 Task: Look for space in Laguna, Brazil from 9th June, 2023 to 11th June, 2023 for 2 adults in price range Rs.6000 to Rs.10000. Place can be entire place with 2 bedrooms having 2 beds and 1 bathroom. Property type can be house, flat, guest house. Amenities needed are: wifi. Booking option can be shelf check-in. Required host language is Spanish.
Action: Mouse moved to (561, 148)
Screenshot: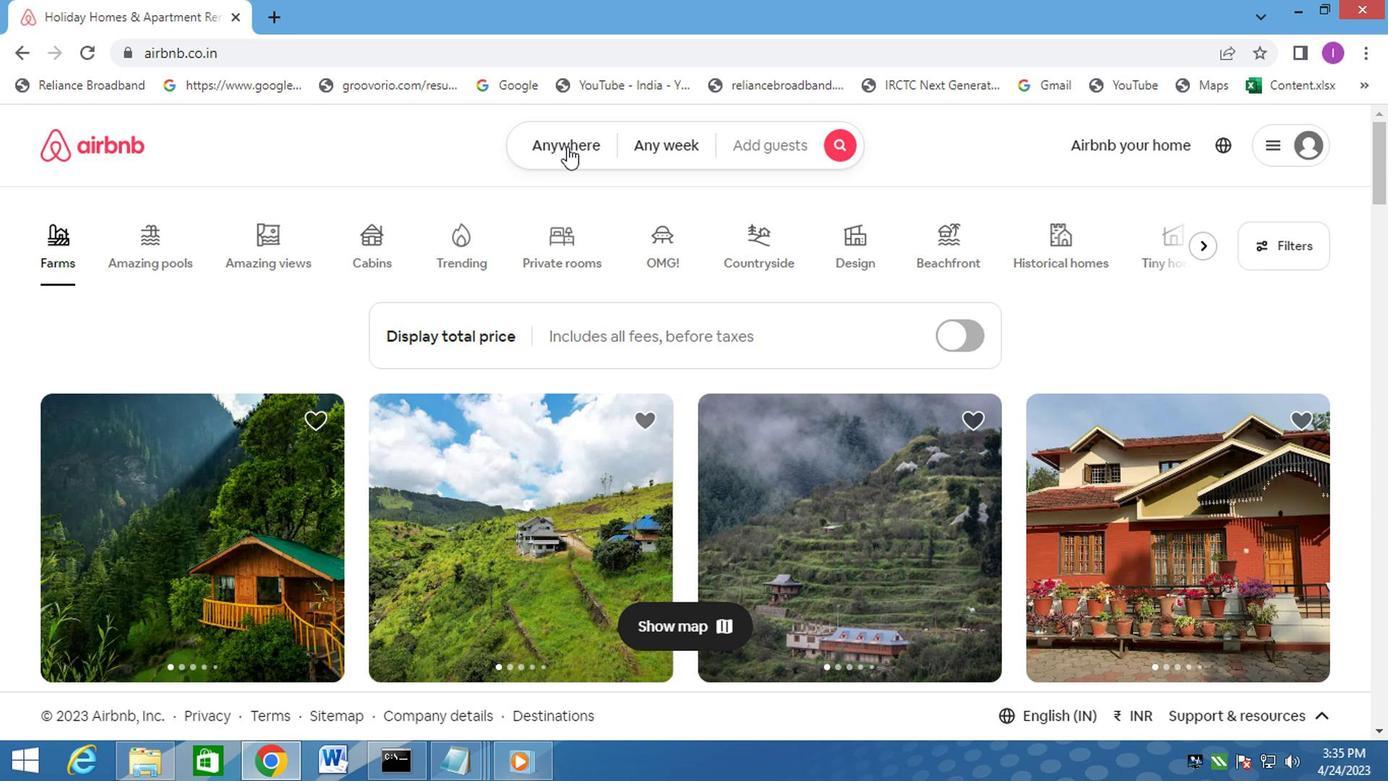 
Action: Mouse pressed left at (561, 148)
Screenshot: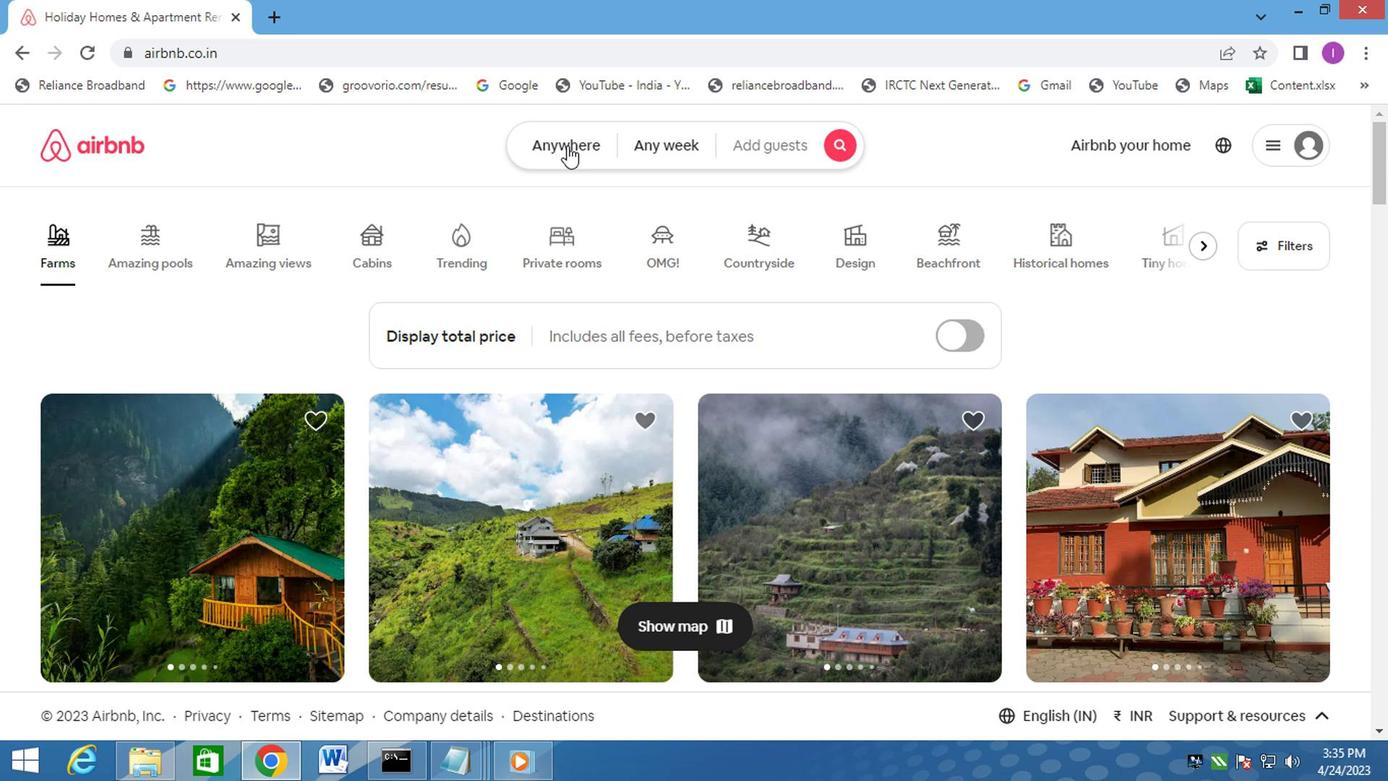 
Action: Mouse moved to (412, 230)
Screenshot: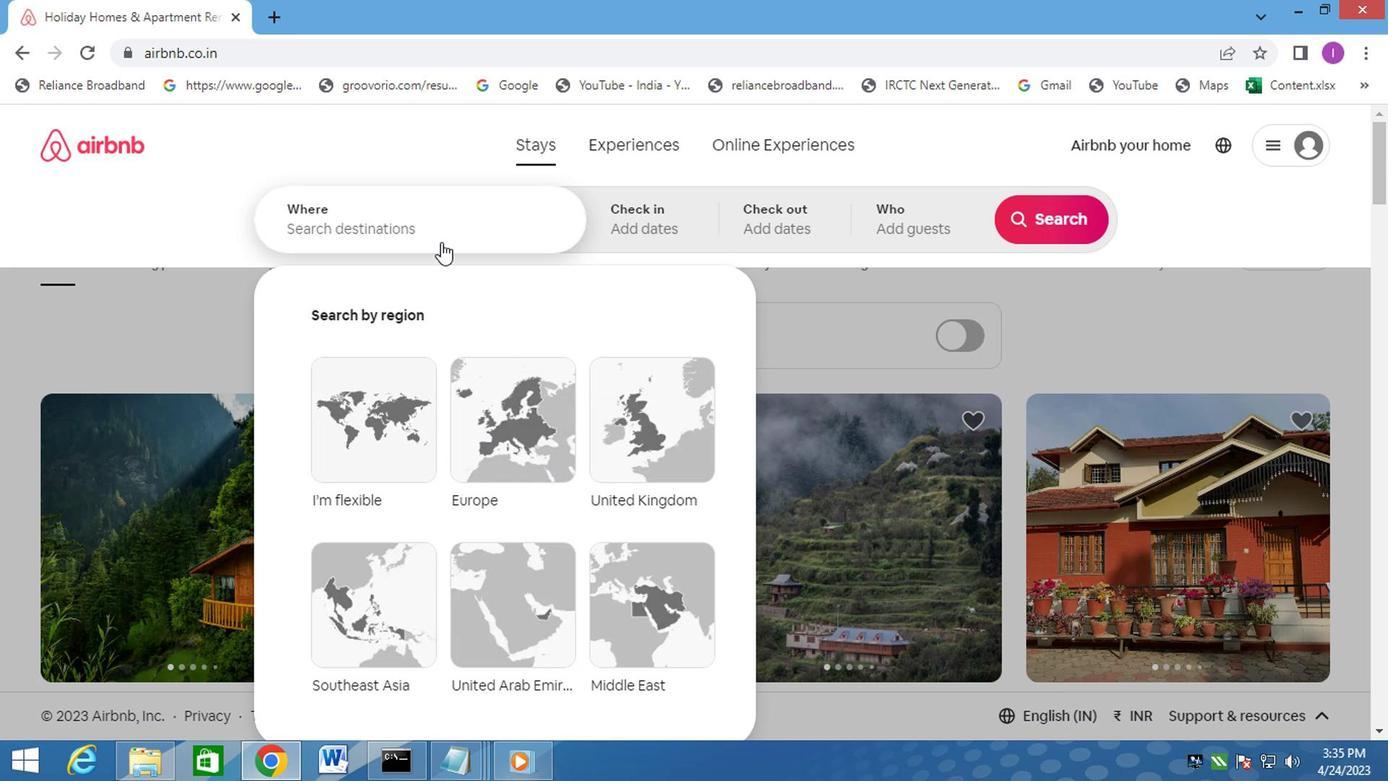 
Action: Mouse pressed left at (412, 230)
Screenshot: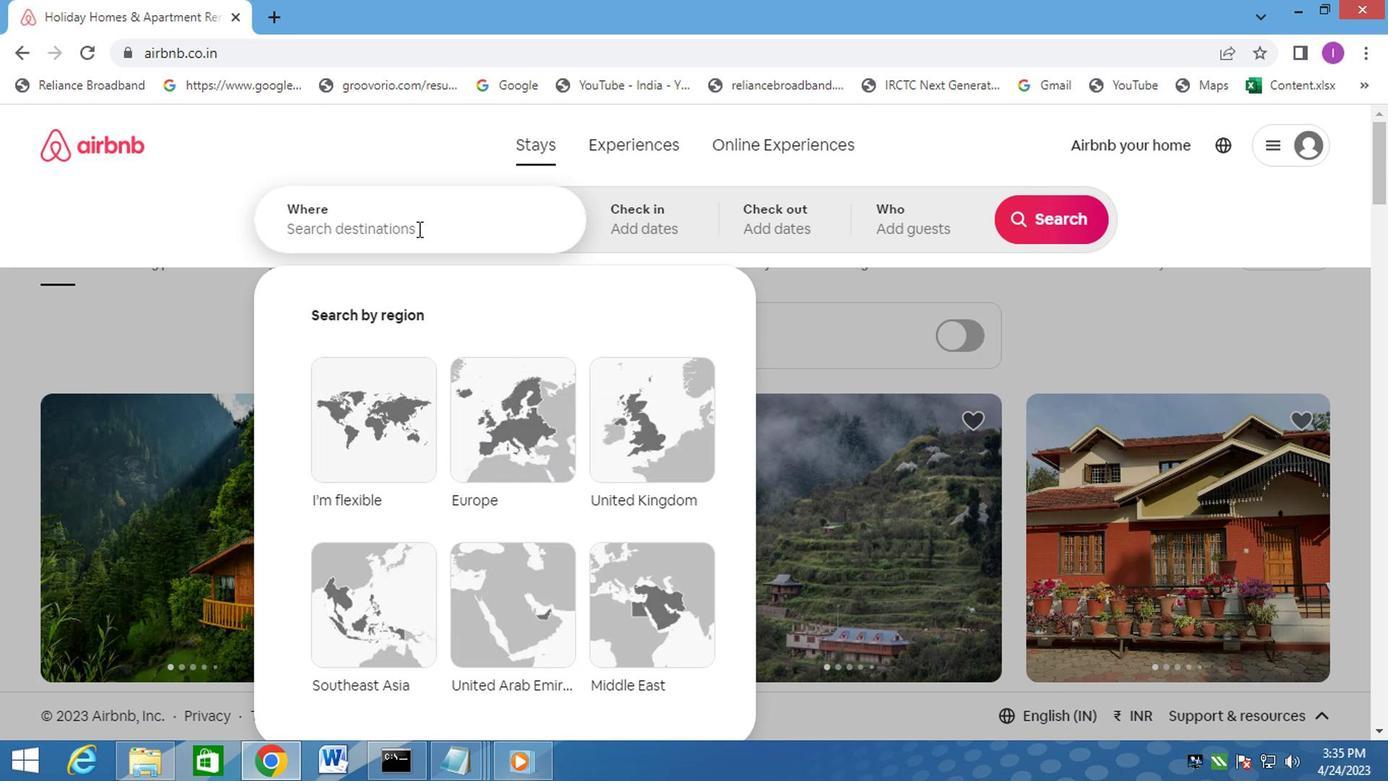 
Action: Mouse moved to (405, 239)
Screenshot: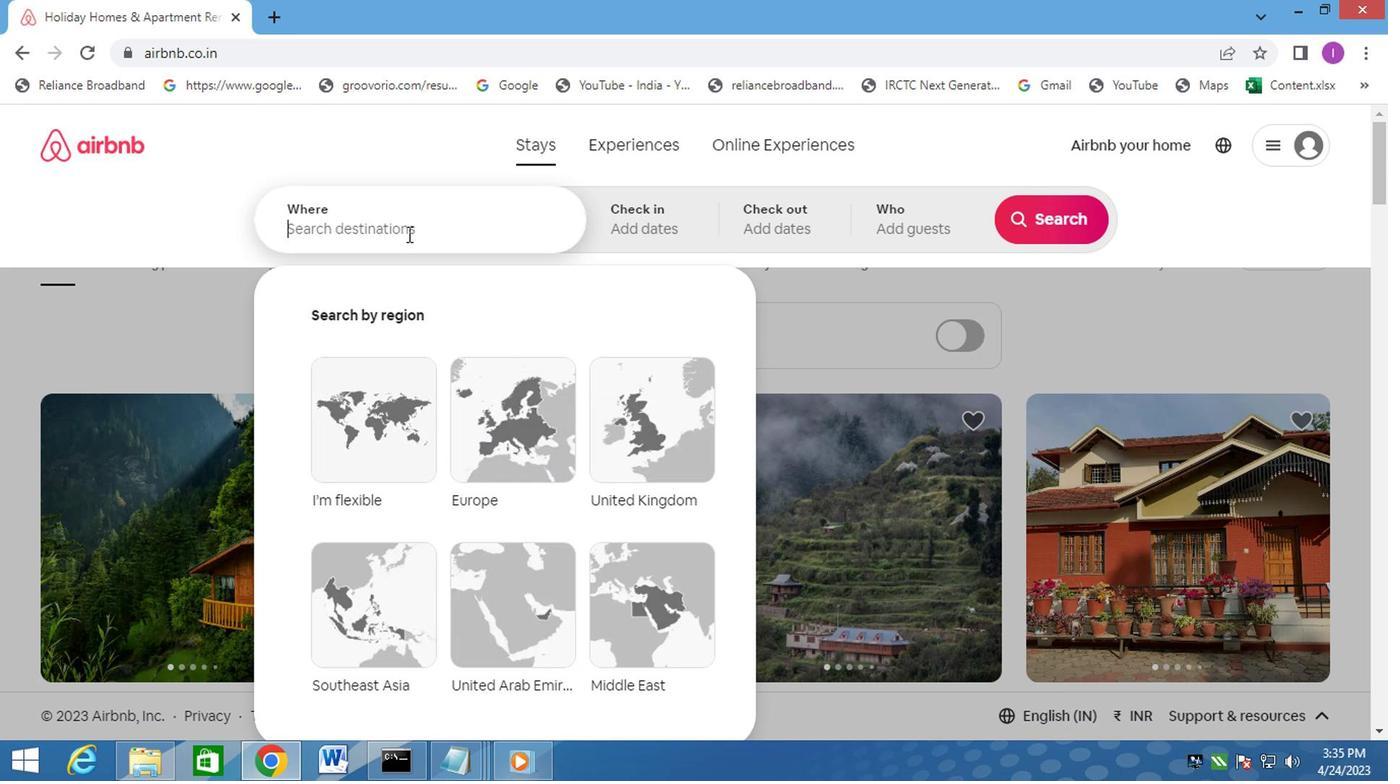 
Action: Key pressed <Key.shift>LAGUNA,<Key.shift>BRAZIL
Screenshot: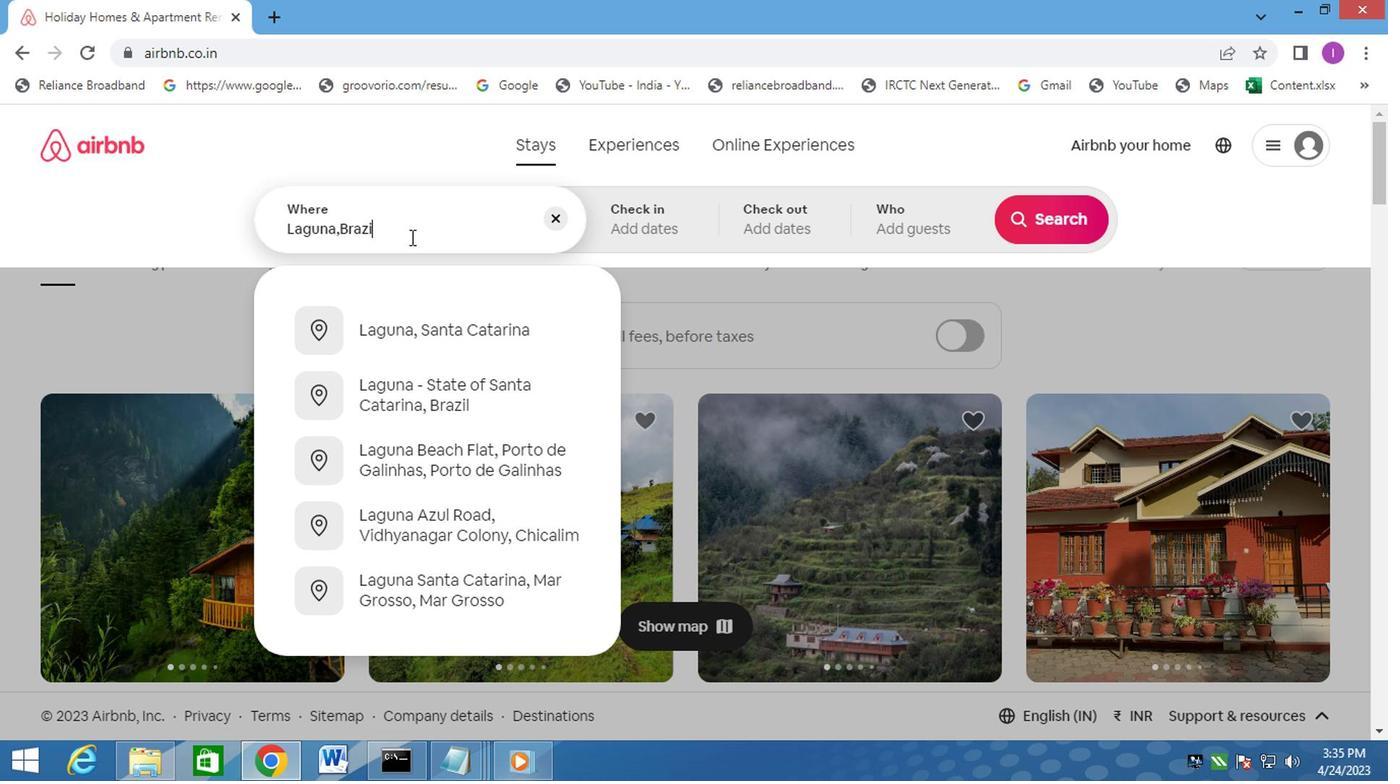 
Action: Mouse moved to (662, 219)
Screenshot: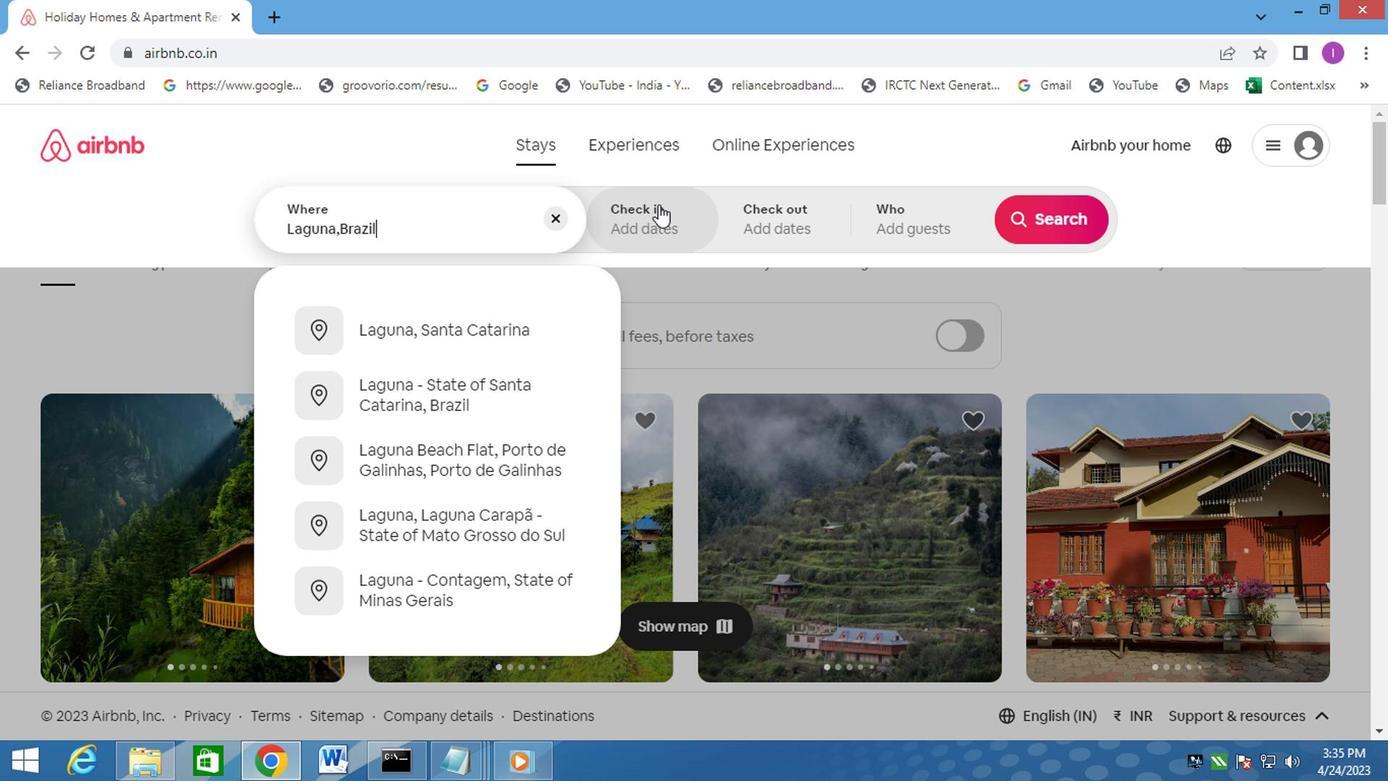 
Action: Mouse pressed left at (662, 219)
Screenshot: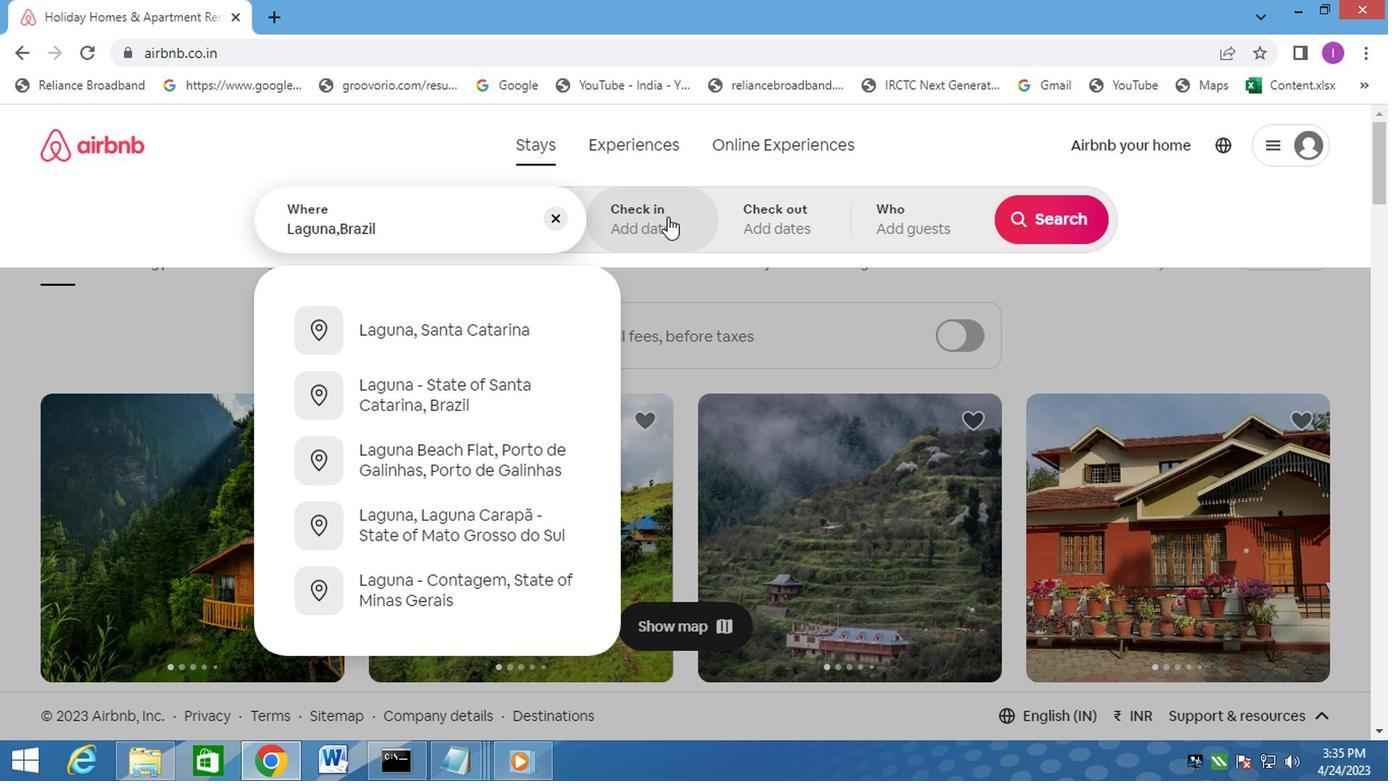 
Action: Mouse moved to (1034, 384)
Screenshot: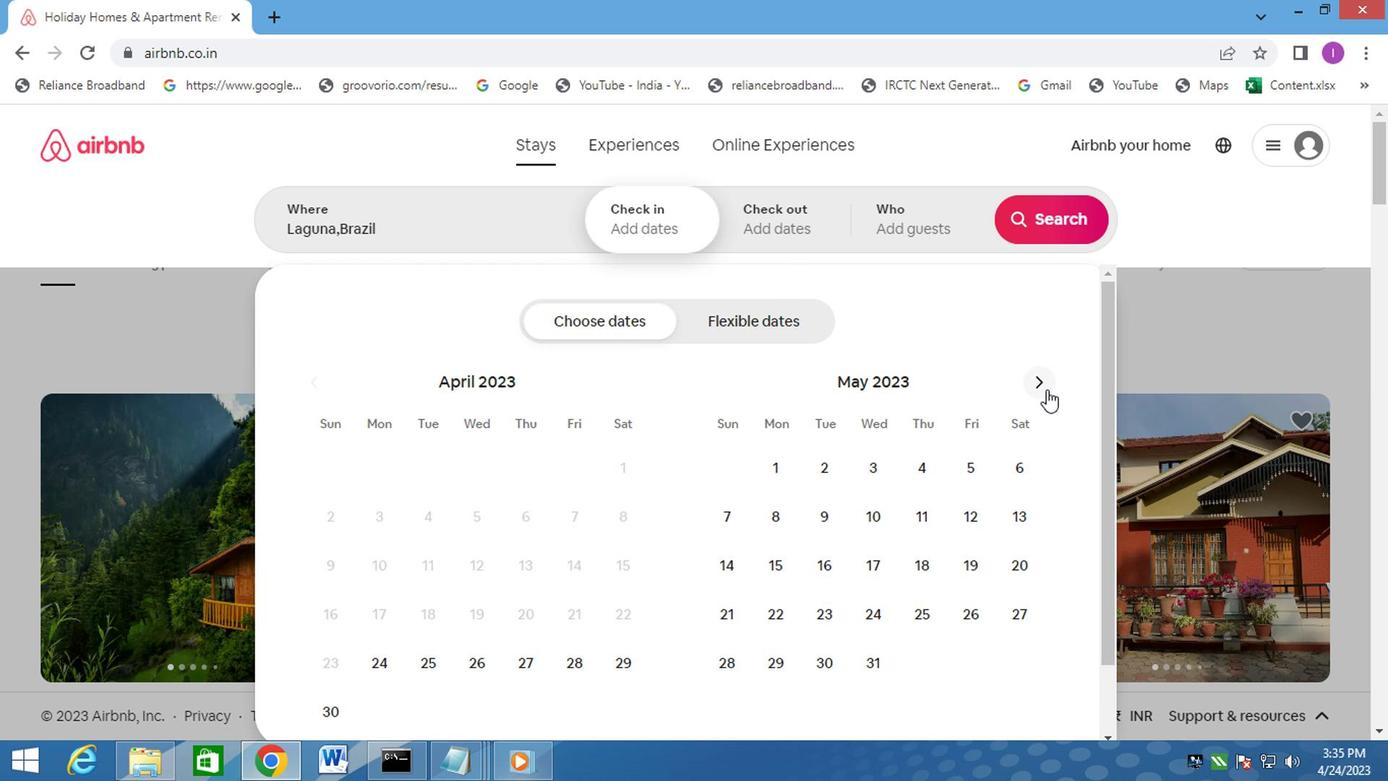 
Action: Mouse pressed left at (1034, 384)
Screenshot: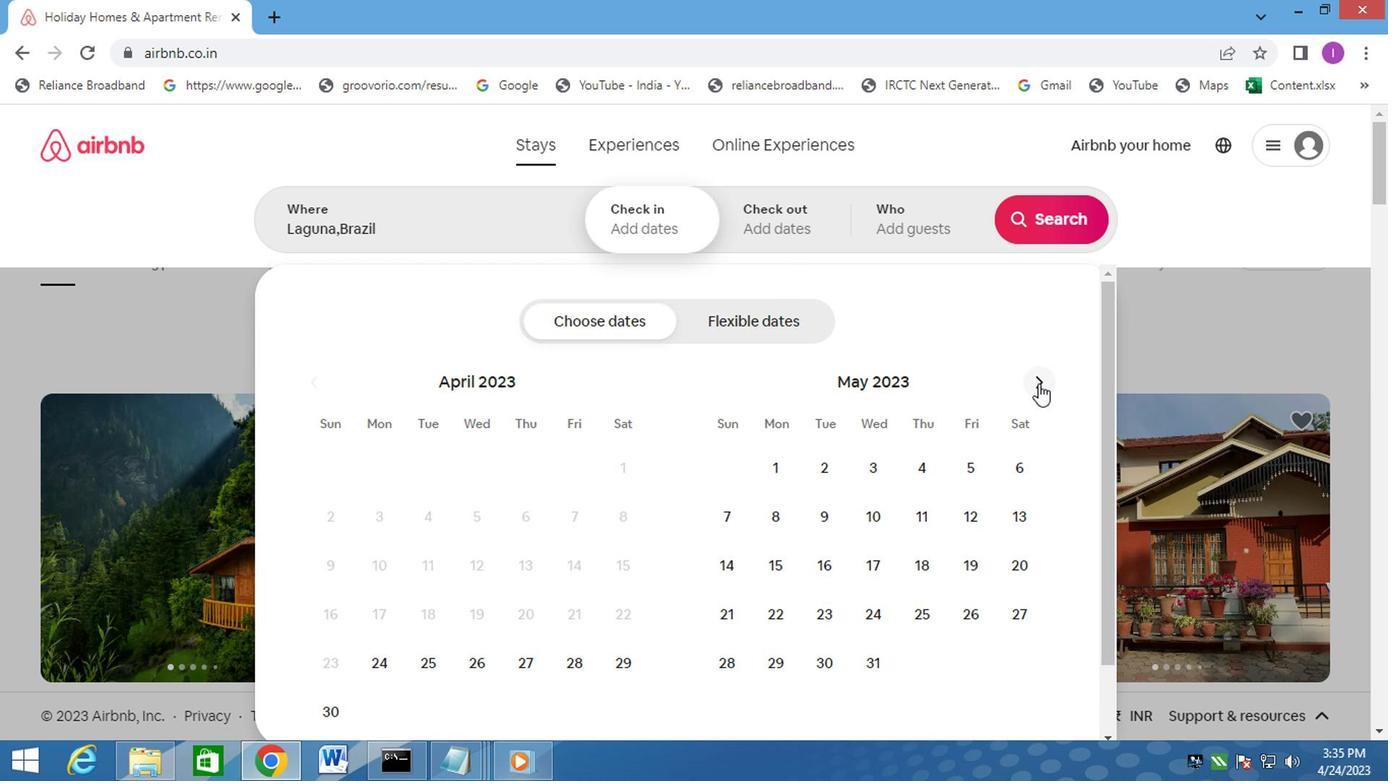 
Action: Mouse moved to (969, 523)
Screenshot: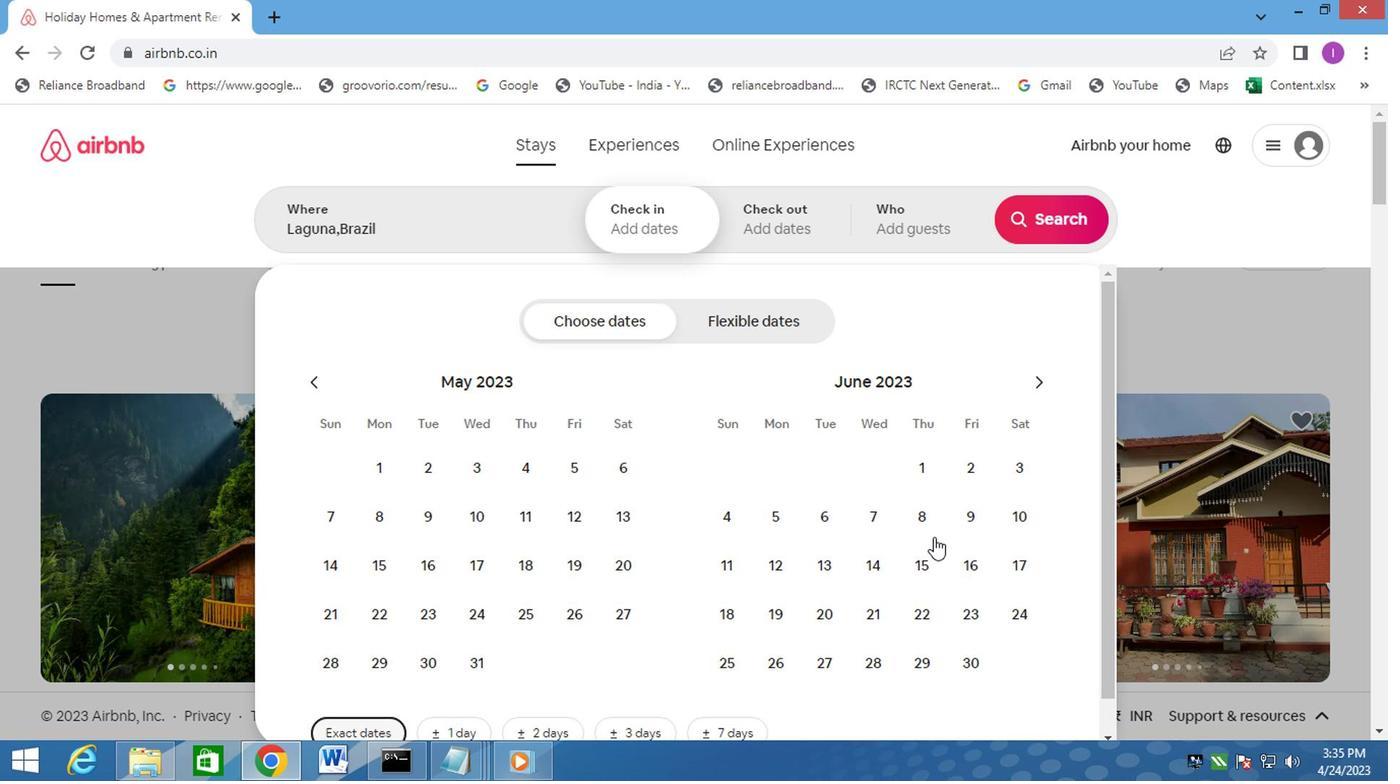 
Action: Mouse pressed left at (969, 523)
Screenshot: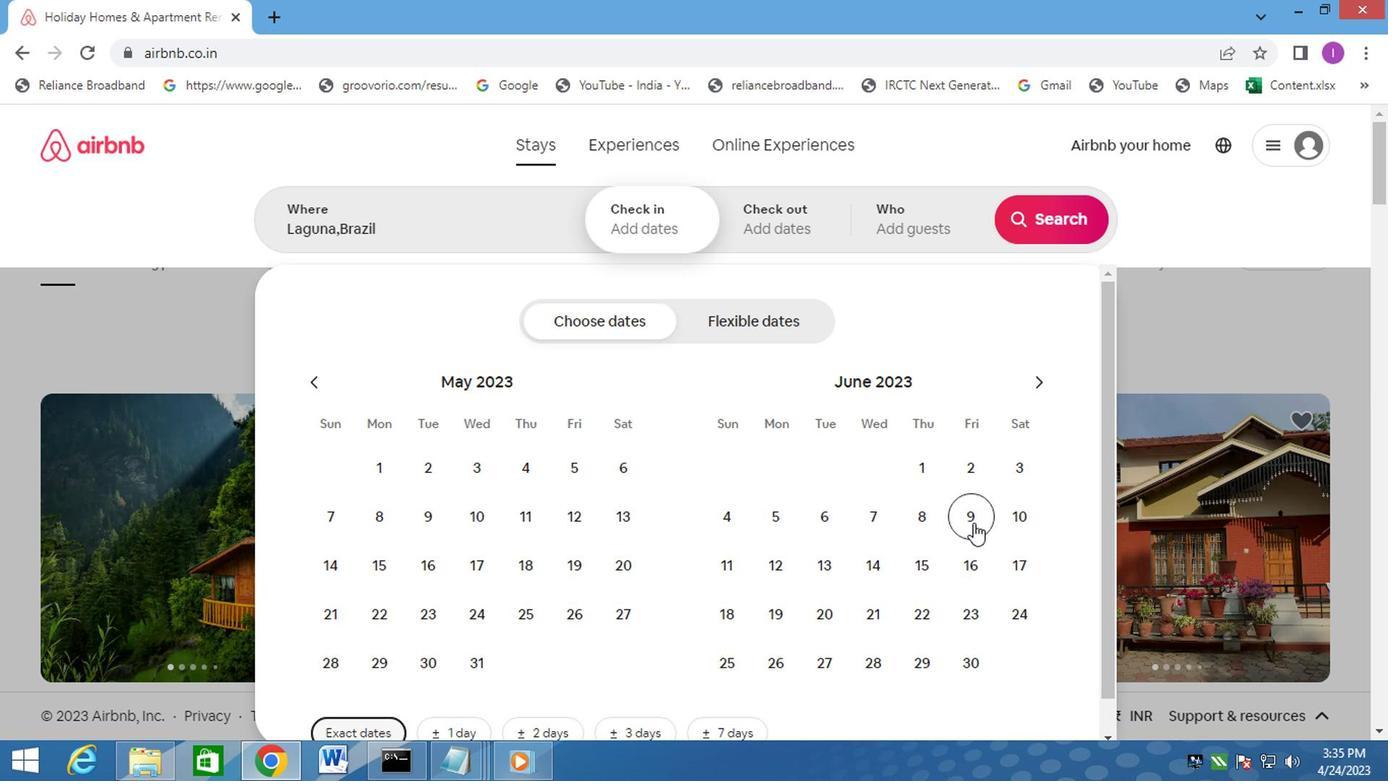 
Action: Mouse moved to (709, 560)
Screenshot: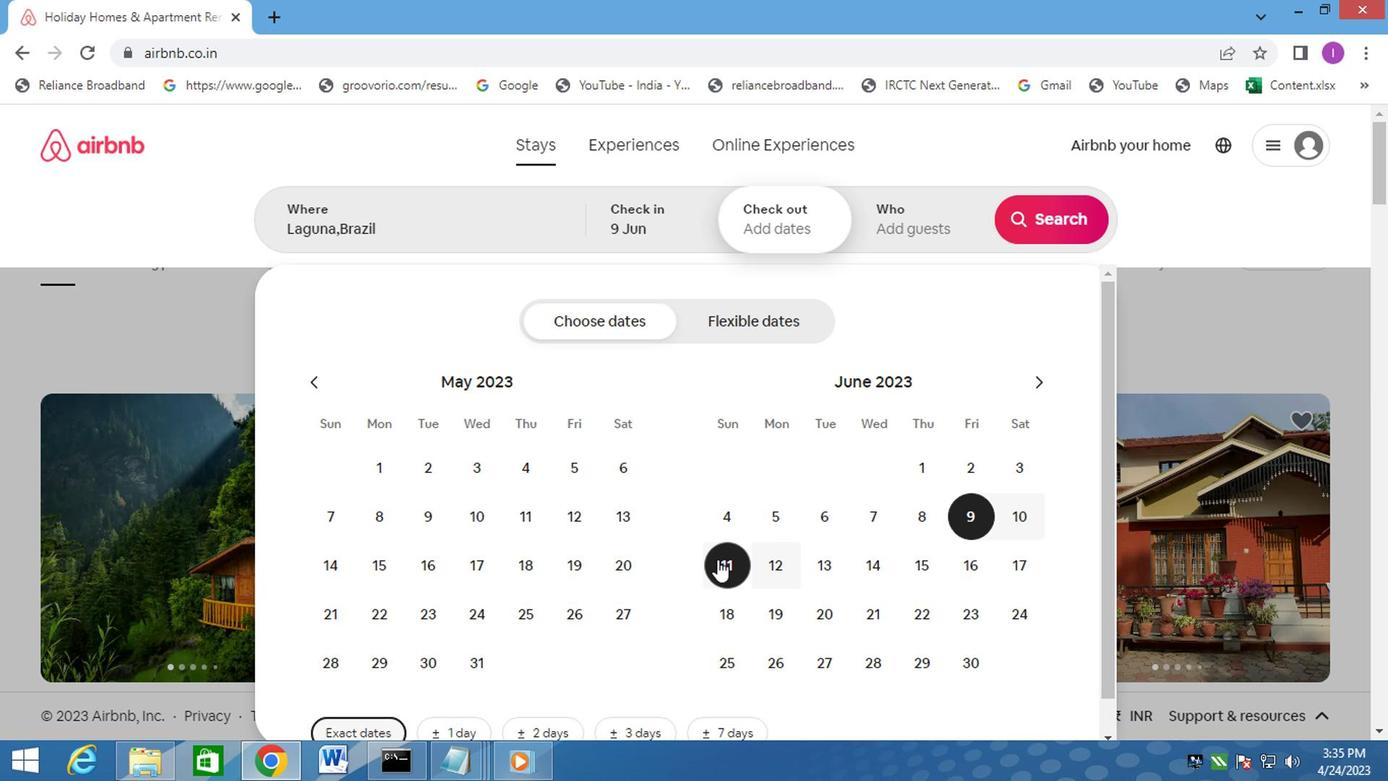 
Action: Mouse pressed left at (709, 560)
Screenshot: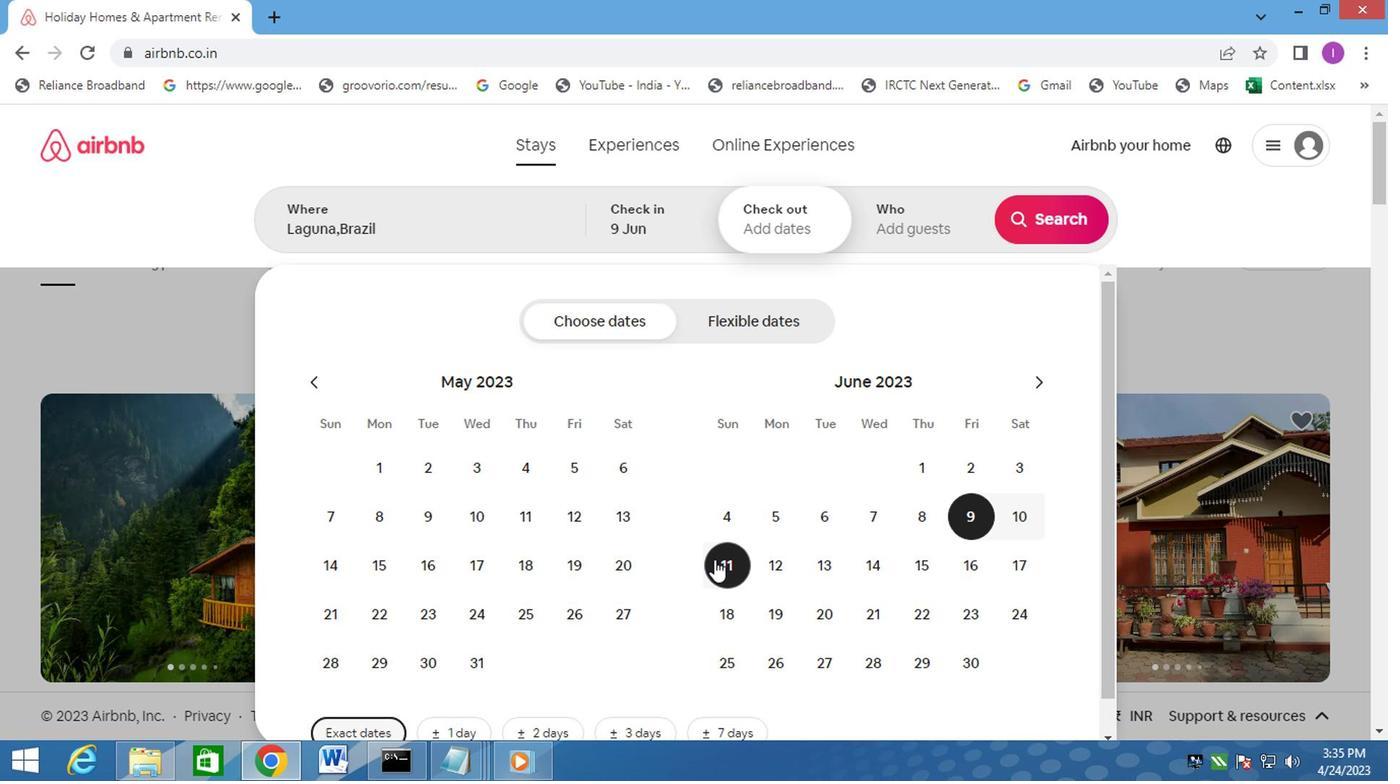 
Action: Mouse moved to (934, 234)
Screenshot: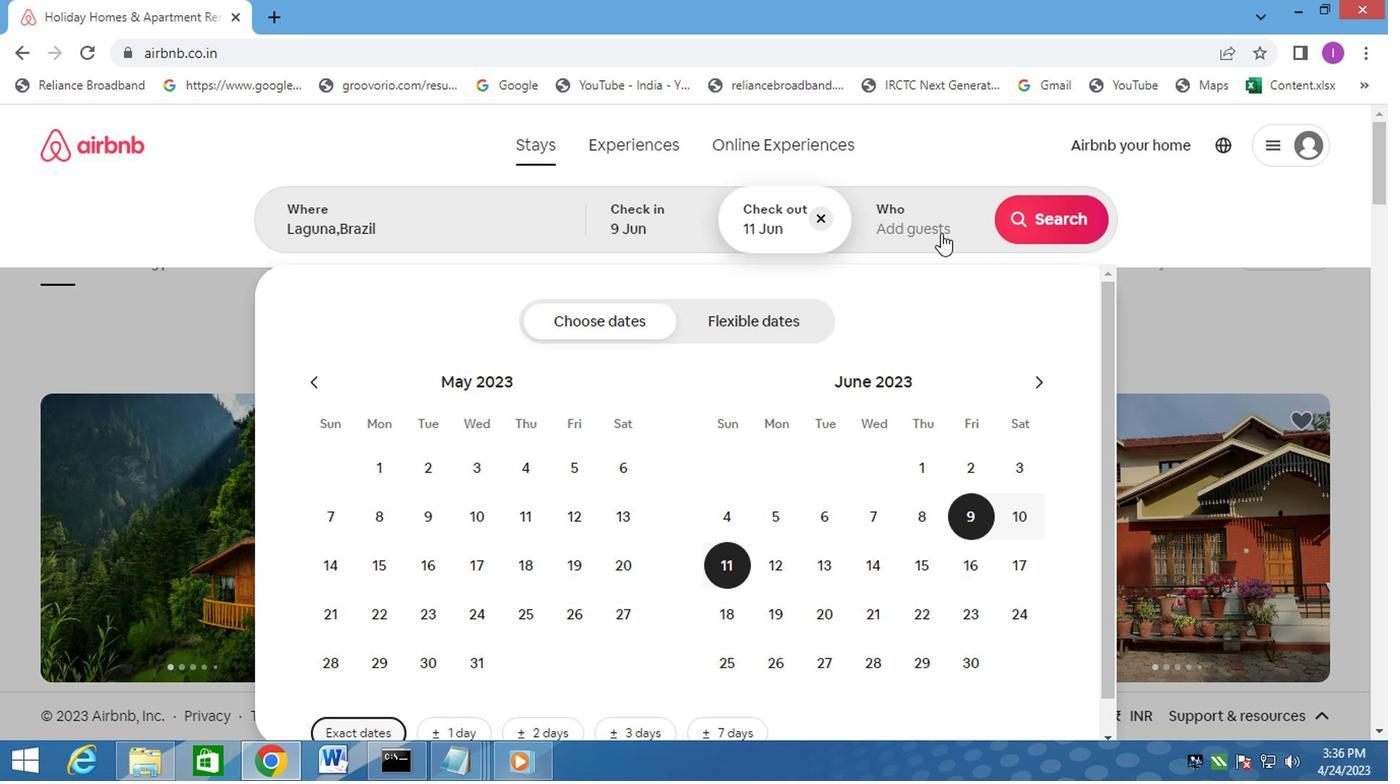 
Action: Mouse pressed left at (934, 234)
Screenshot: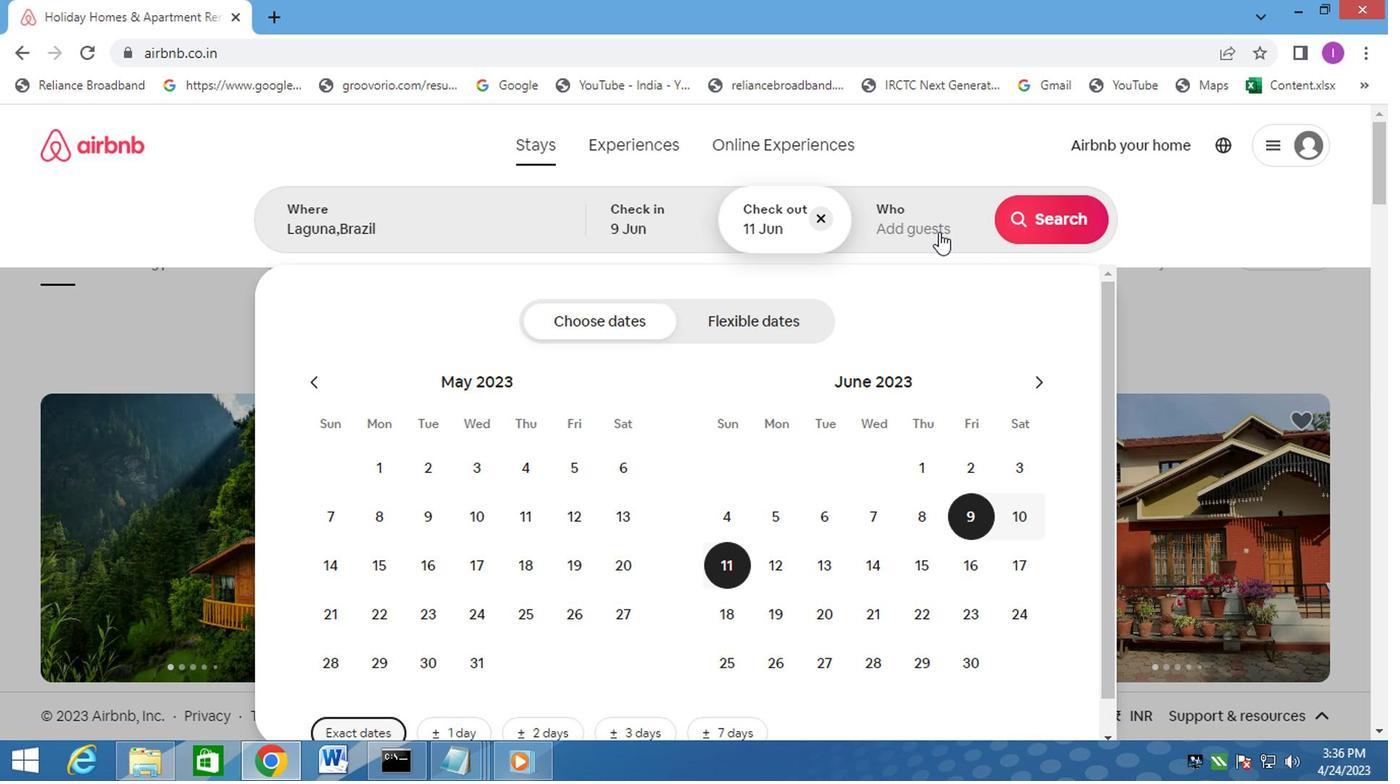
Action: Mouse moved to (1056, 327)
Screenshot: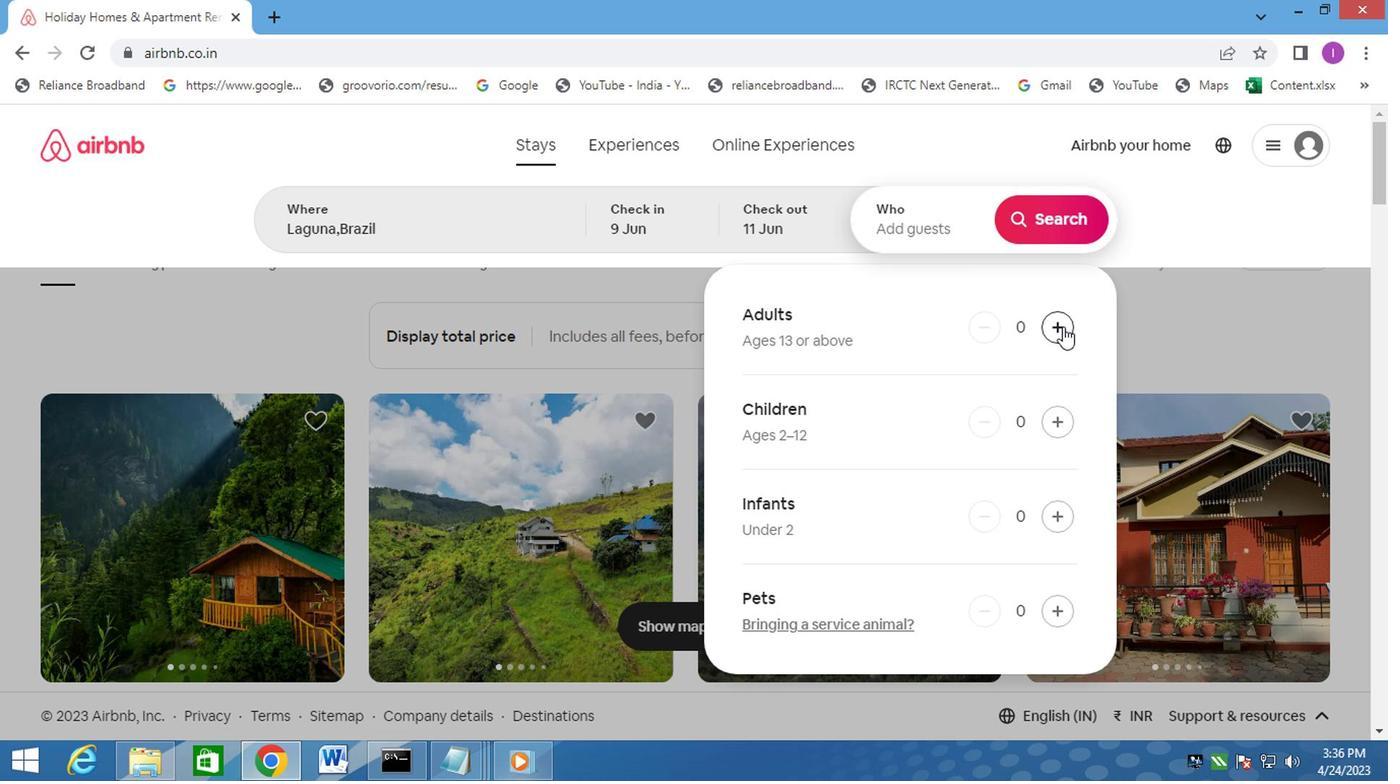 
Action: Mouse pressed left at (1056, 327)
Screenshot: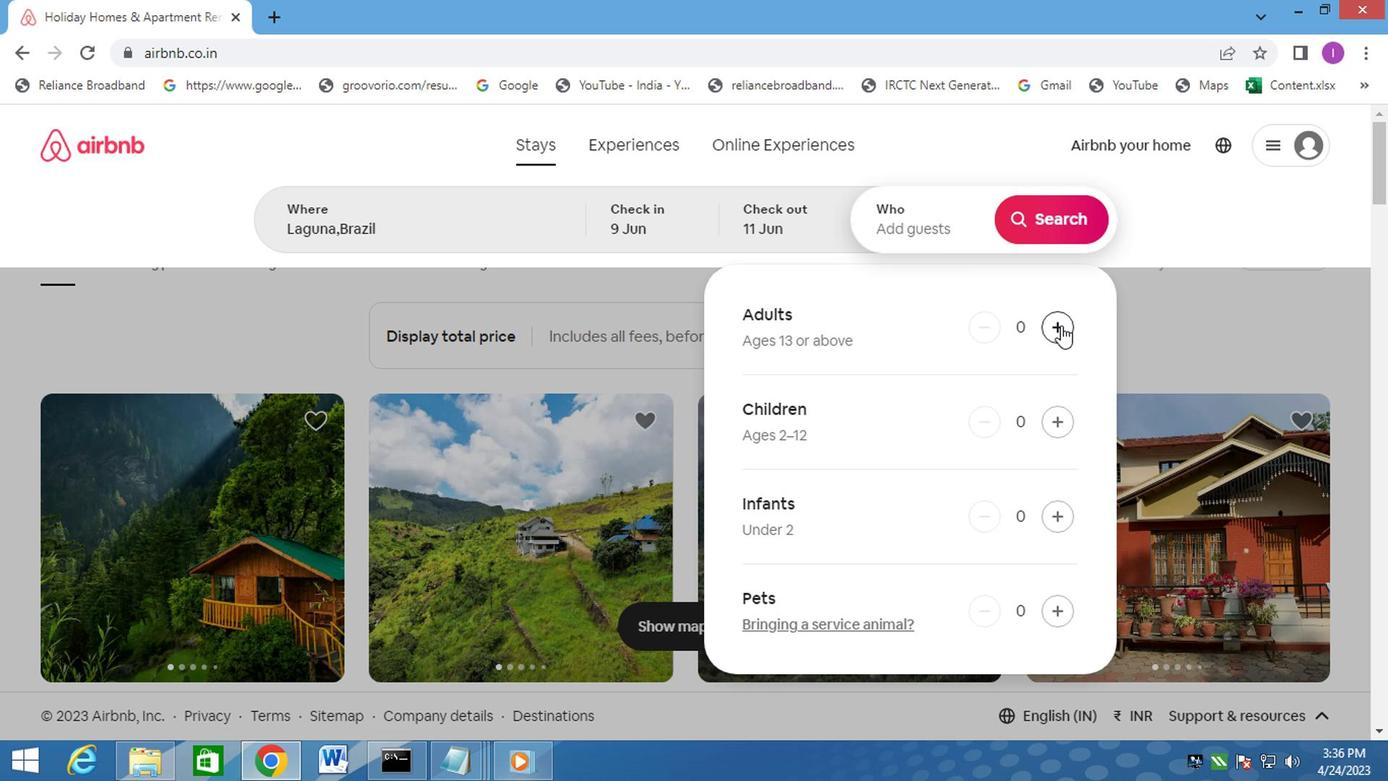 
Action: Mouse pressed left at (1056, 327)
Screenshot: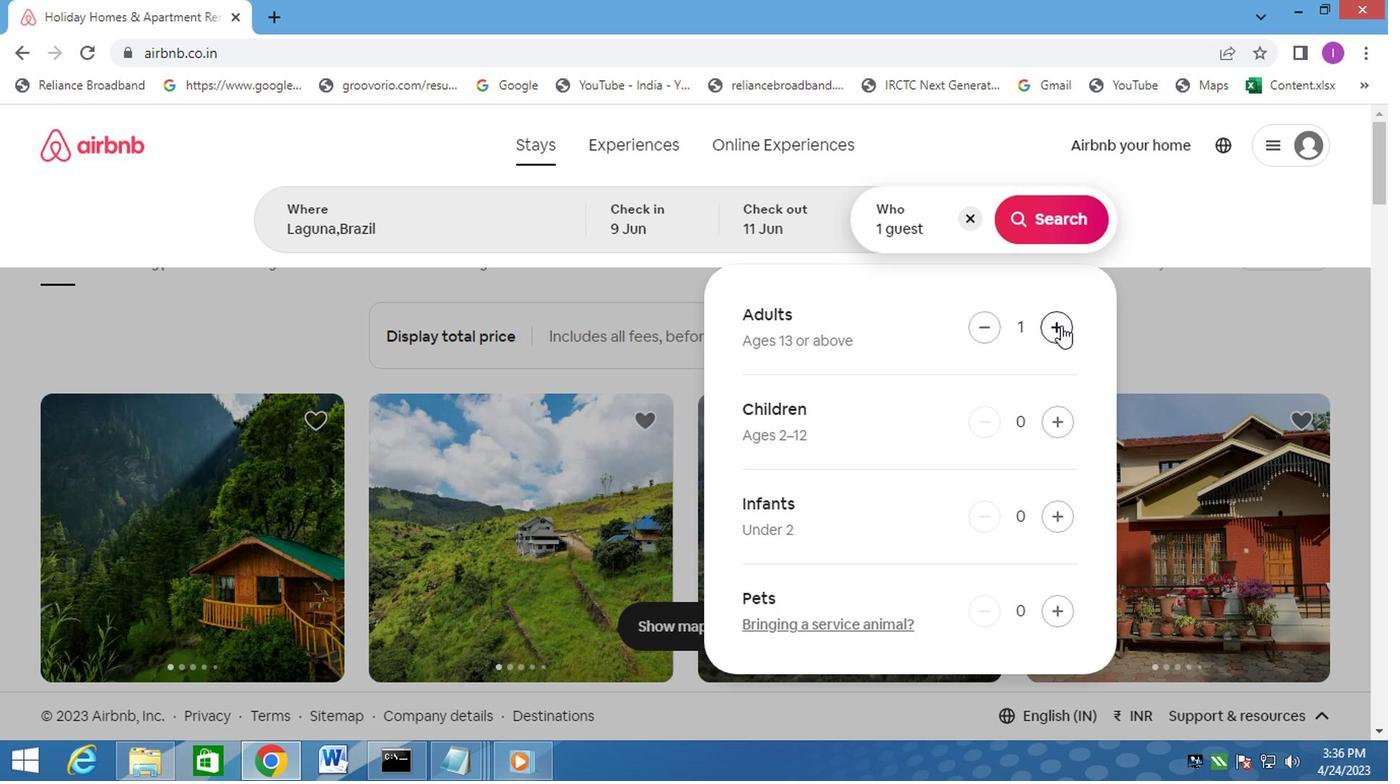 
Action: Mouse moved to (1051, 229)
Screenshot: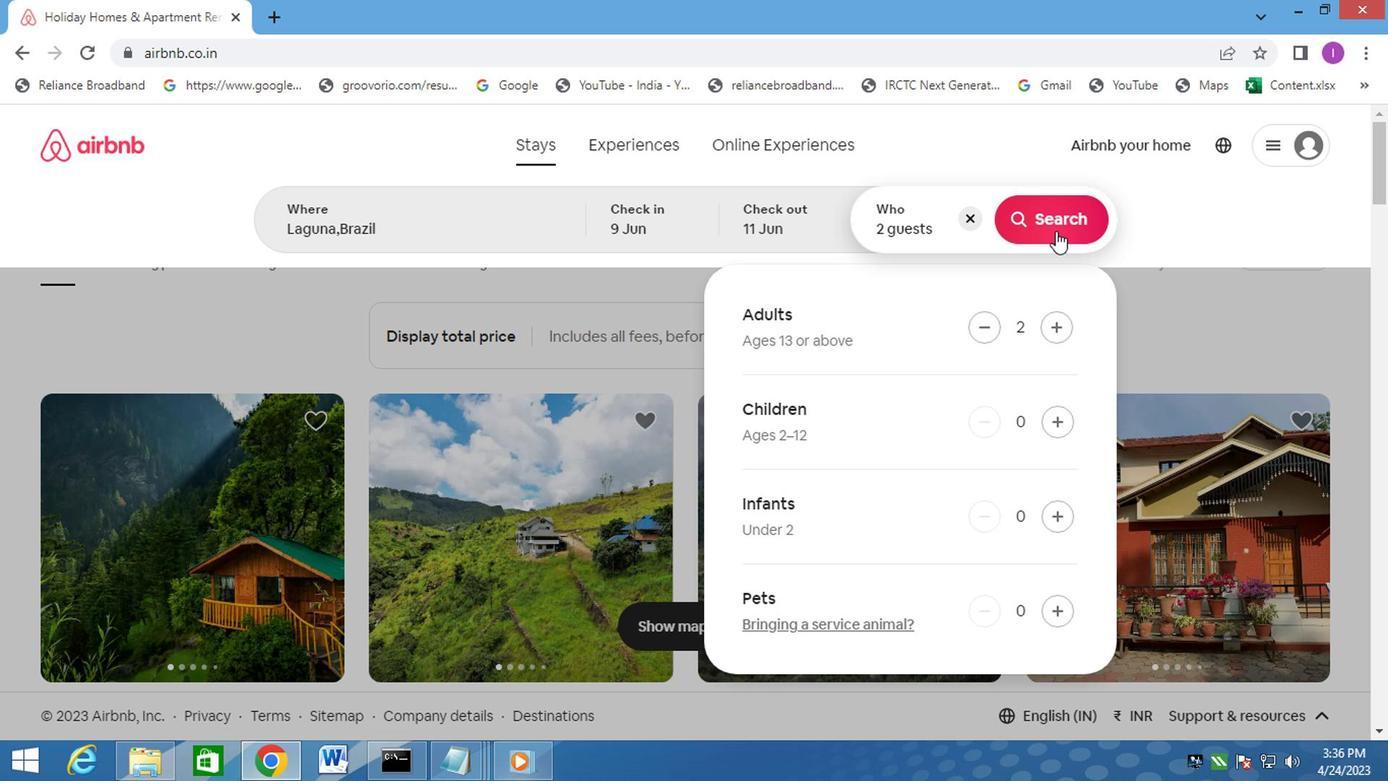 
Action: Mouse pressed left at (1051, 229)
Screenshot: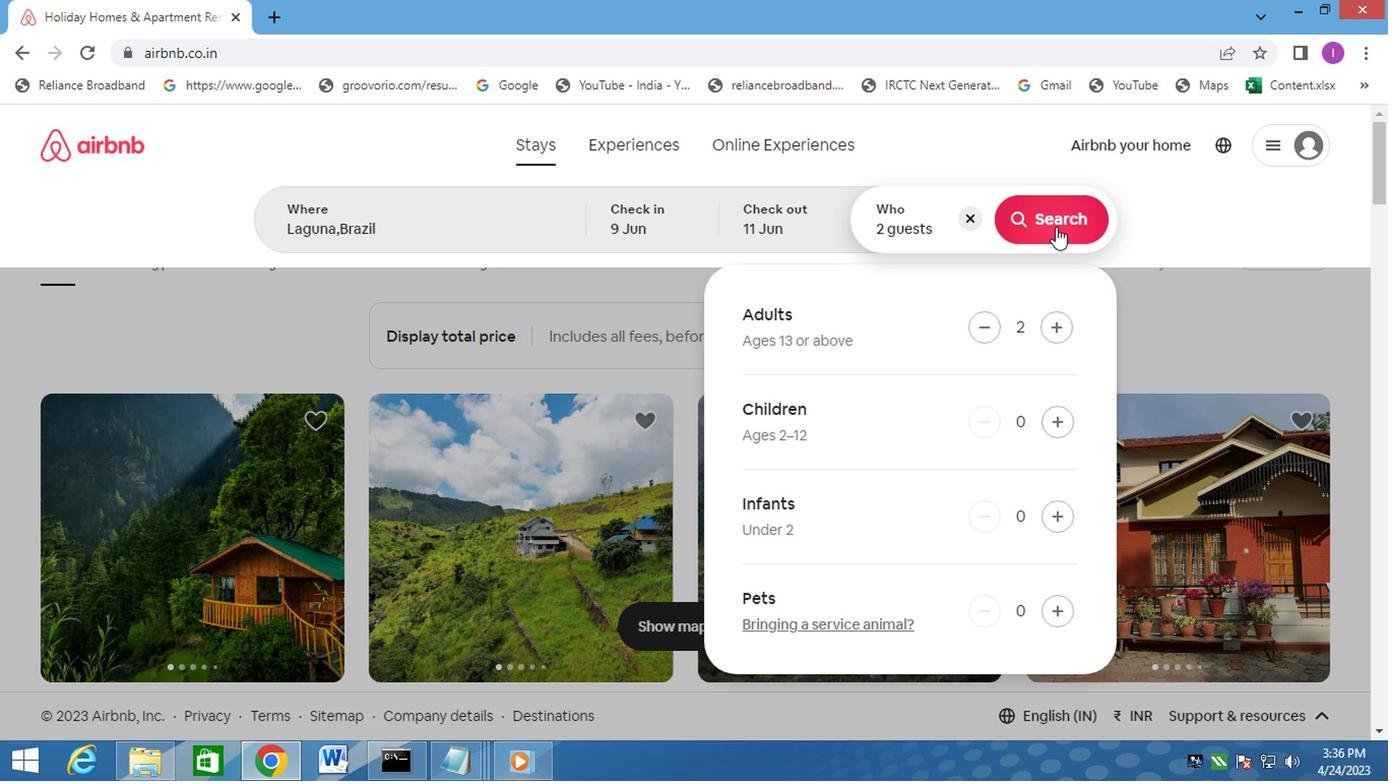 
Action: Mouse moved to (1310, 230)
Screenshot: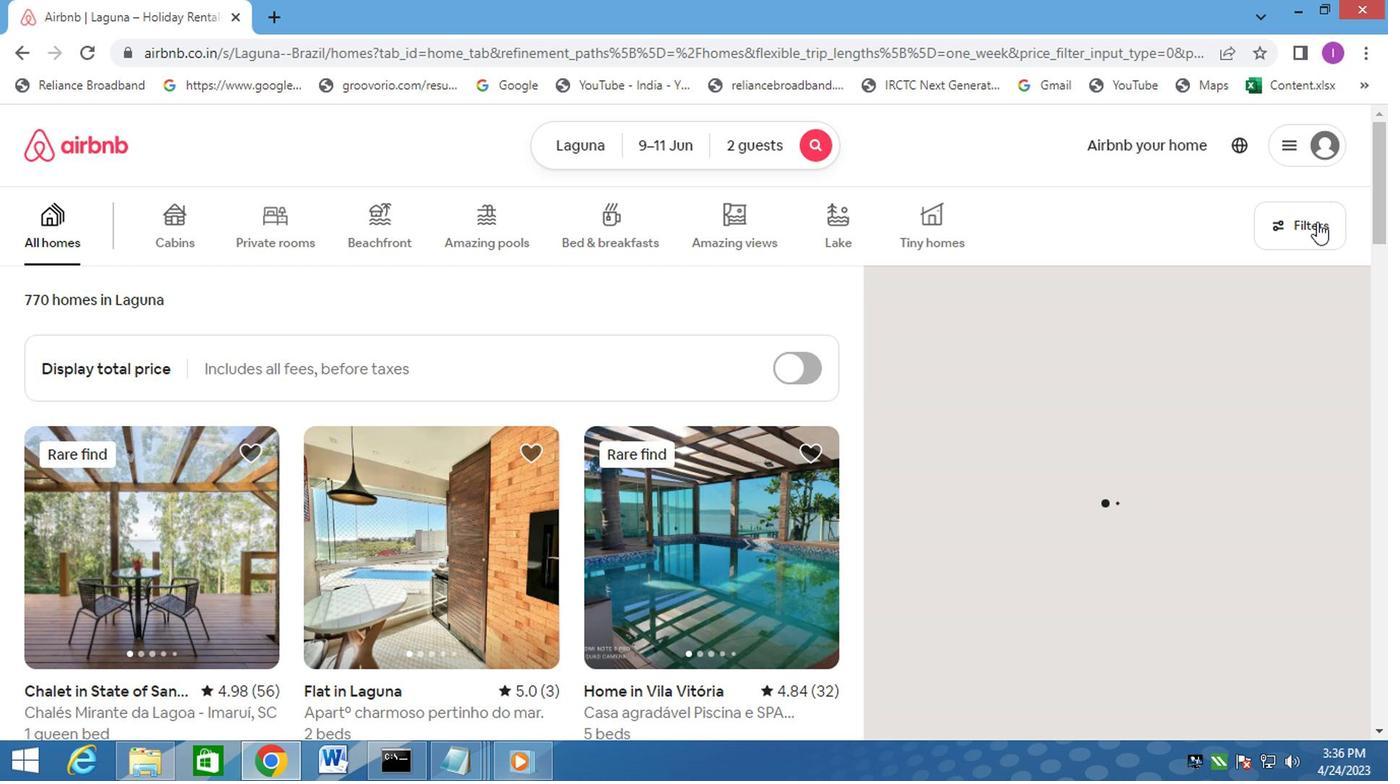 
Action: Mouse pressed left at (1310, 230)
Screenshot: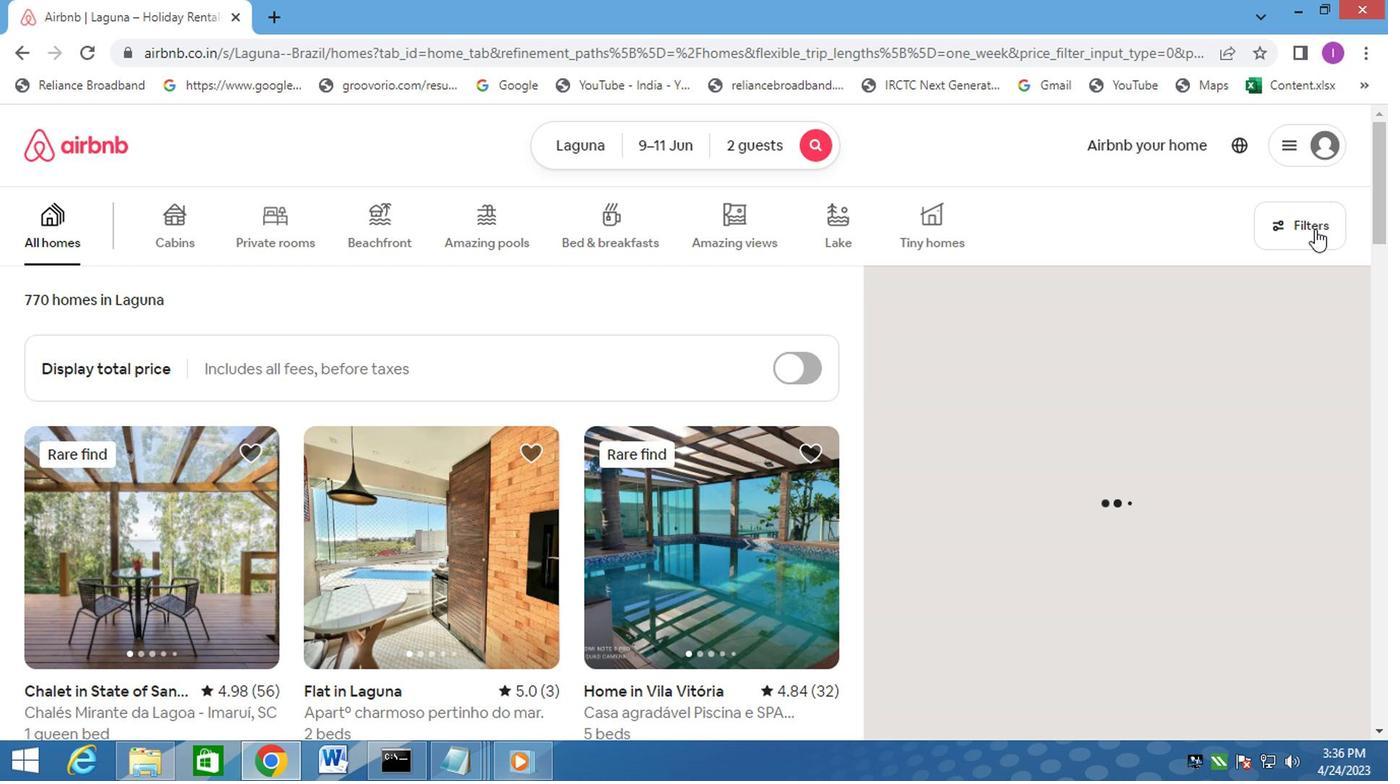 
Action: Mouse moved to (435, 484)
Screenshot: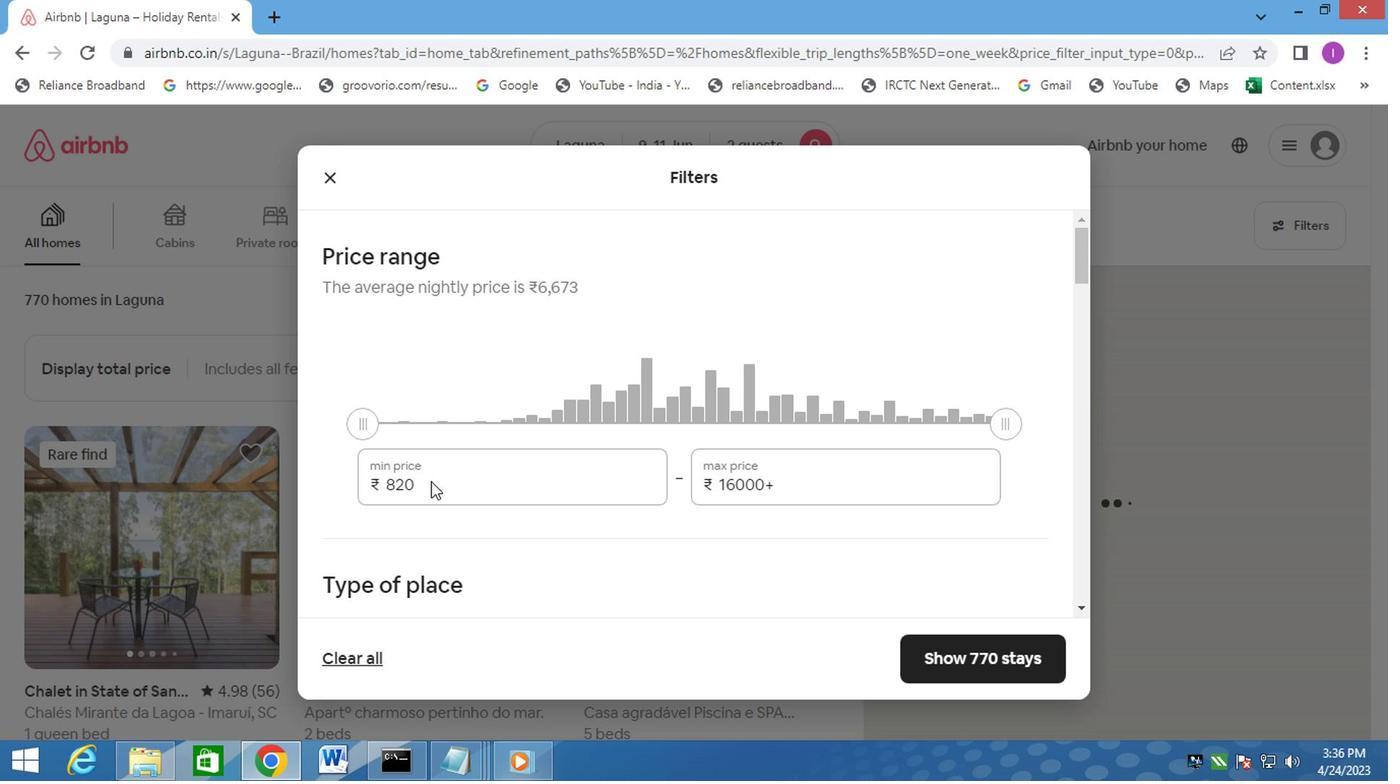 
Action: Mouse pressed left at (435, 484)
Screenshot: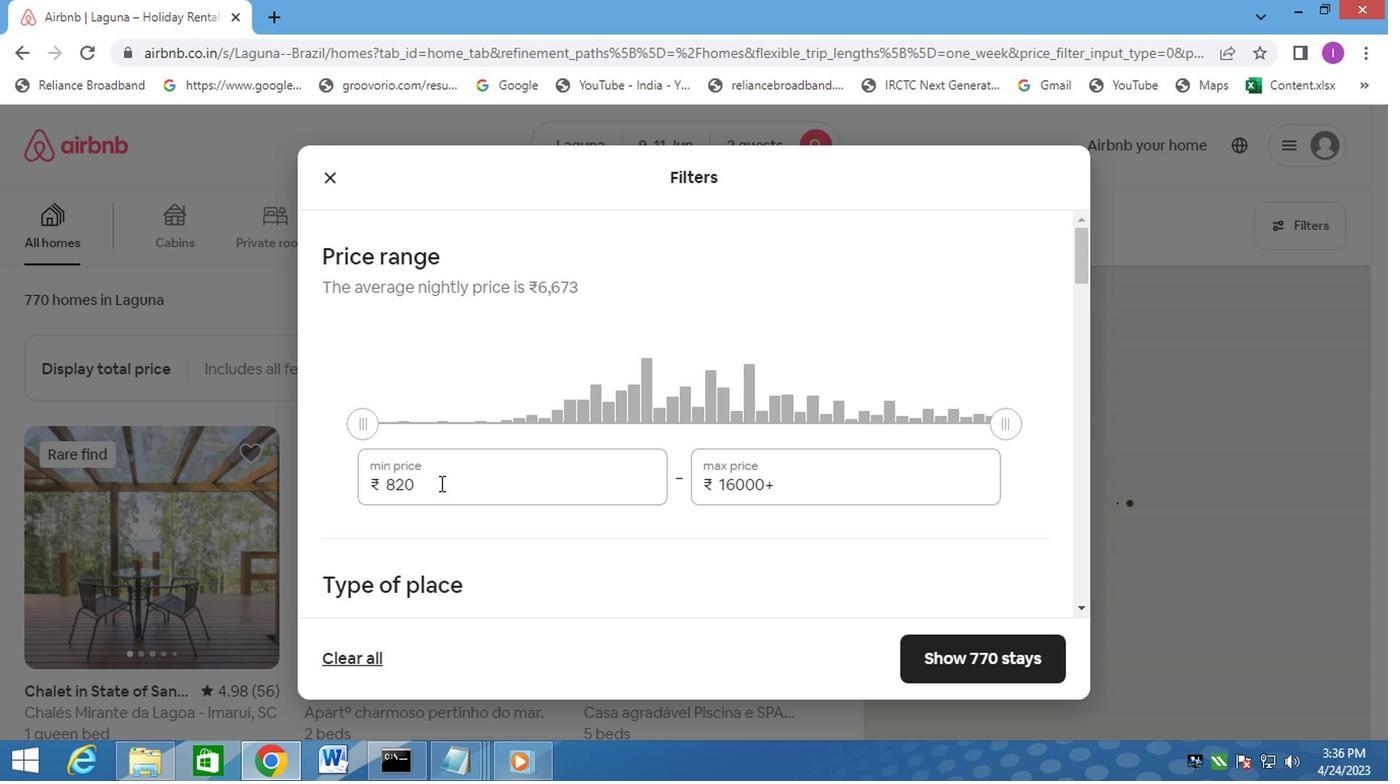 
Action: Mouse moved to (393, 472)
Screenshot: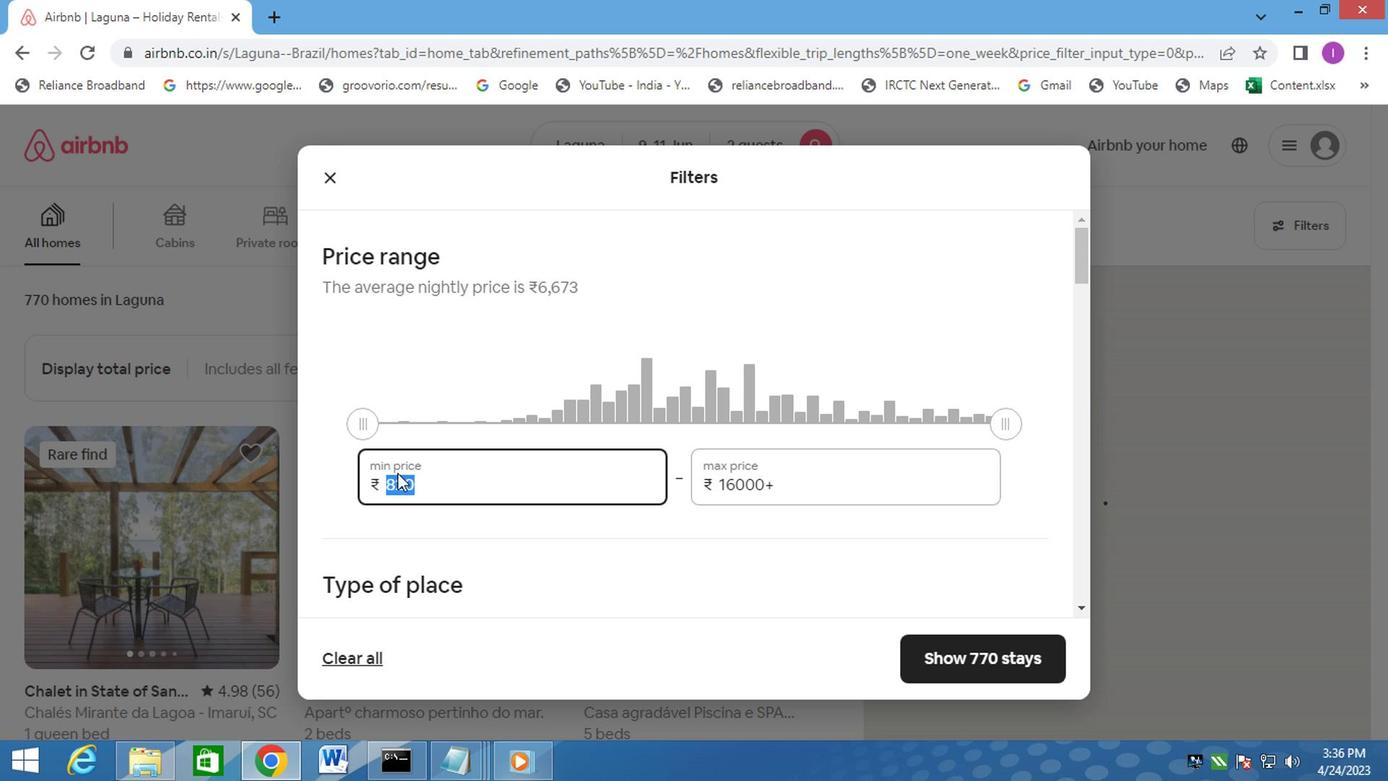 
Action: Key pressed 6000
Screenshot: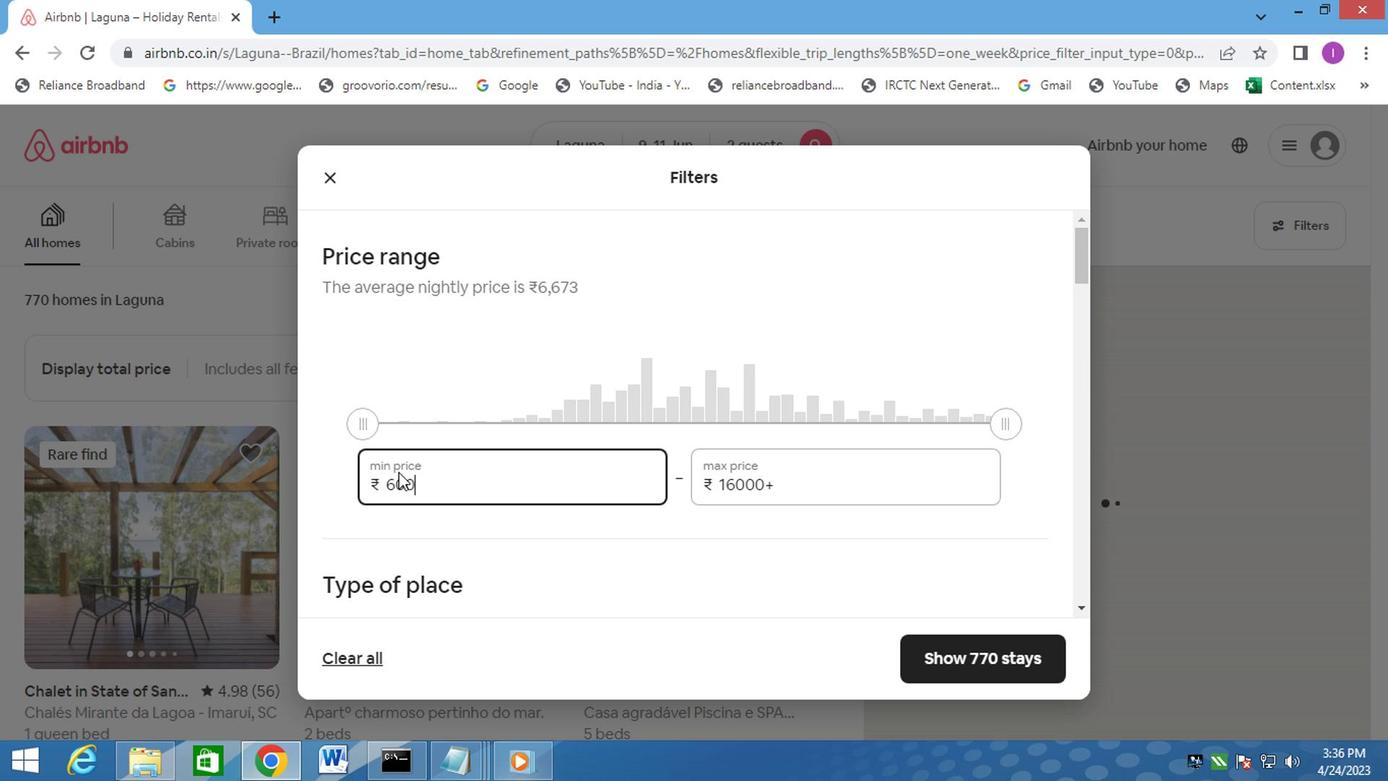 
Action: Mouse moved to (788, 489)
Screenshot: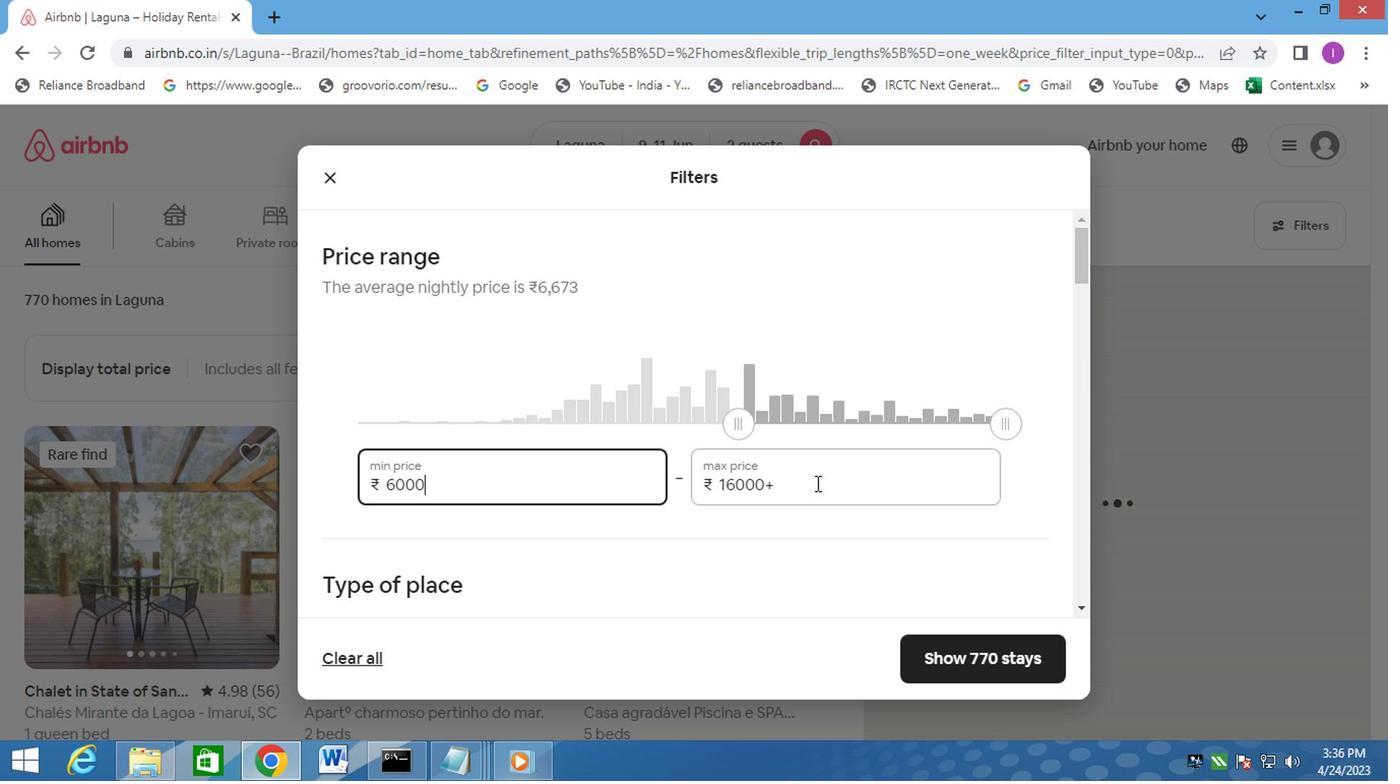 
Action: Mouse pressed left at (788, 489)
Screenshot: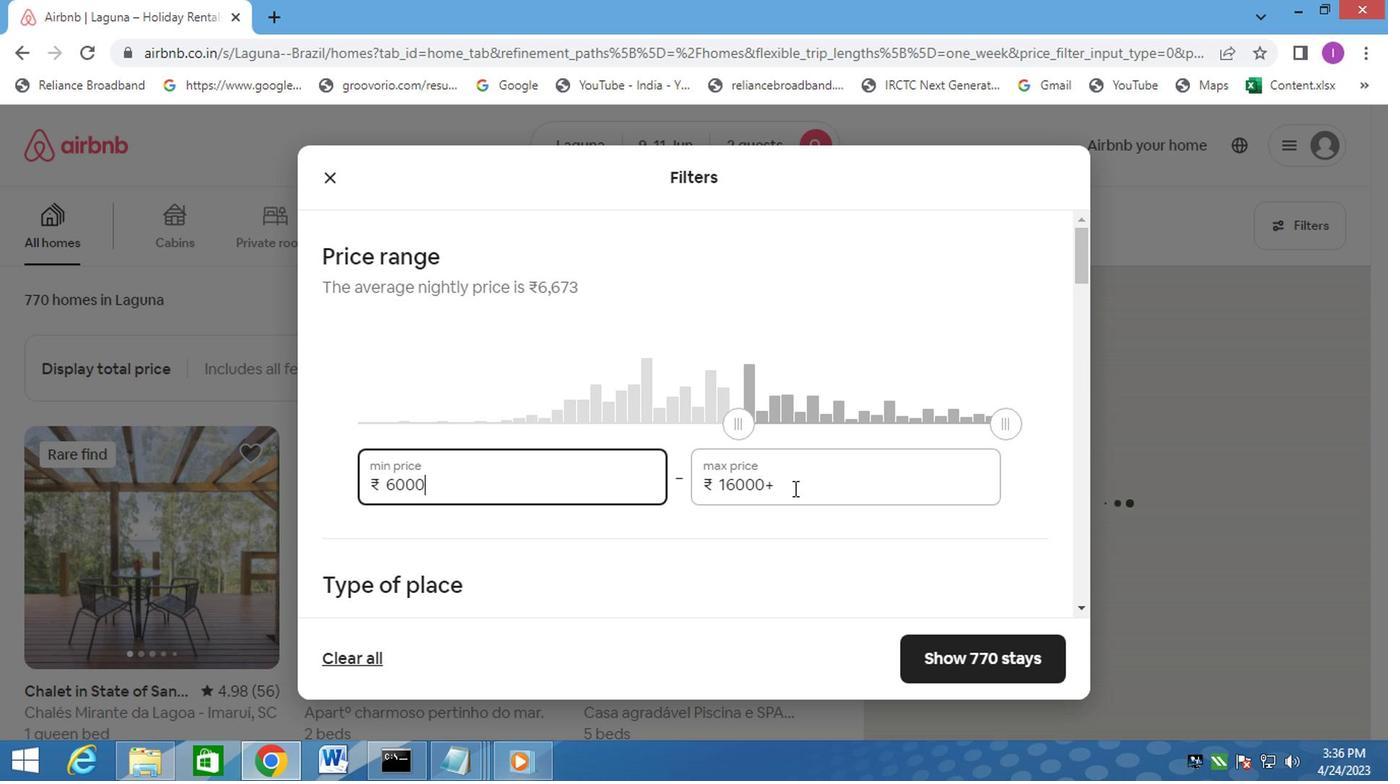 
Action: Mouse moved to (706, 489)
Screenshot: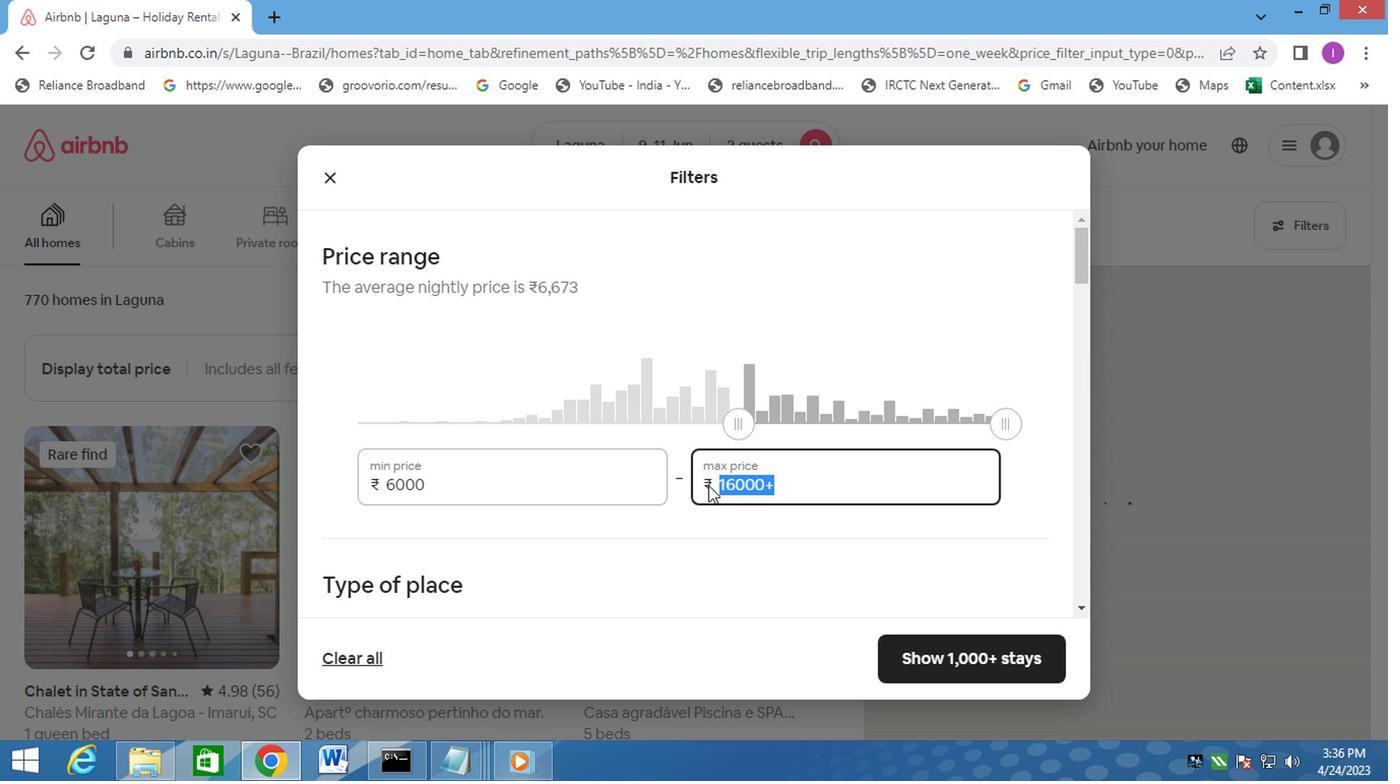 
Action: Key pressed 10000
Screenshot: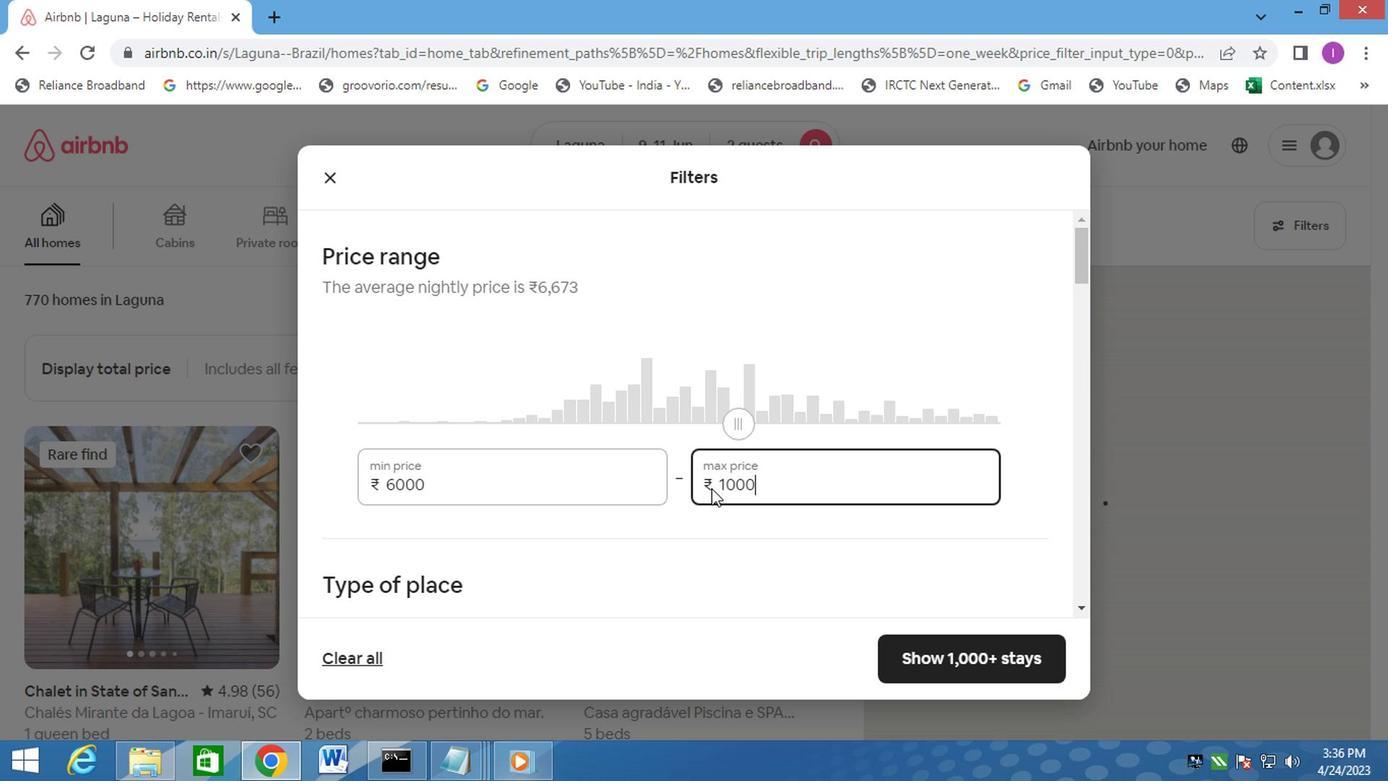 
Action: Mouse moved to (861, 519)
Screenshot: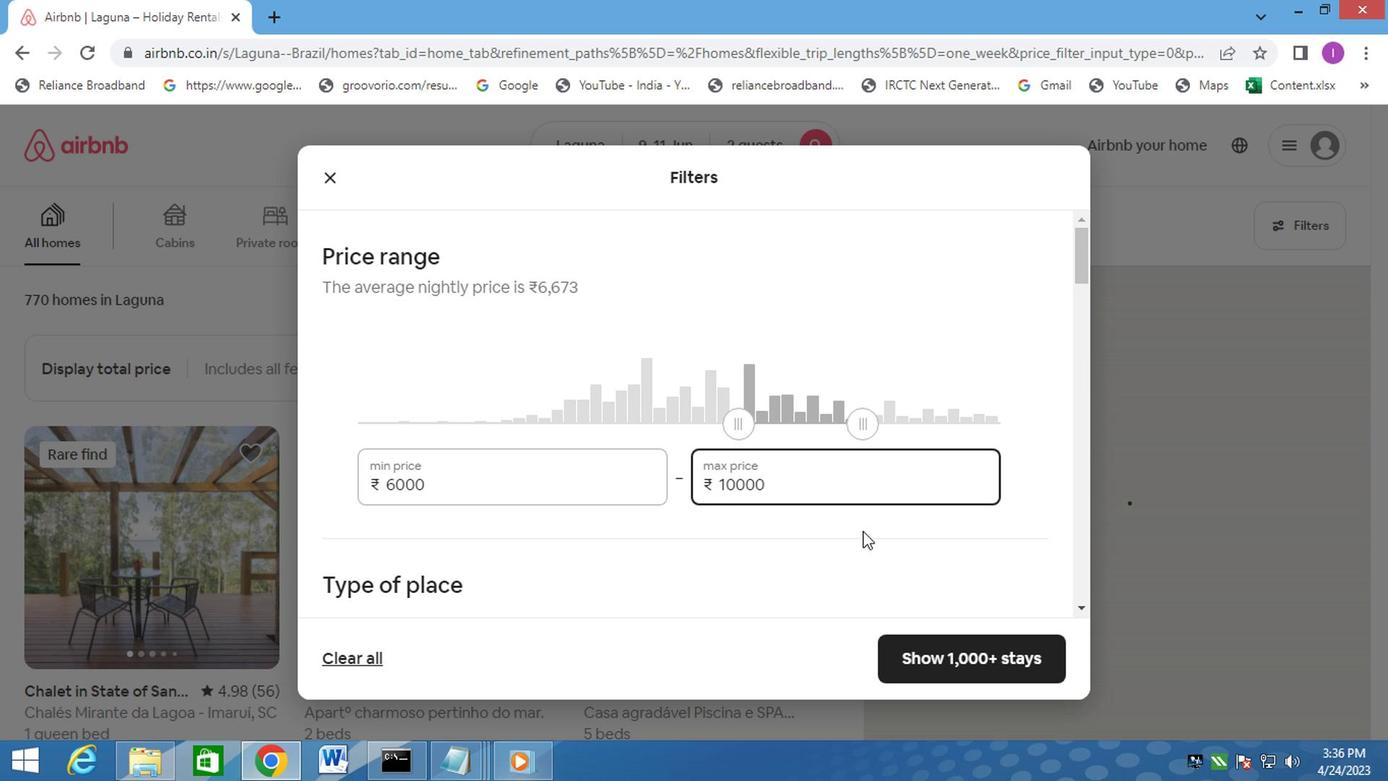 
Action: Mouse scrolled (861, 520) with delta (0, 0)
Screenshot: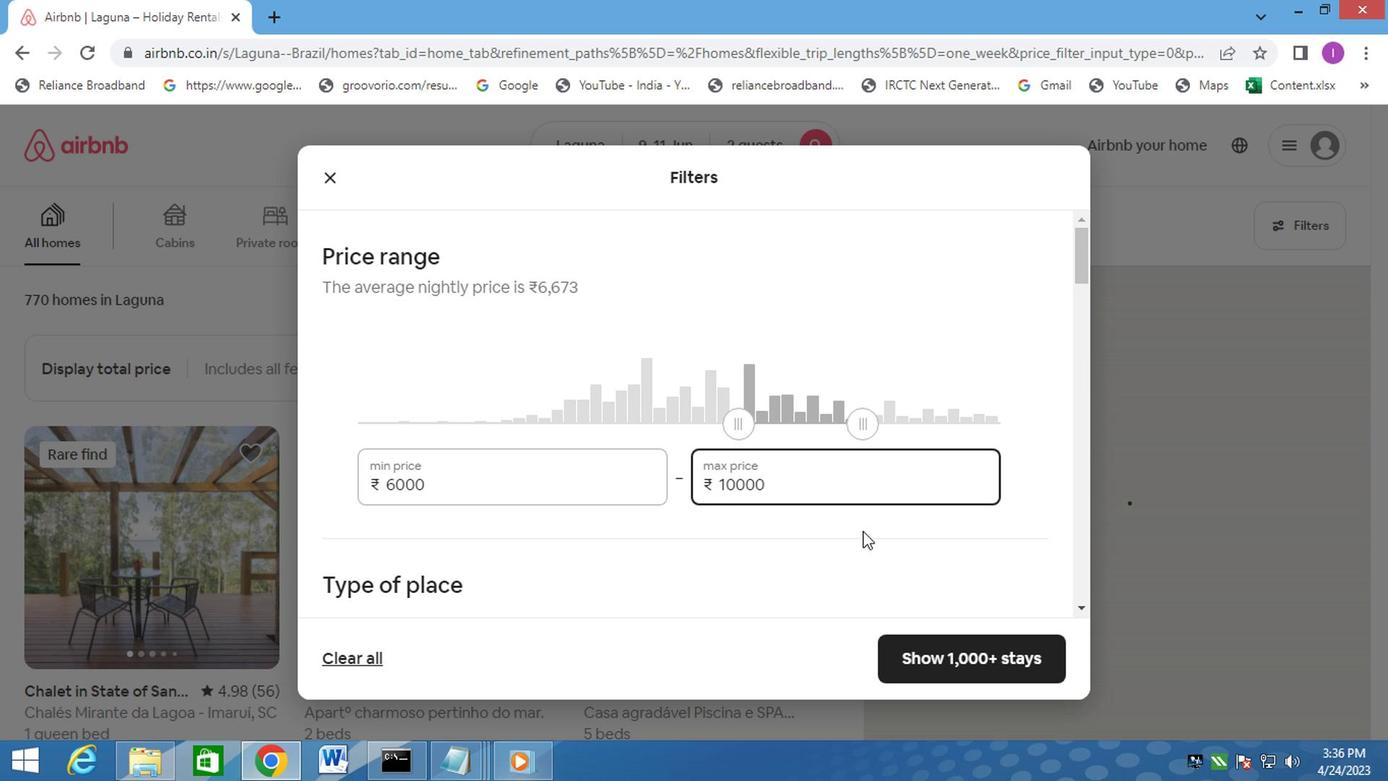 
Action: Mouse scrolled (861, 518) with delta (0, -1)
Screenshot: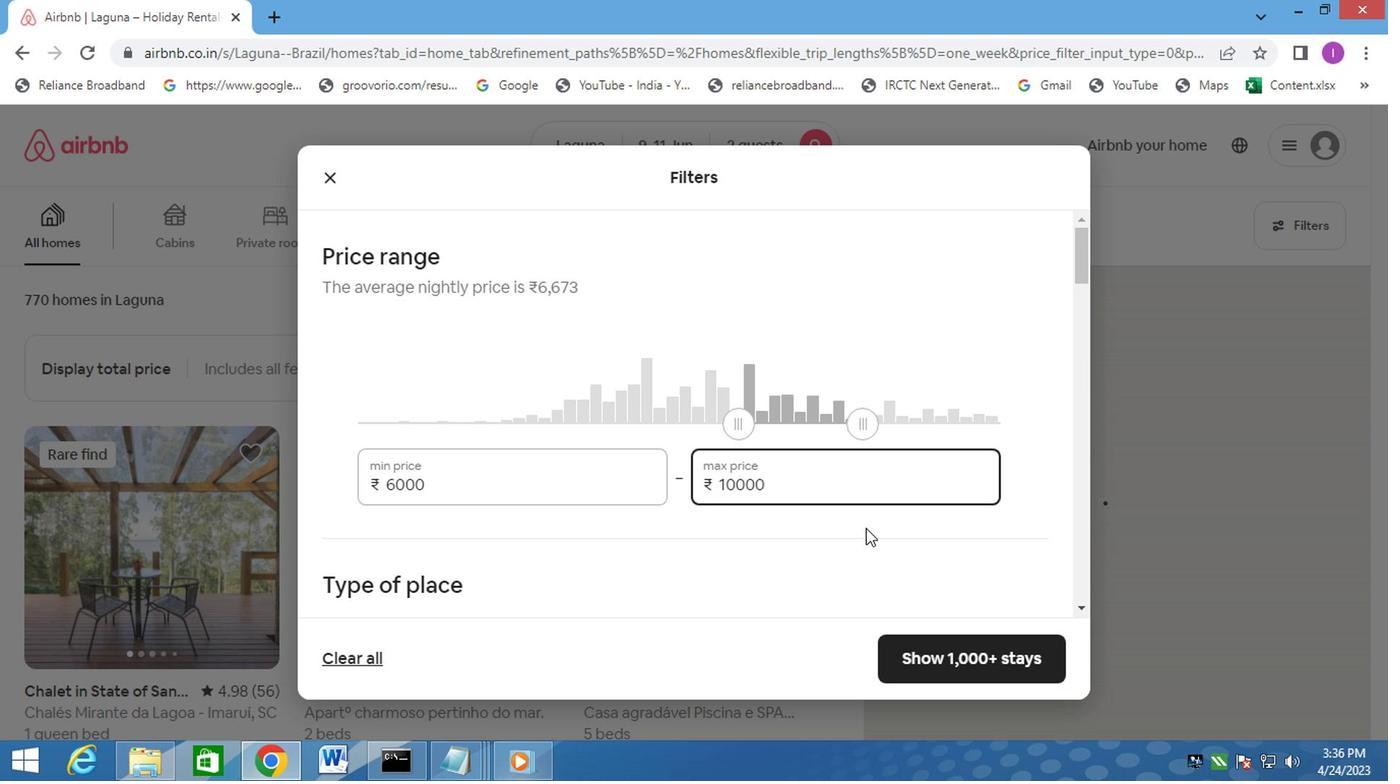 
Action: Mouse moved to (327, 444)
Screenshot: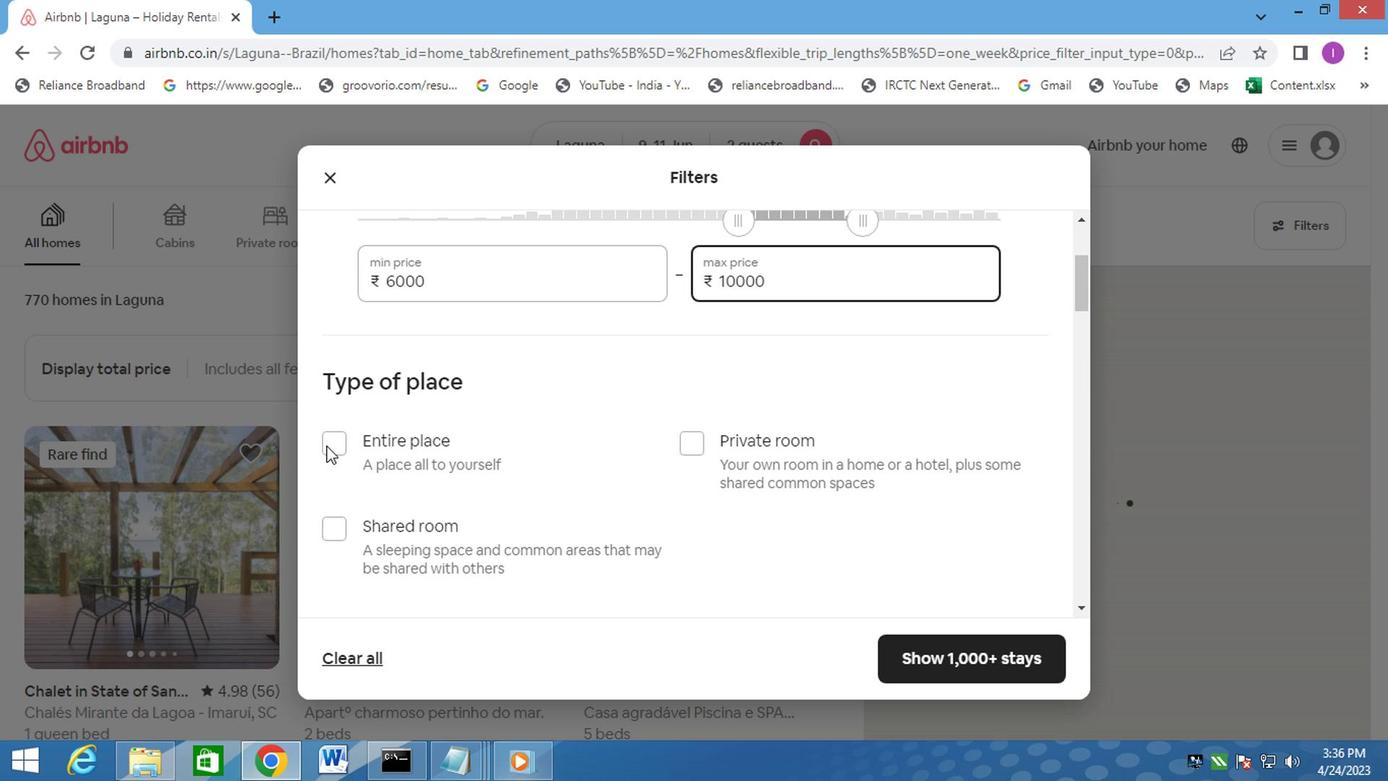 
Action: Mouse pressed left at (327, 444)
Screenshot: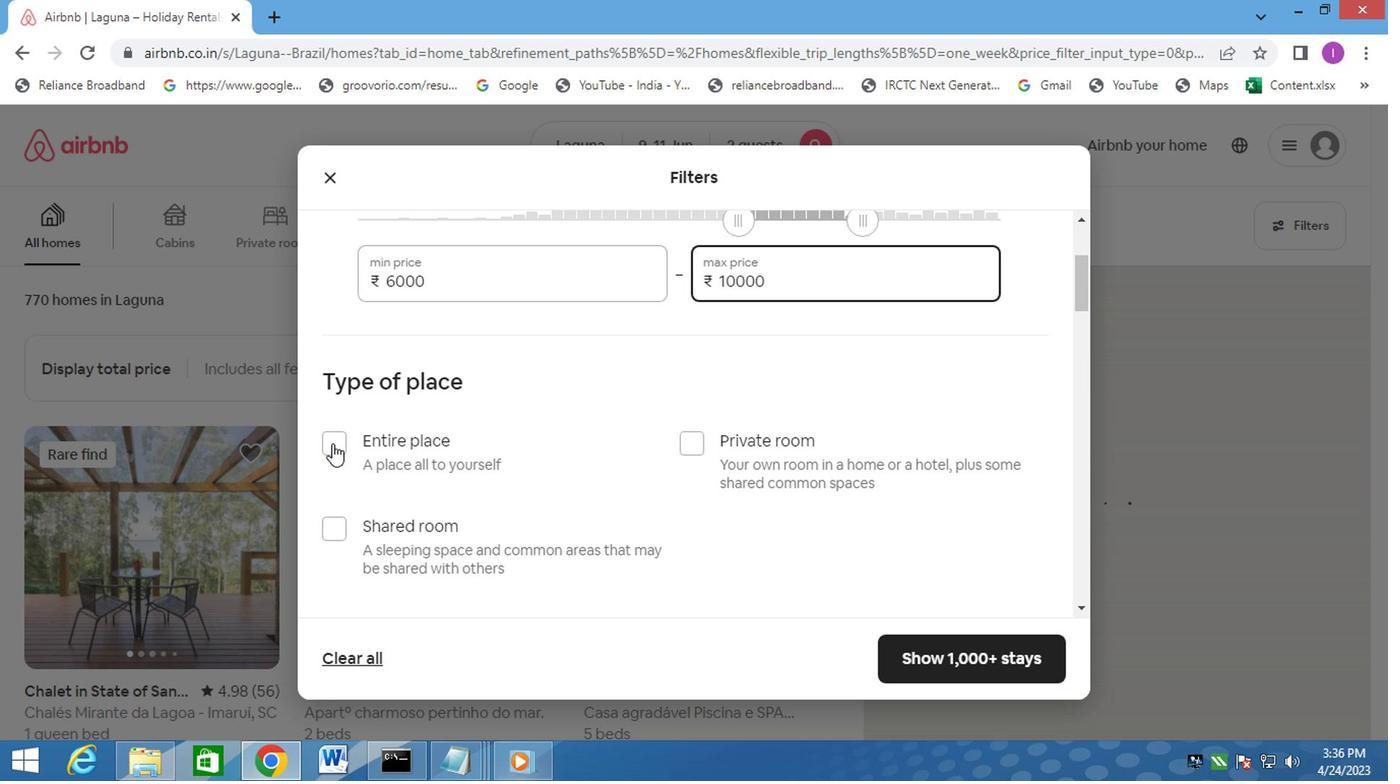 
Action: Mouse moved to (613, 497)
Screenshot: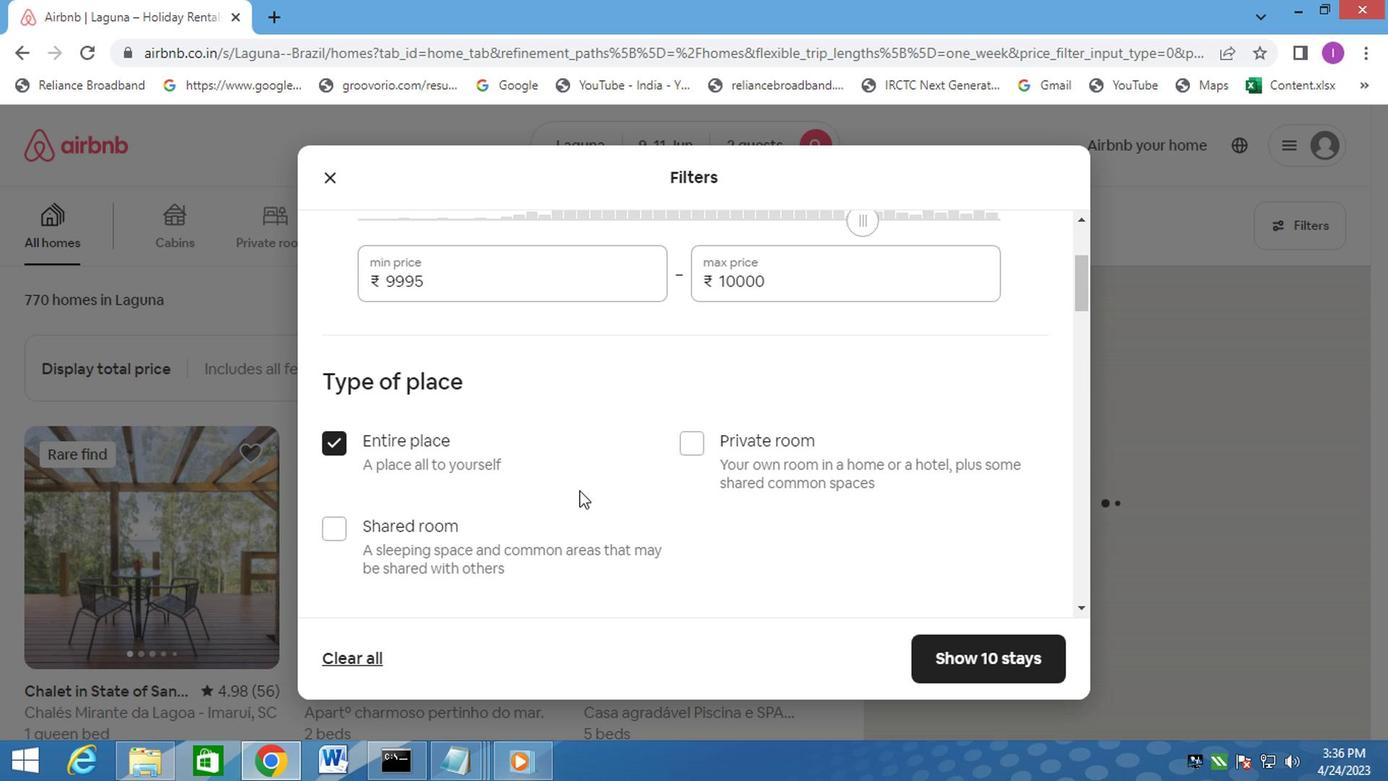 
Action: Mouse scrolled (613, 495) with delta (0, 0)
Screenshot: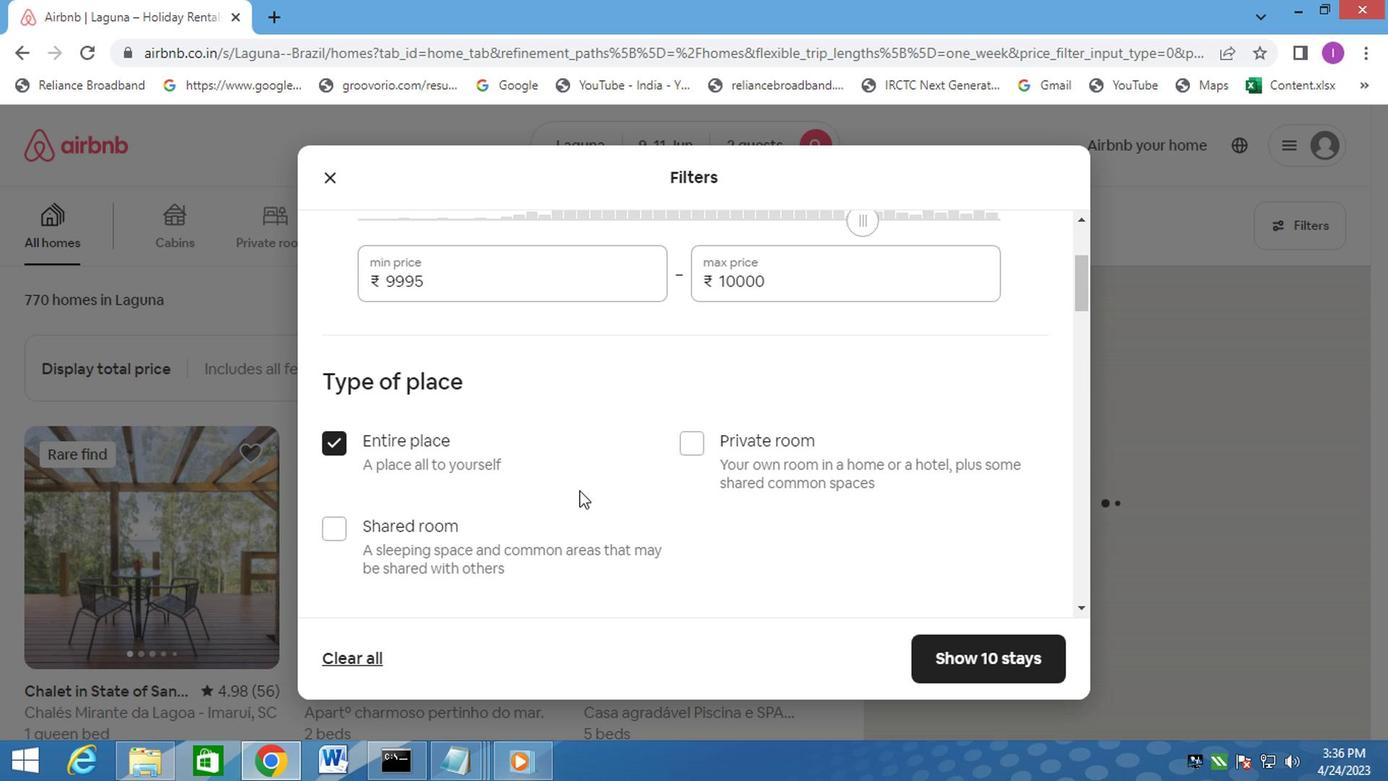 
Action: Mouse moved to (613, 498)
Screenshot: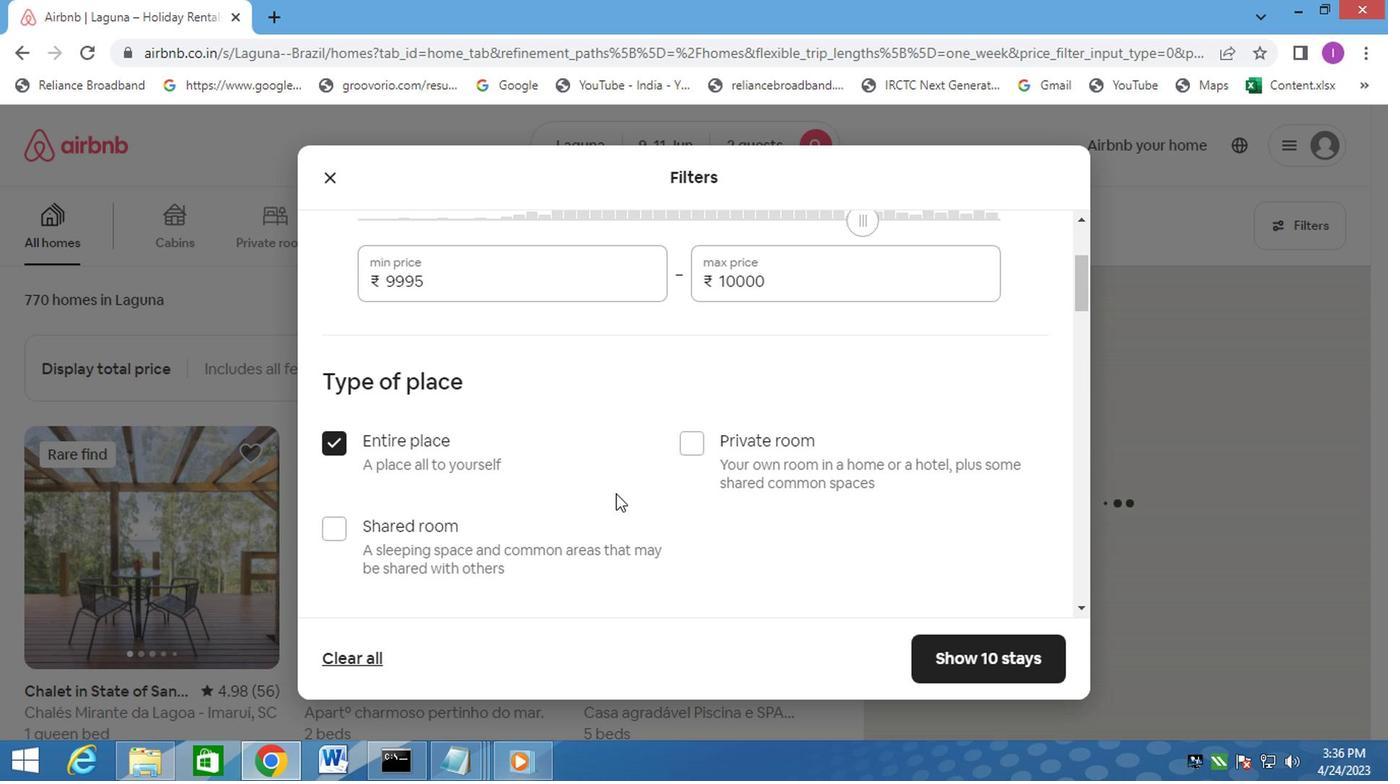 
Action: Mouse scrolled (613, 497) with delta (0, 0)
Screenshot: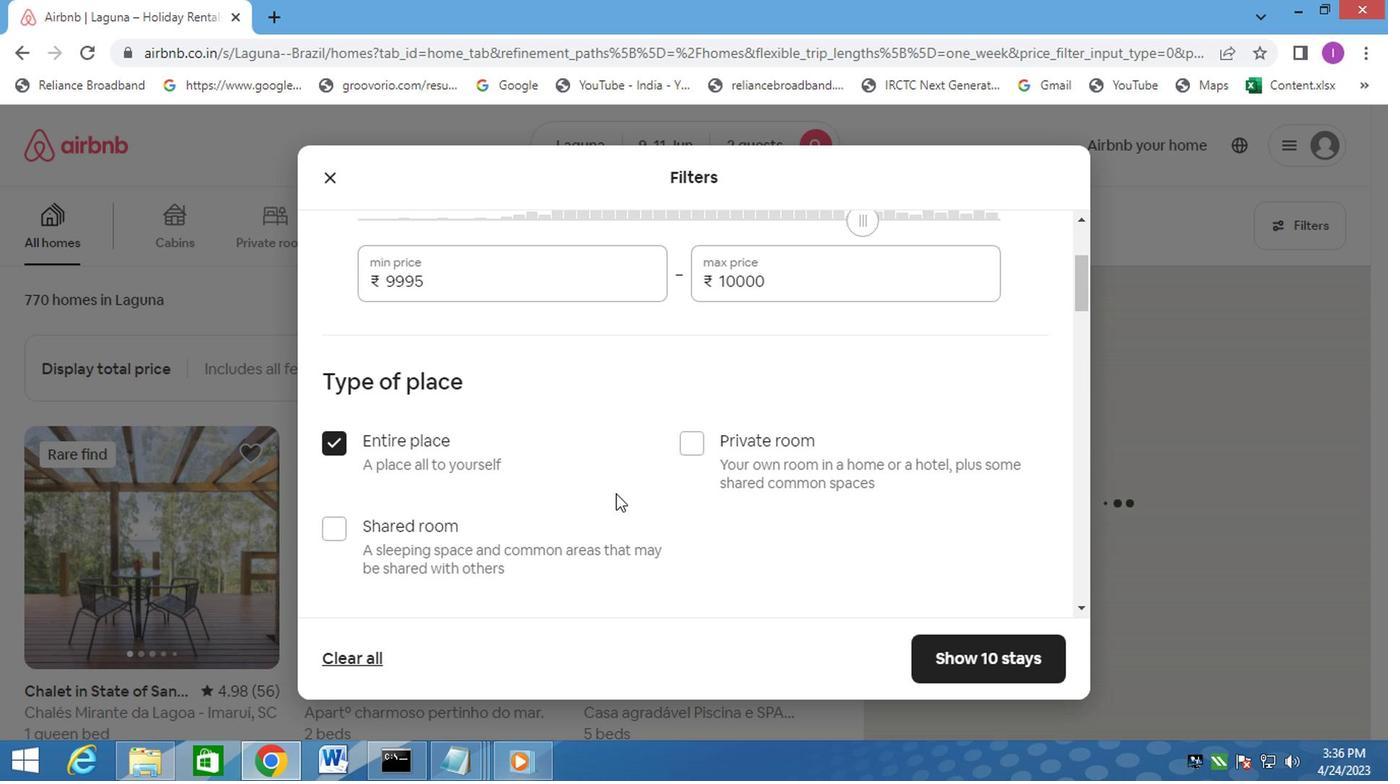 
Action: Mouse scrolled (613, 497) with delta (0, 0)
Screenshot: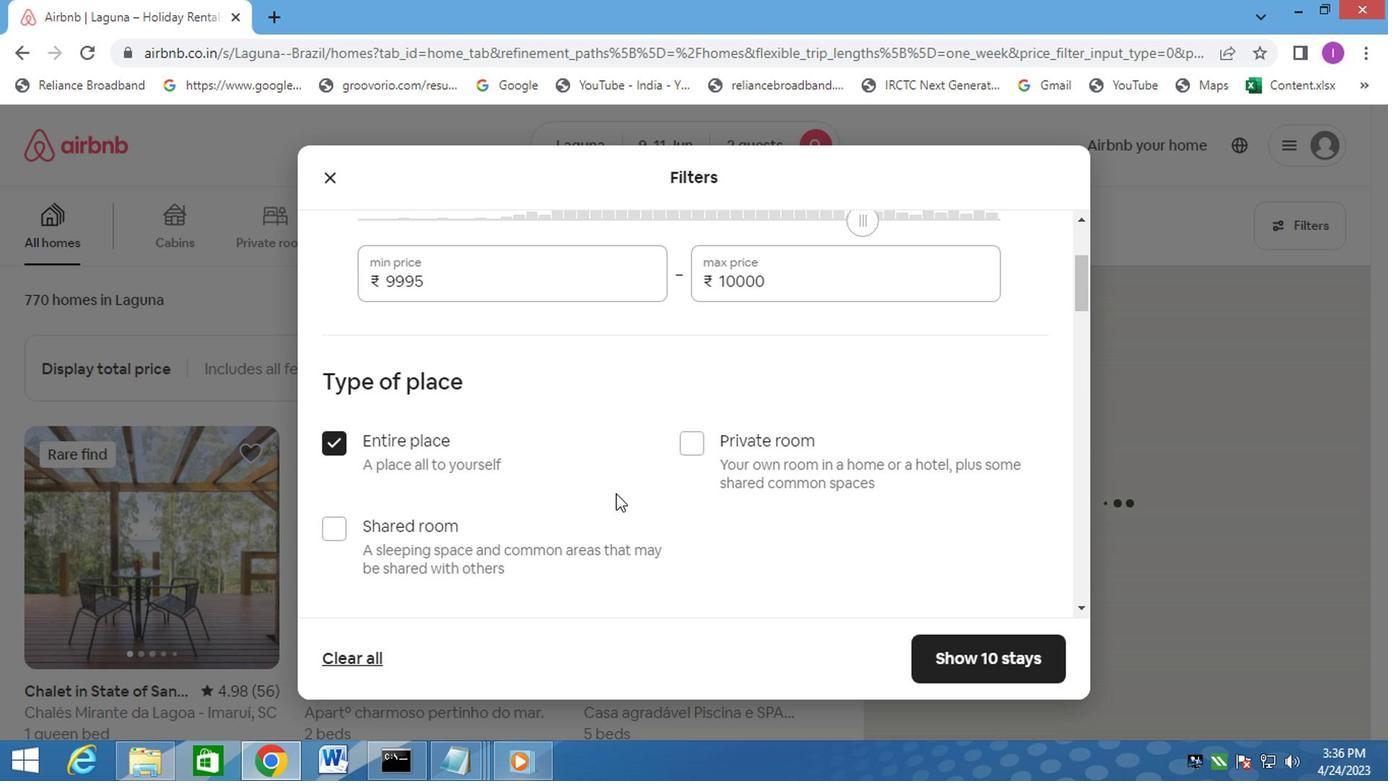 
Action: Mouse moved to (504, 474)
Screenshot: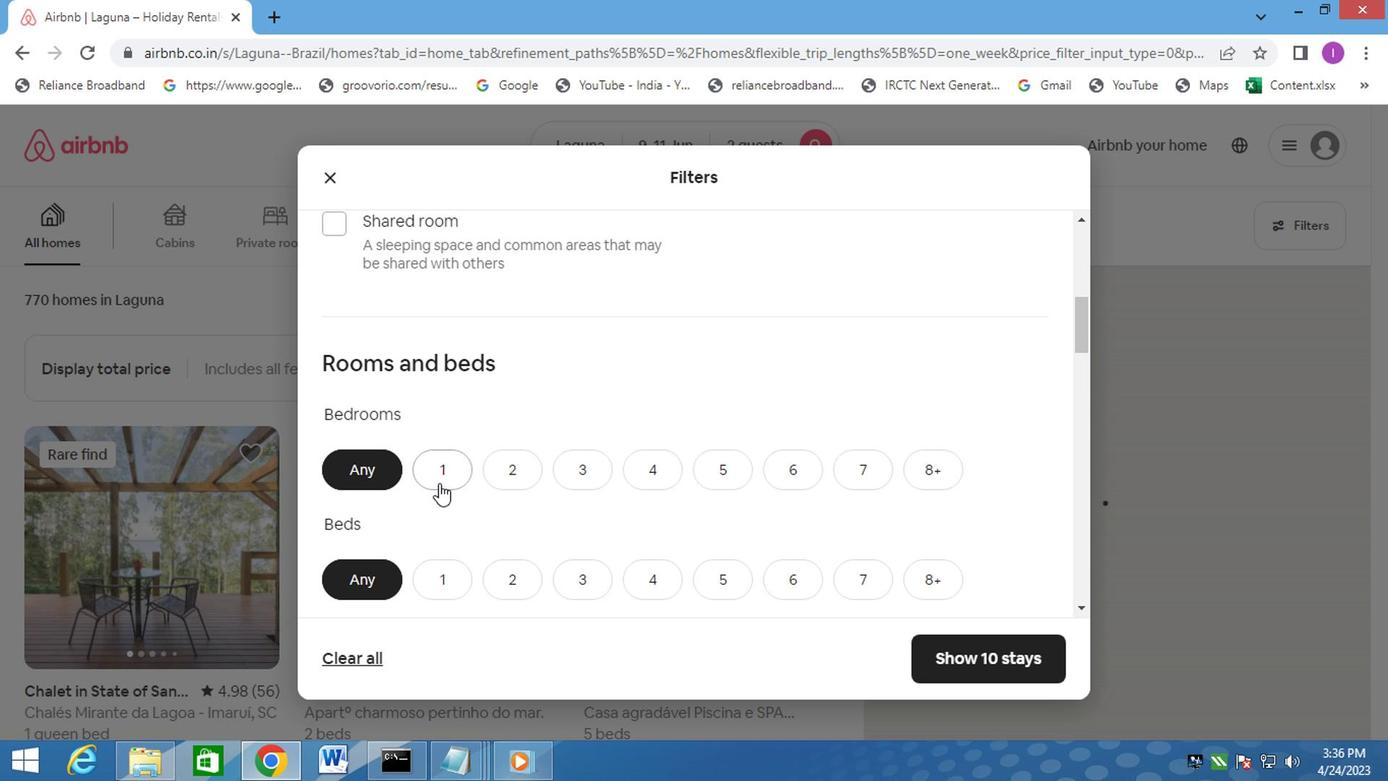 
Action: Mouse pressed left at (504, 474)
Screenshot: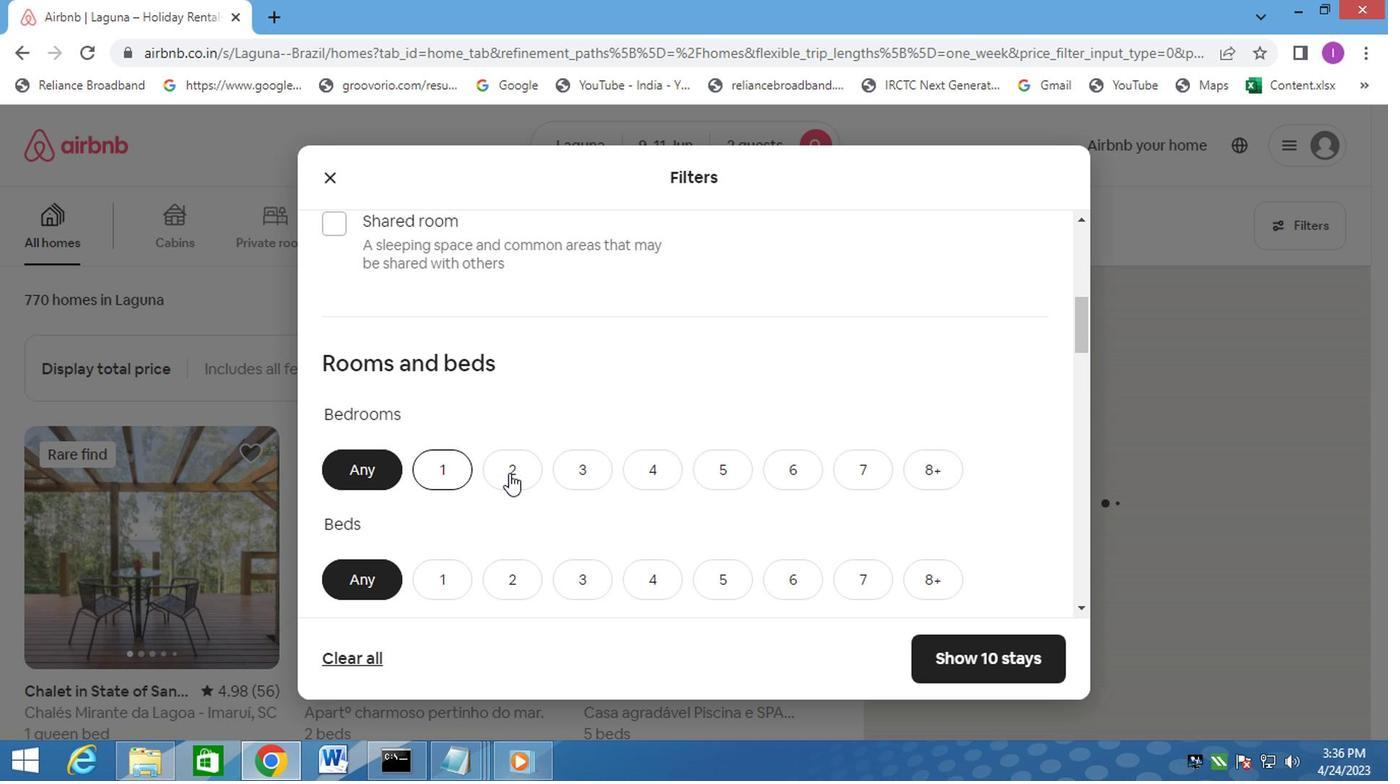 
Action: Mouse moved to (514, 592)
Screenshot: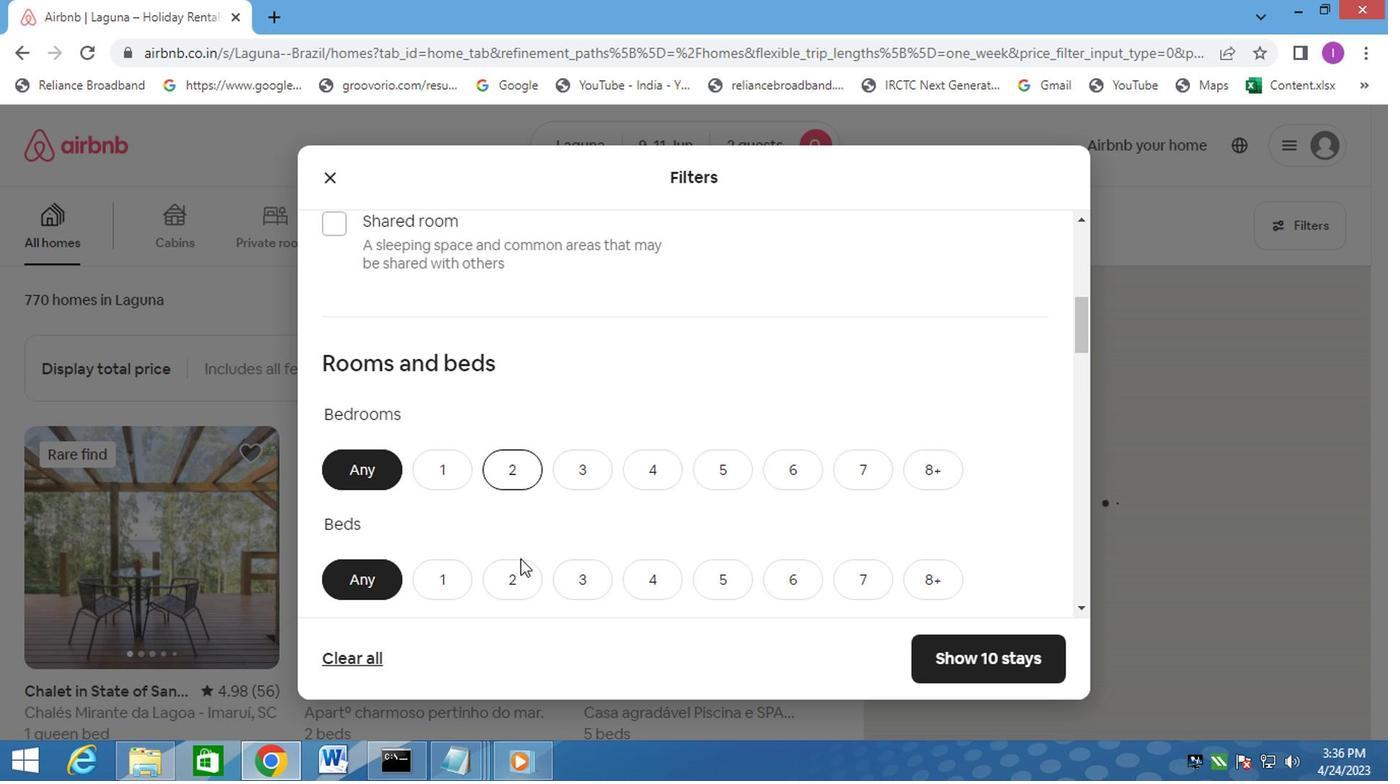 
Action: Mouse pressed left at (514, 592)
Screenshot: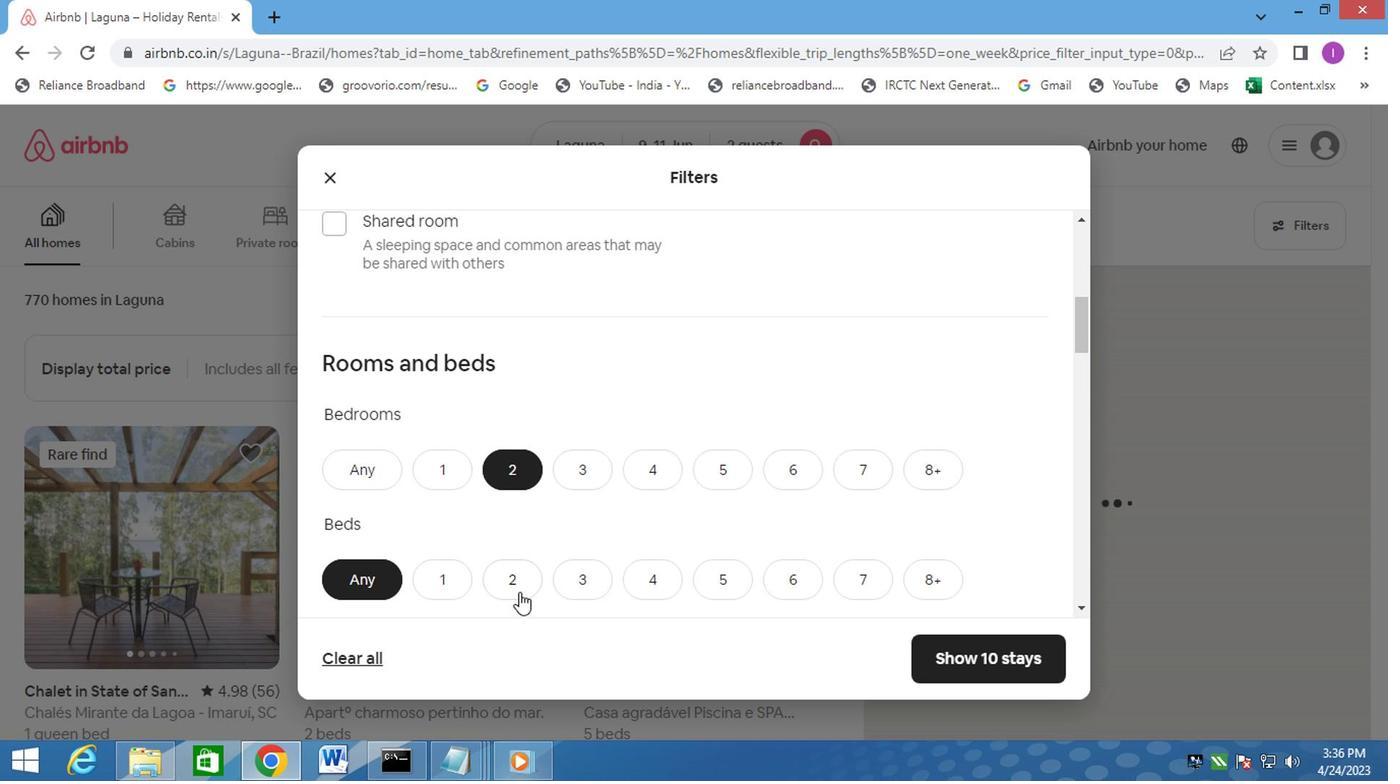 
Action: Mouse moved to (517, 576)
Screenshot: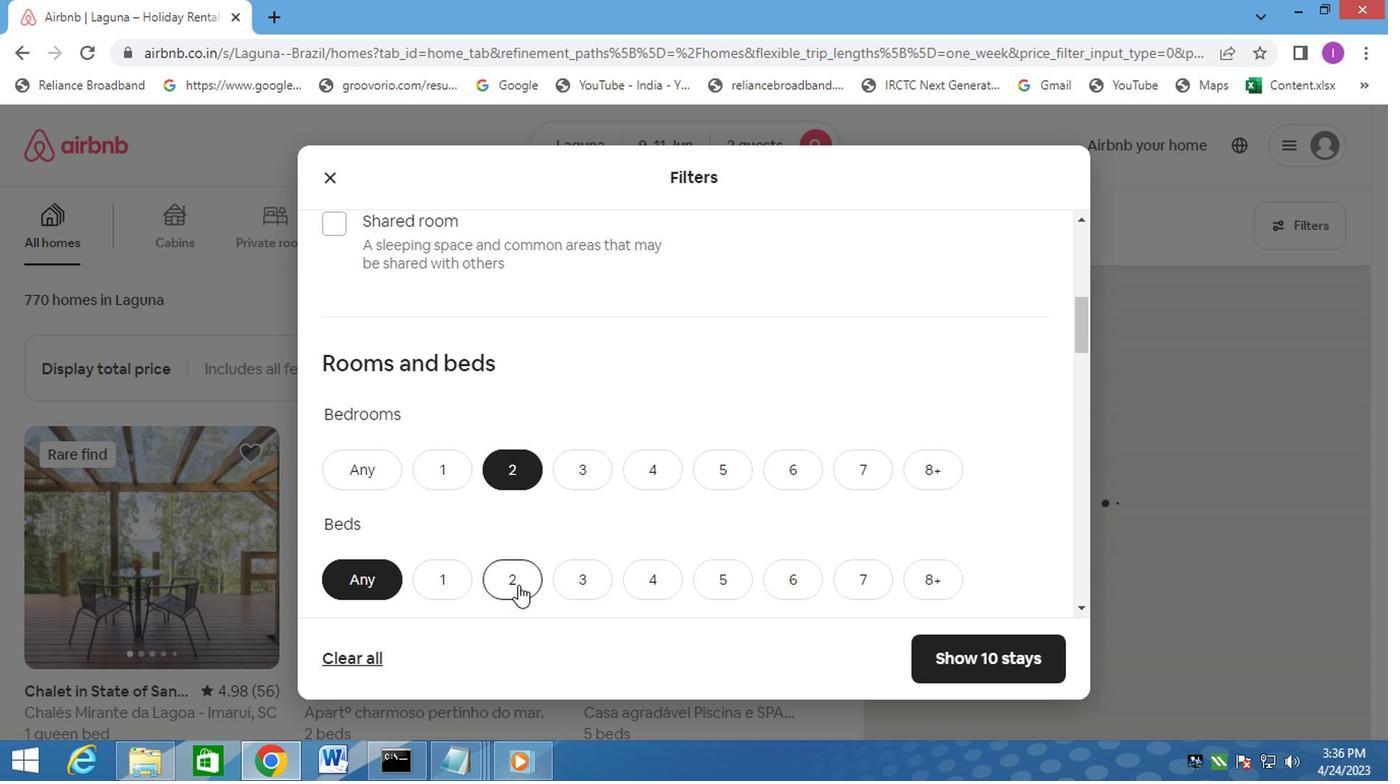 
Action: Mouse scrolled (517, 575) with delta (0, 0)
Screenshot: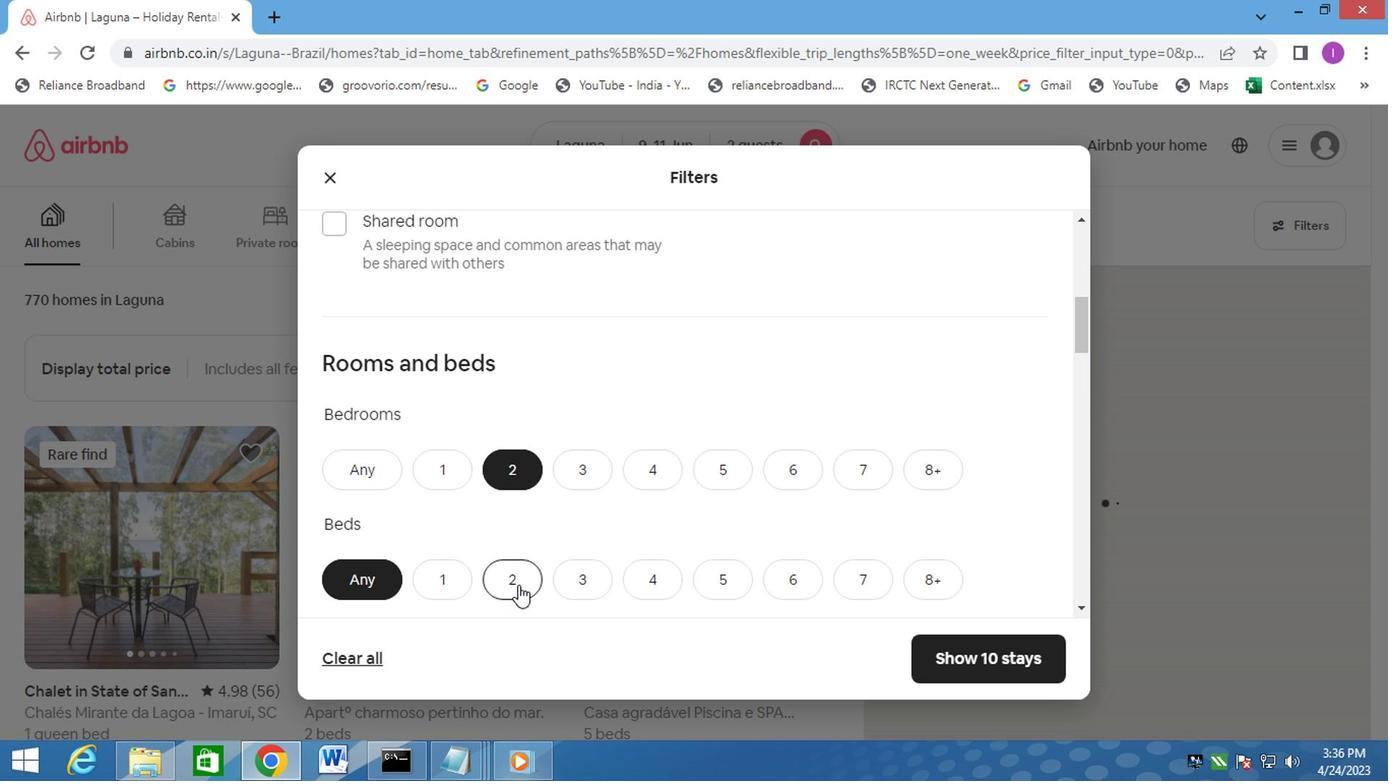
Action: Mouse scrolled (517, 575) with delta (0, 0)
Screenshot: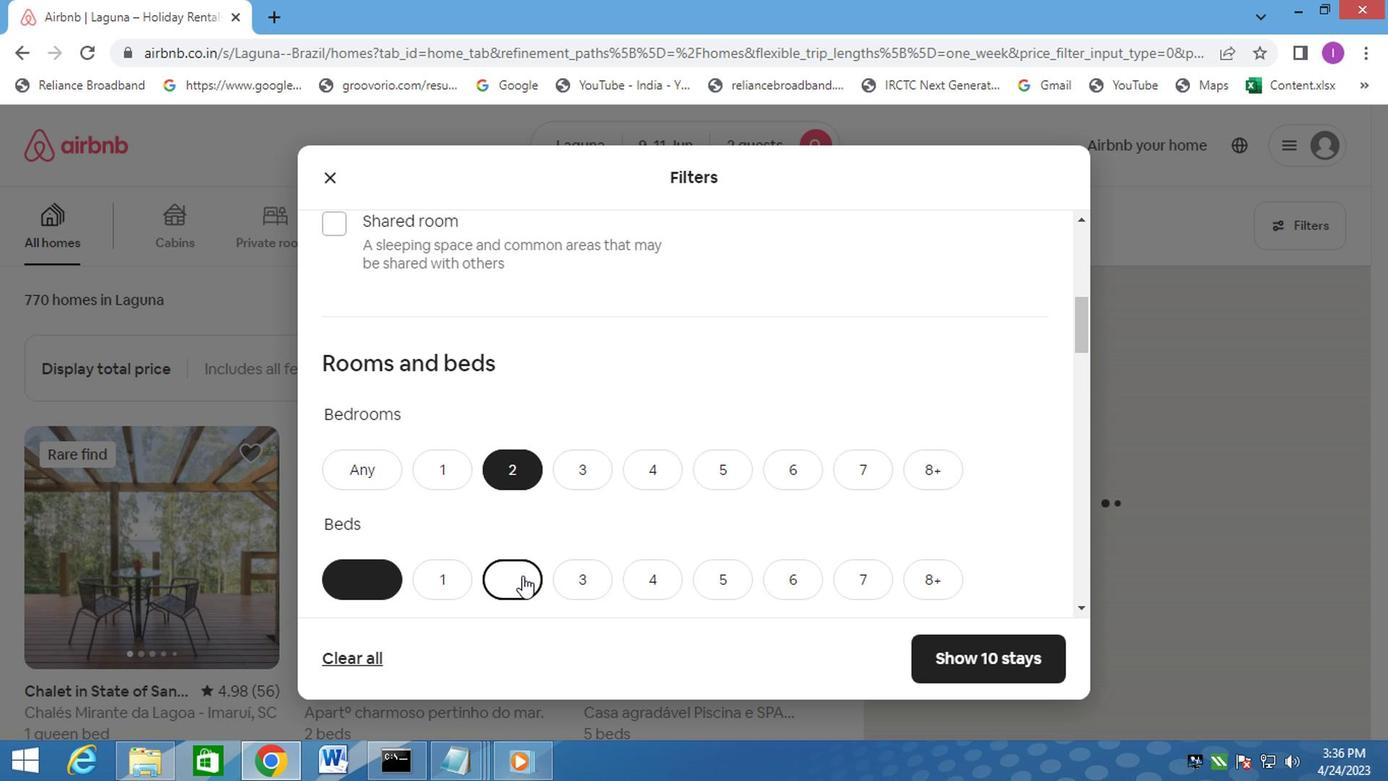 
Action: Mouse moved to (430, 485)
Screenshot: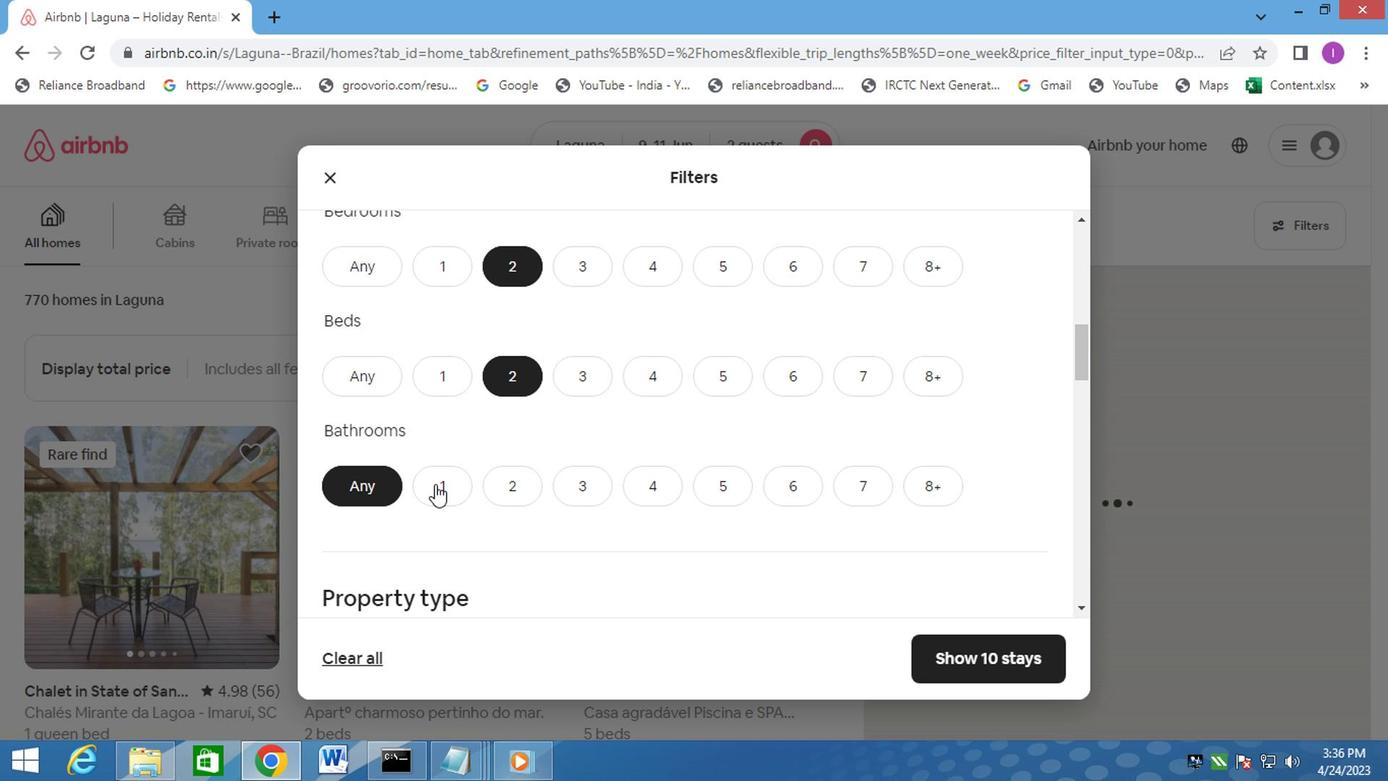 
Action: Mouse pressed left at (430, 485)
Screenshot: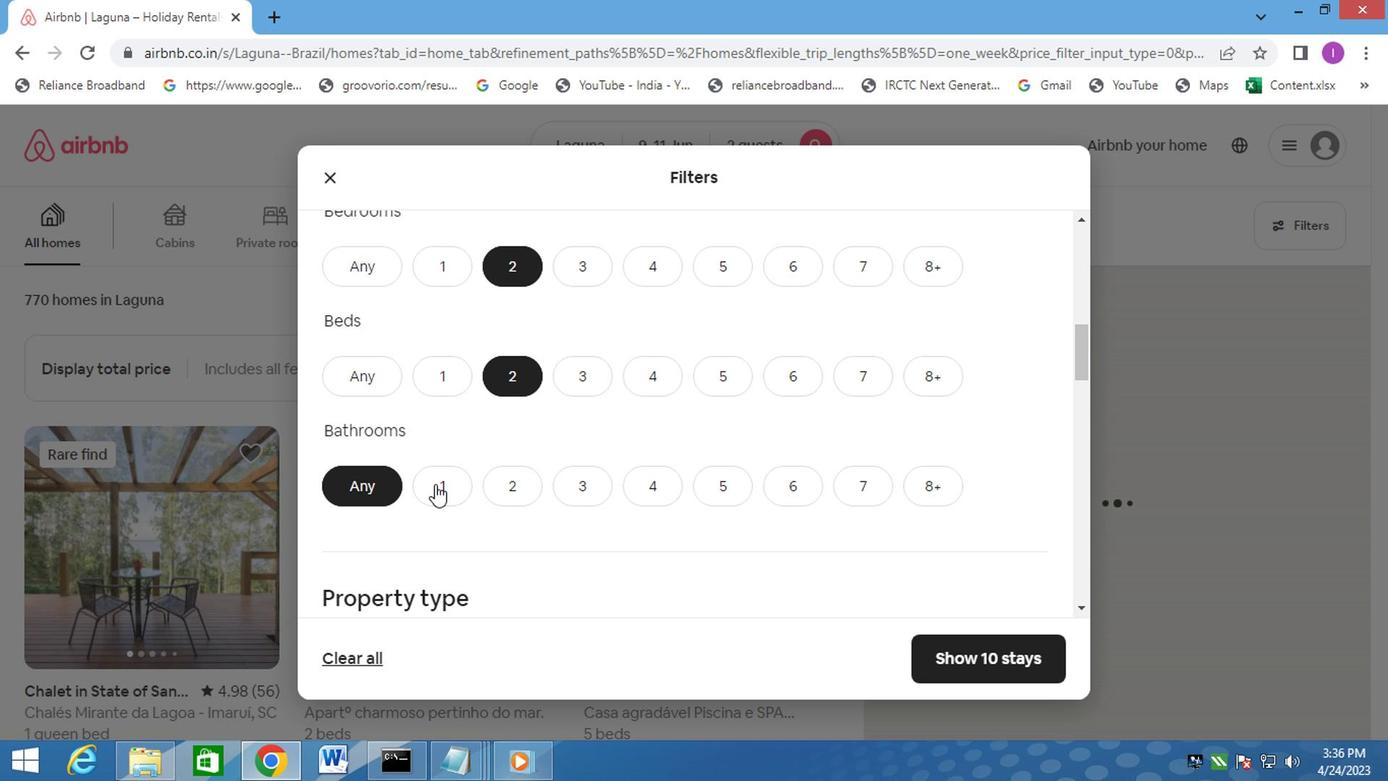 
Action: Mouse moved to (593, 494)
Screenshot: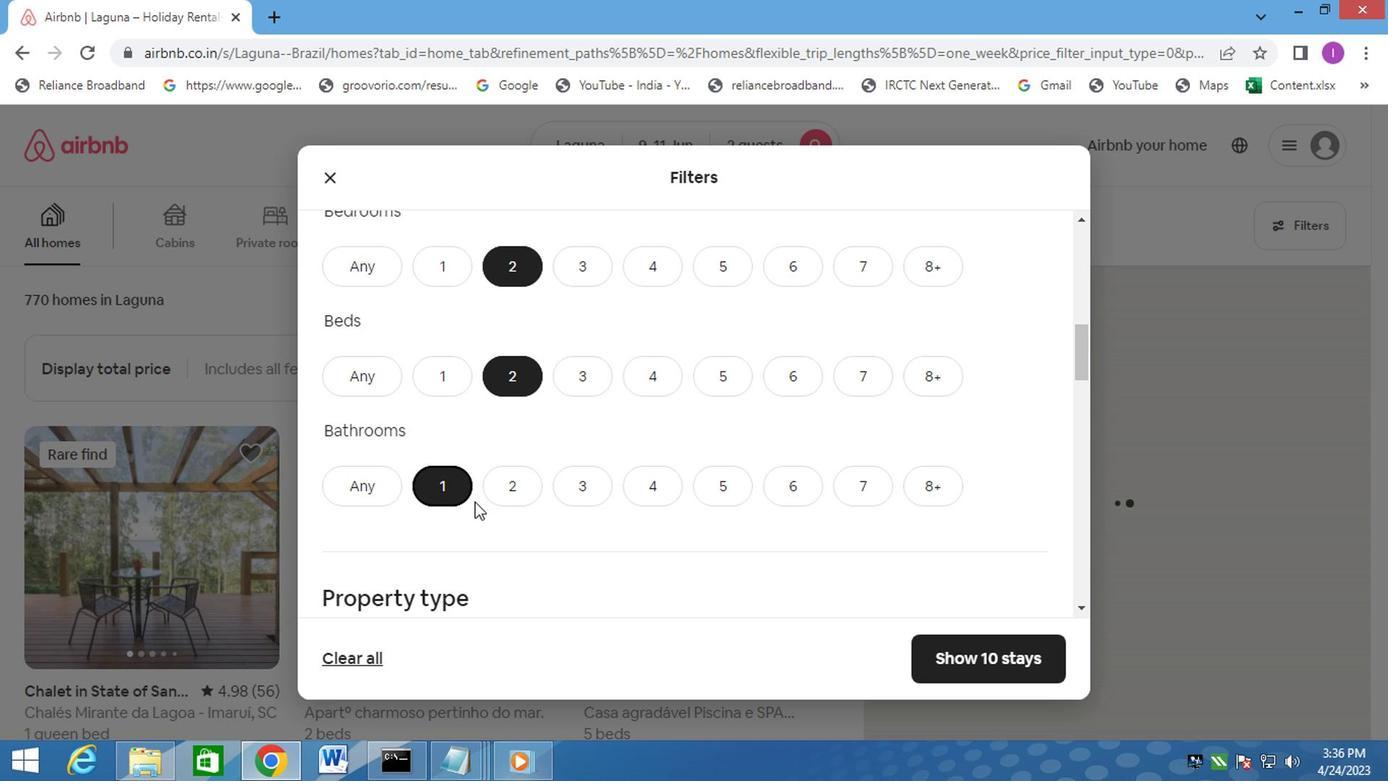
Action: Mouse scrolled (589, 485) with delta (0, -1)
Screenshot: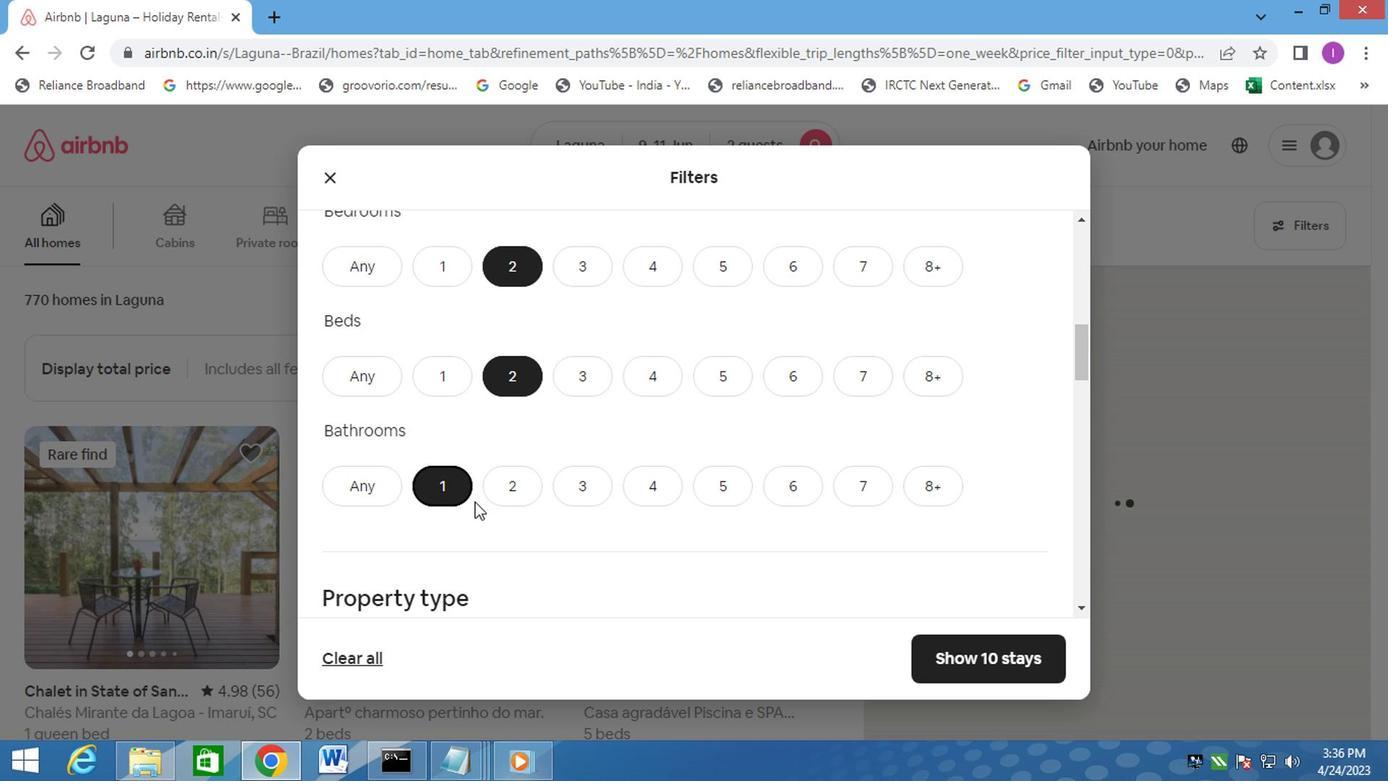 
Action: Mouse moved to (644, 526)
Screenshot: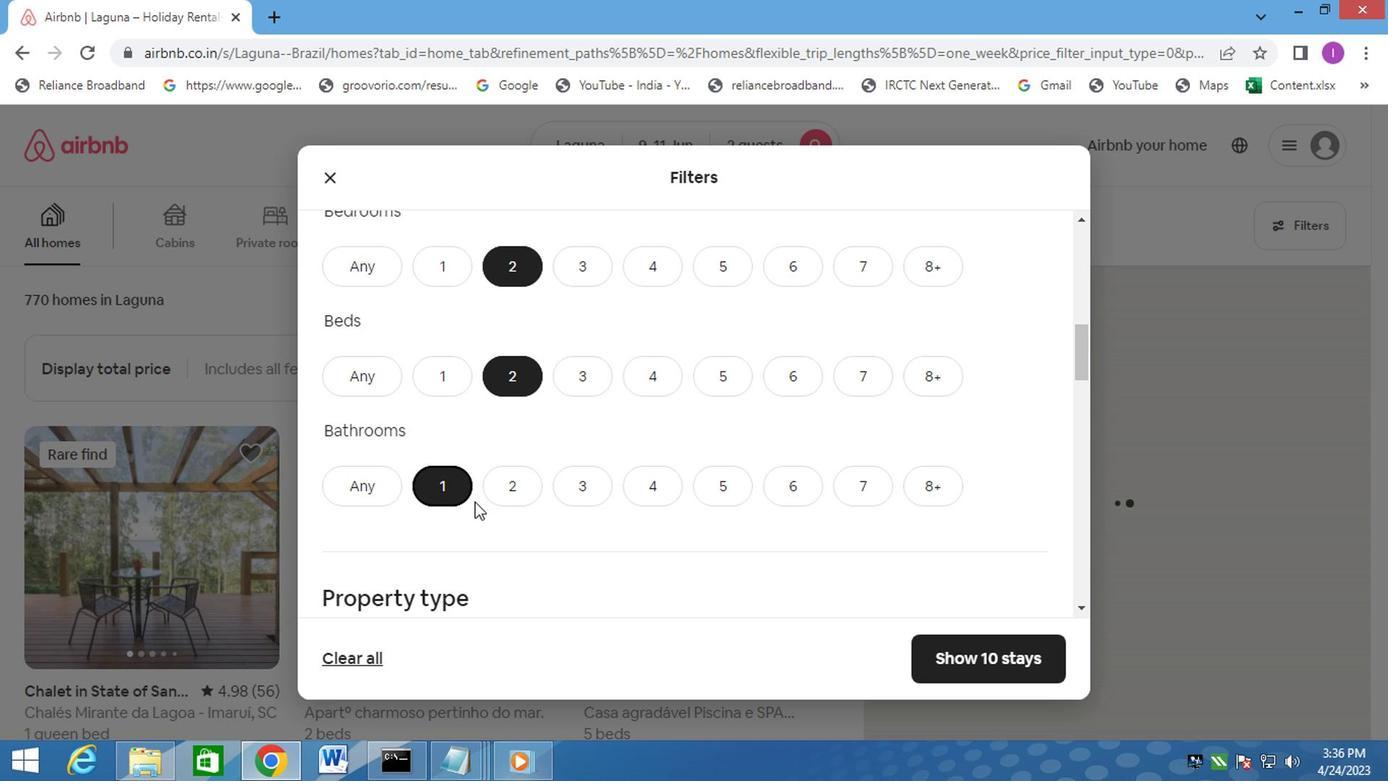 
Action: Mouse scrolled (604, 501) with delta (0, -1)
Screenshot: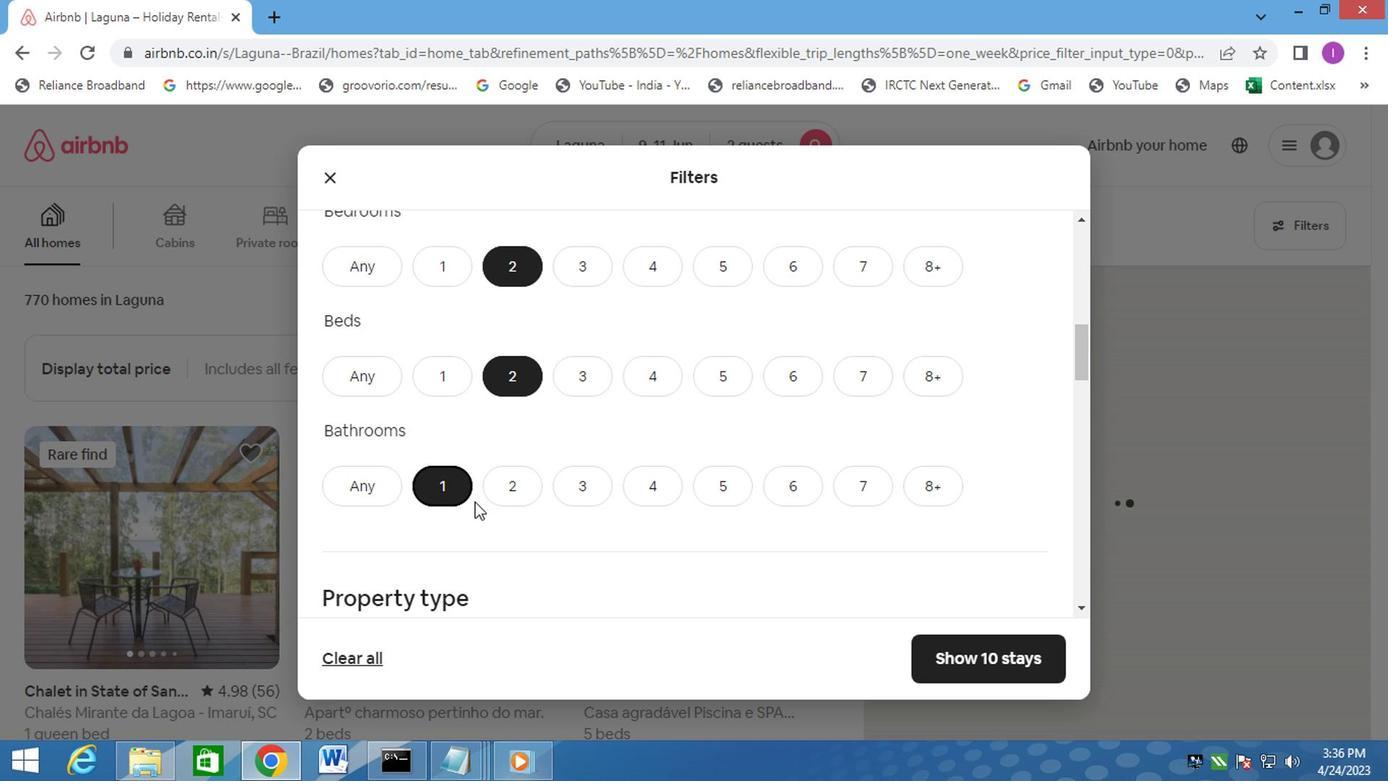 
Action: Mouse scrolled (626, 515) with delta (0, 0)
Screenshot: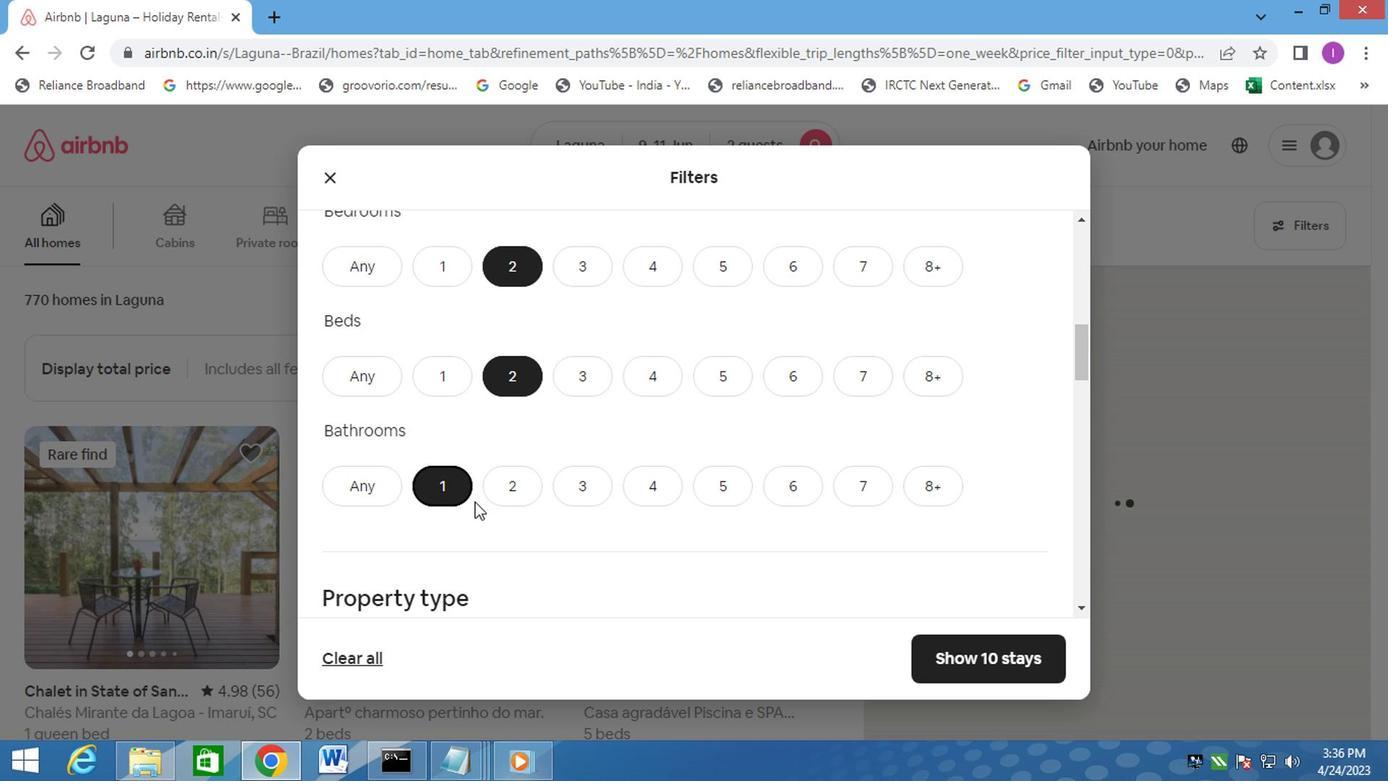 
Action: Mouse moved to (694, 540)
Screenshot: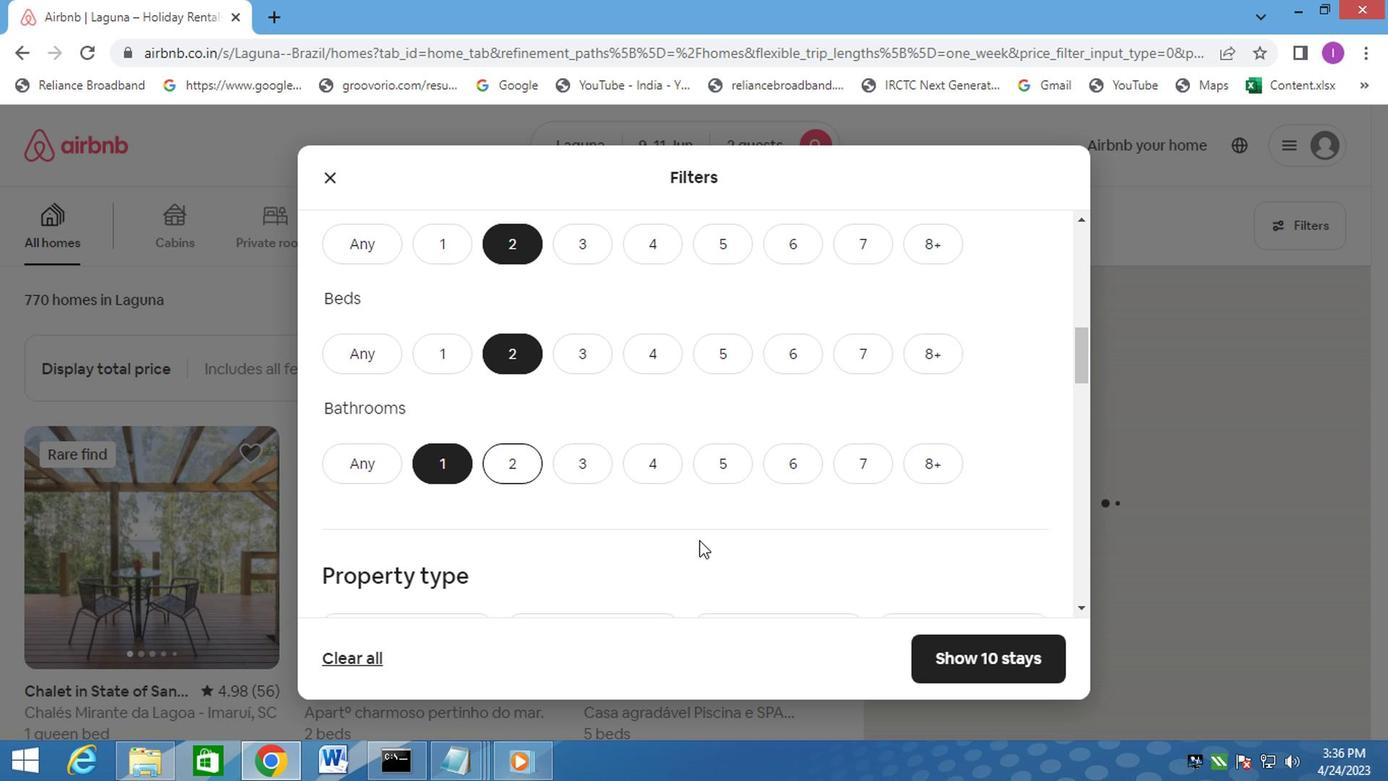 
Action: Mouse scrolled (694, 540) with delta (0, 0)
Screenshot: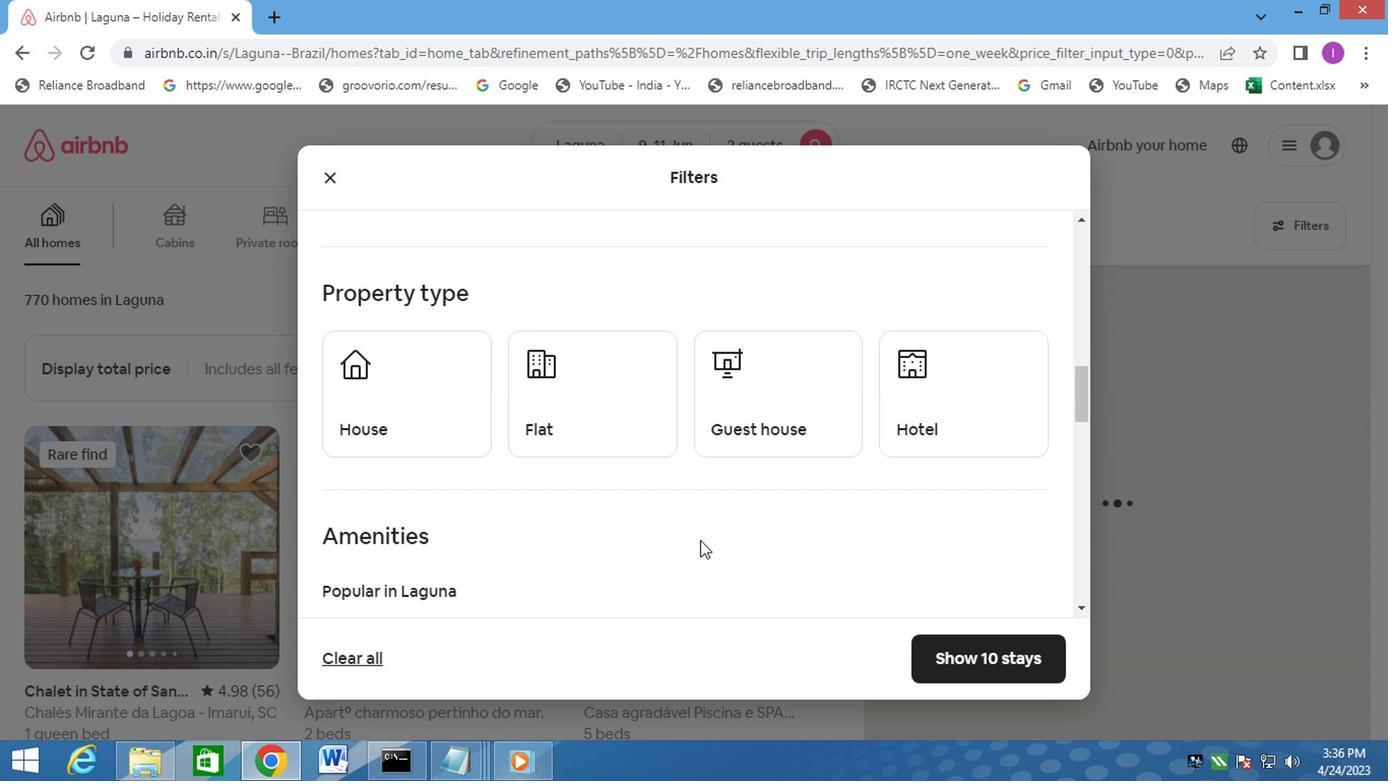
Action: Mouse moved to (694, 540)
Screenshot: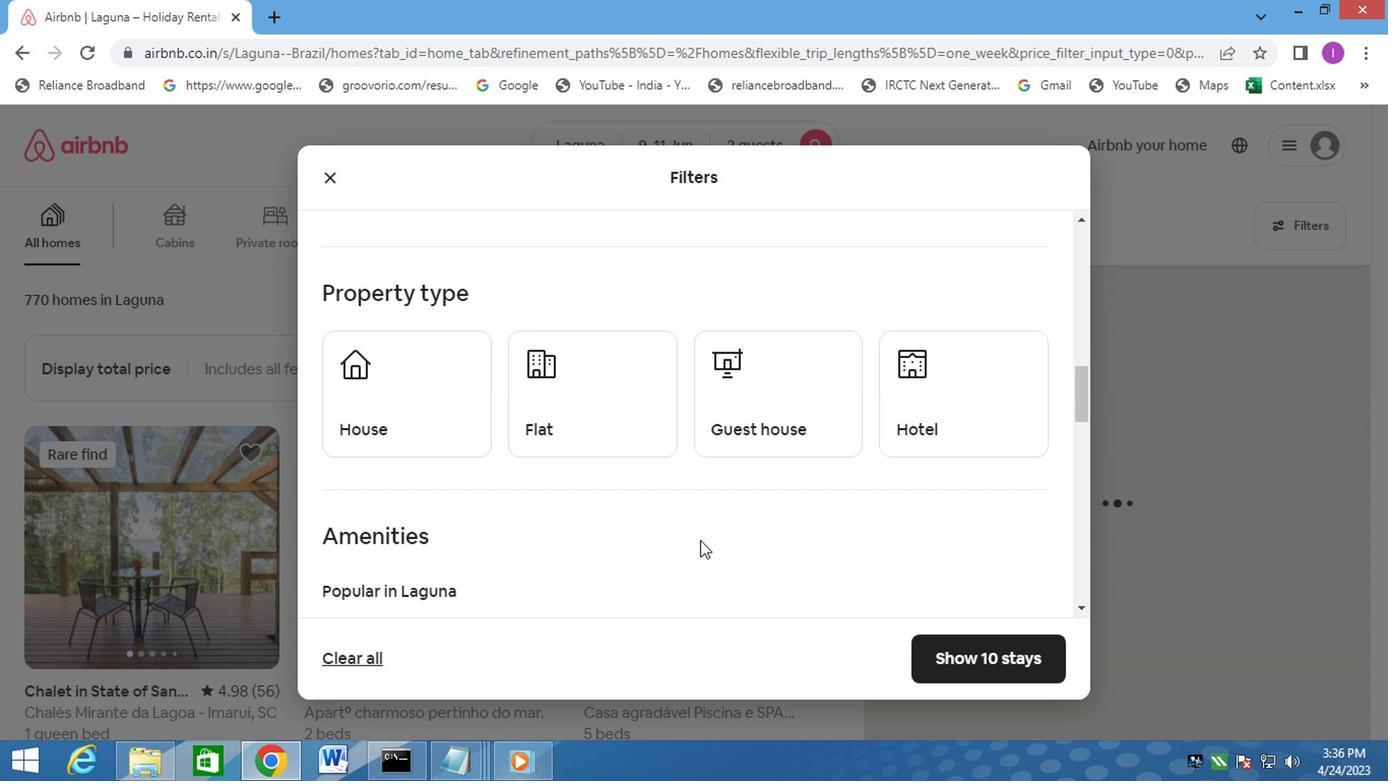 
Action: Mouse scrolled (694, 540) with delta (0, 0)
Screenshot: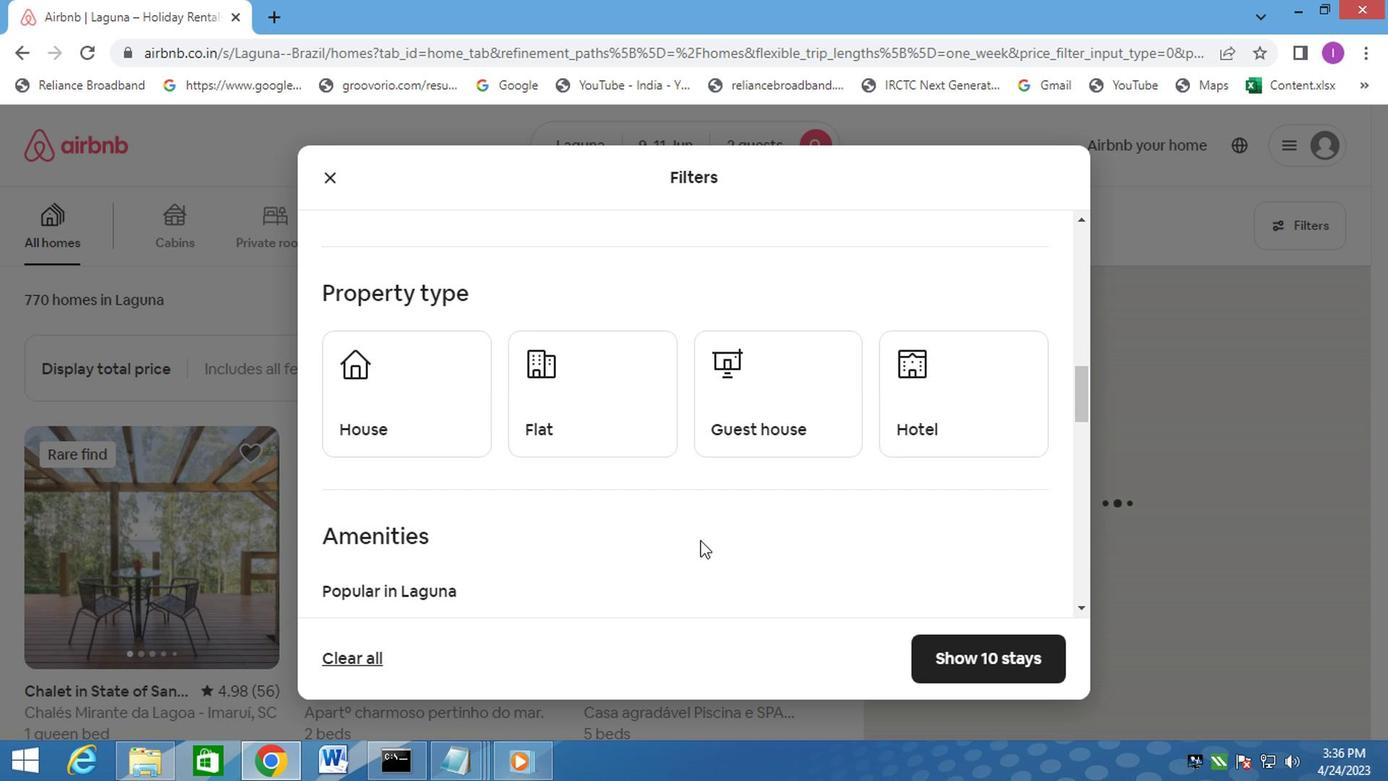 
Action: Mouse scrolled (694, 541) with delta (0, 0)
Screenshot: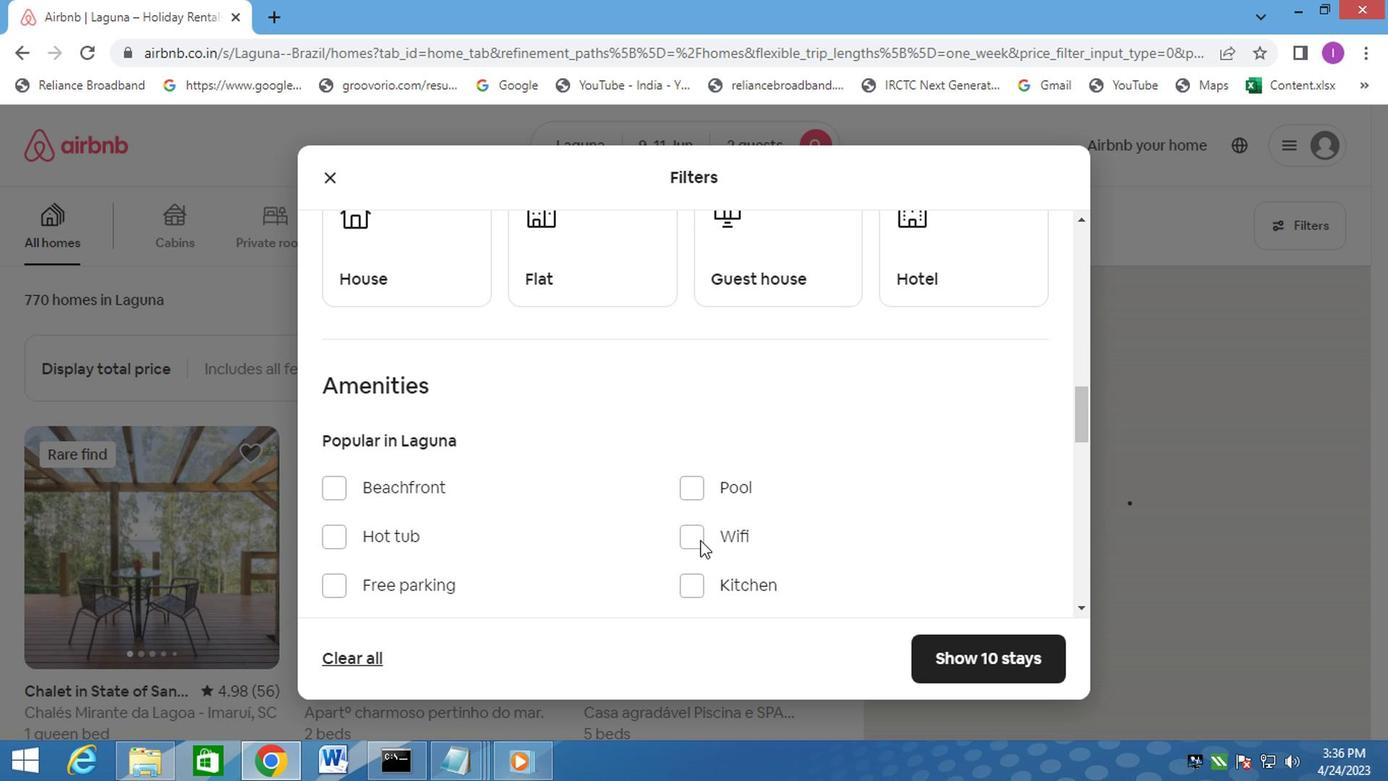 
Action: Mouse moved to (408, 310)
Screenshot: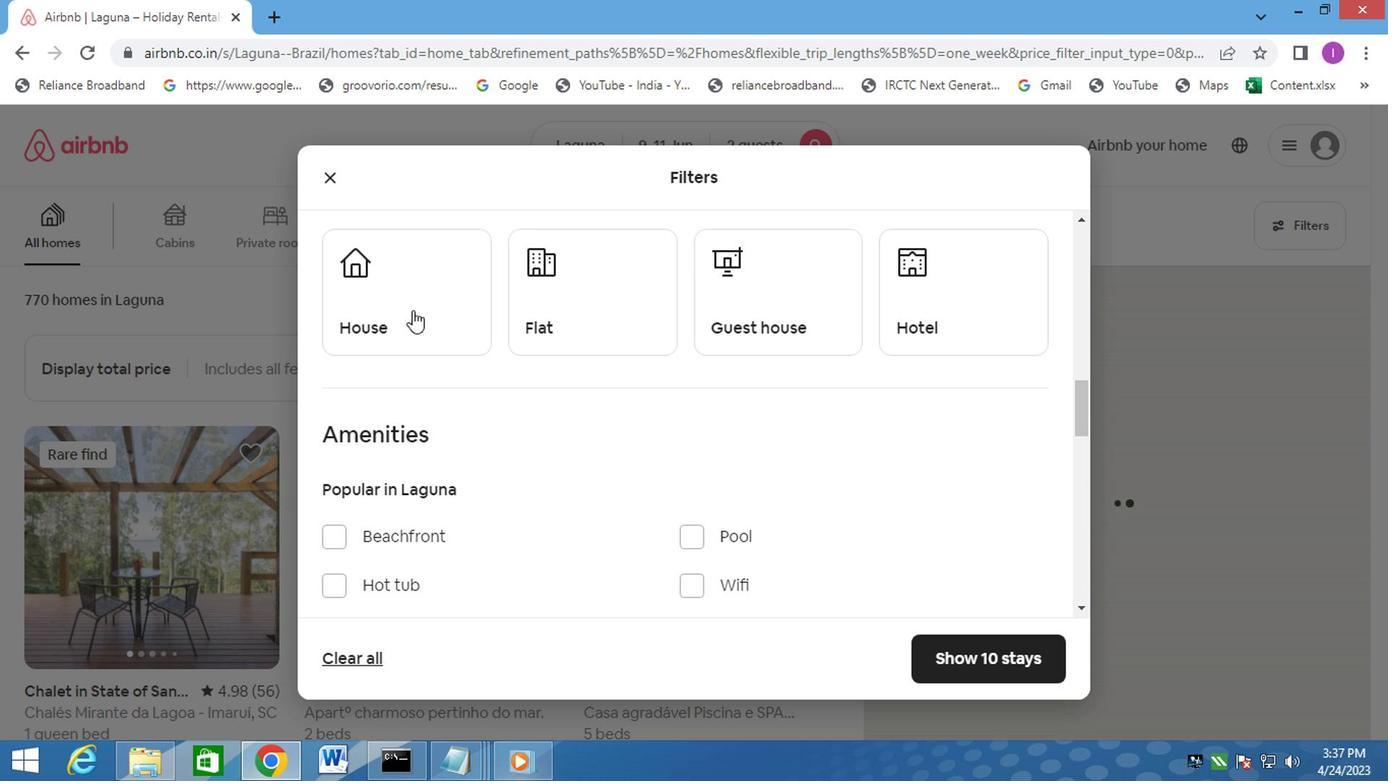 
Action: Mouse pressed left at (408, 310)
Screenshot: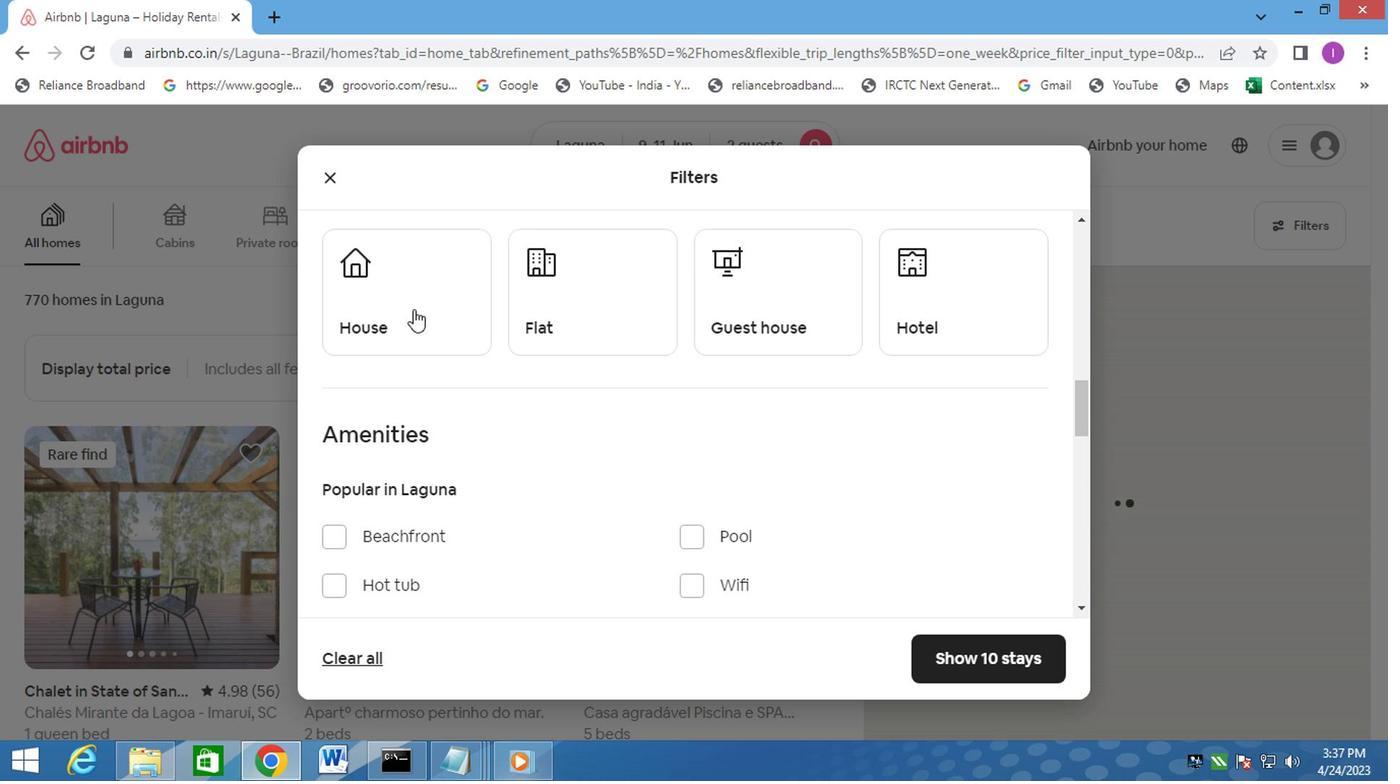 
Action: Mouse moved to (571, 332)
Screenshot: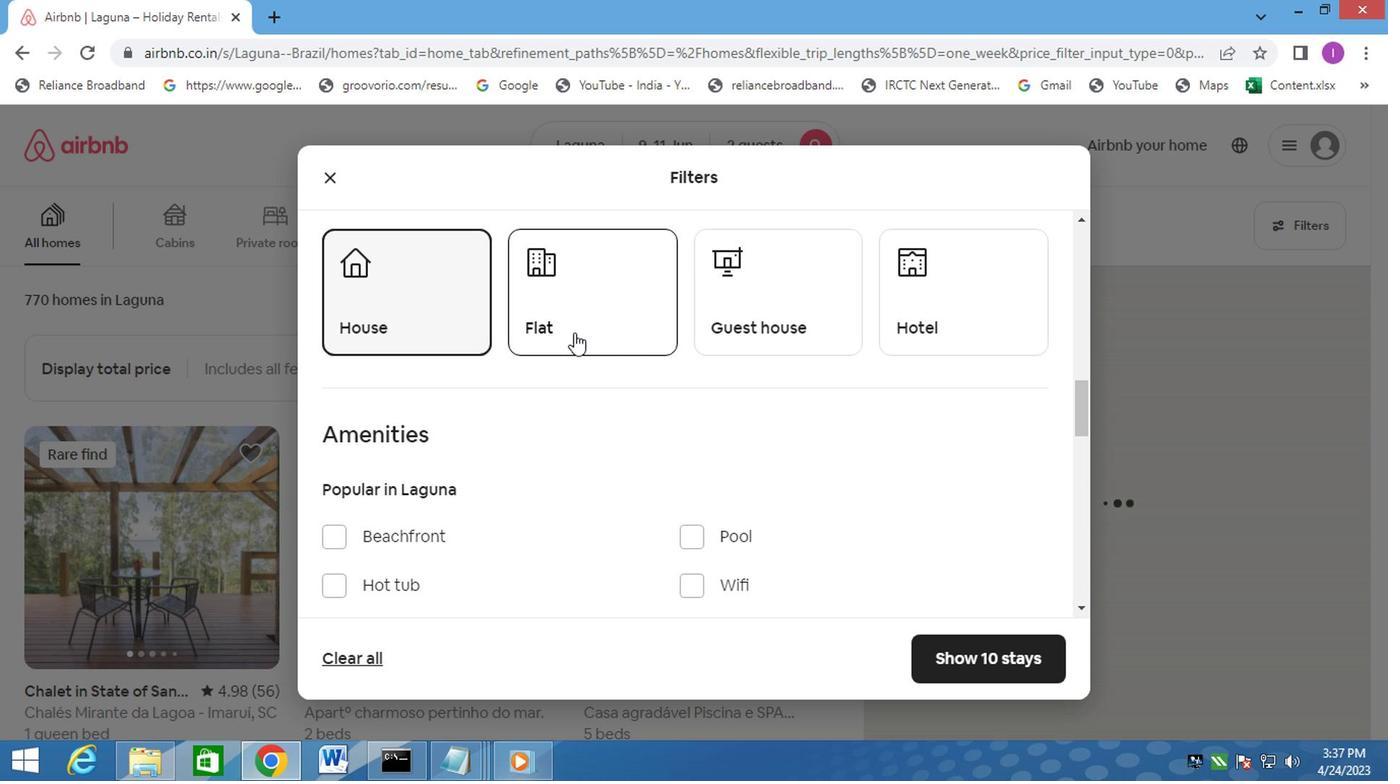 
Action: Mouse pressed left at (571, 332)
Screenshot: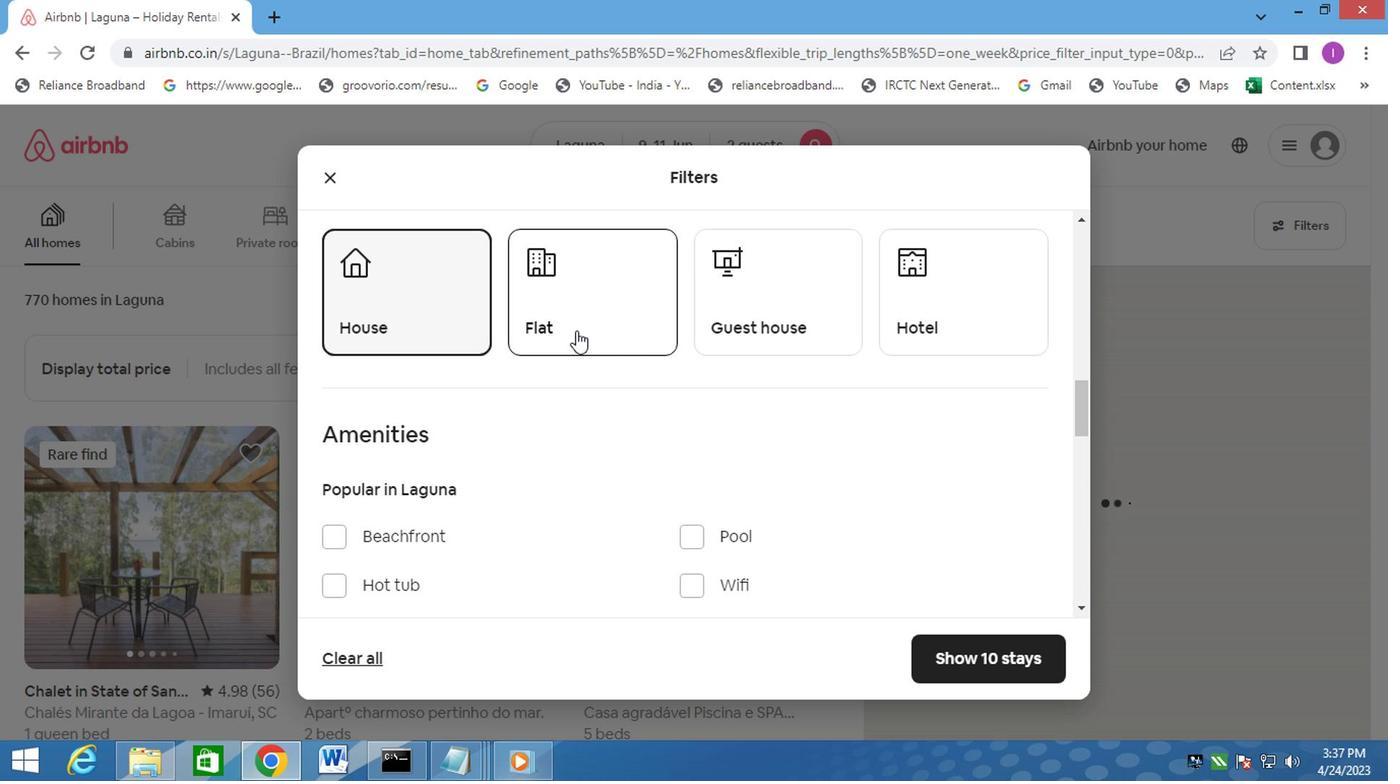 
Action: Mouse moved to (818, 331)
Screenshot: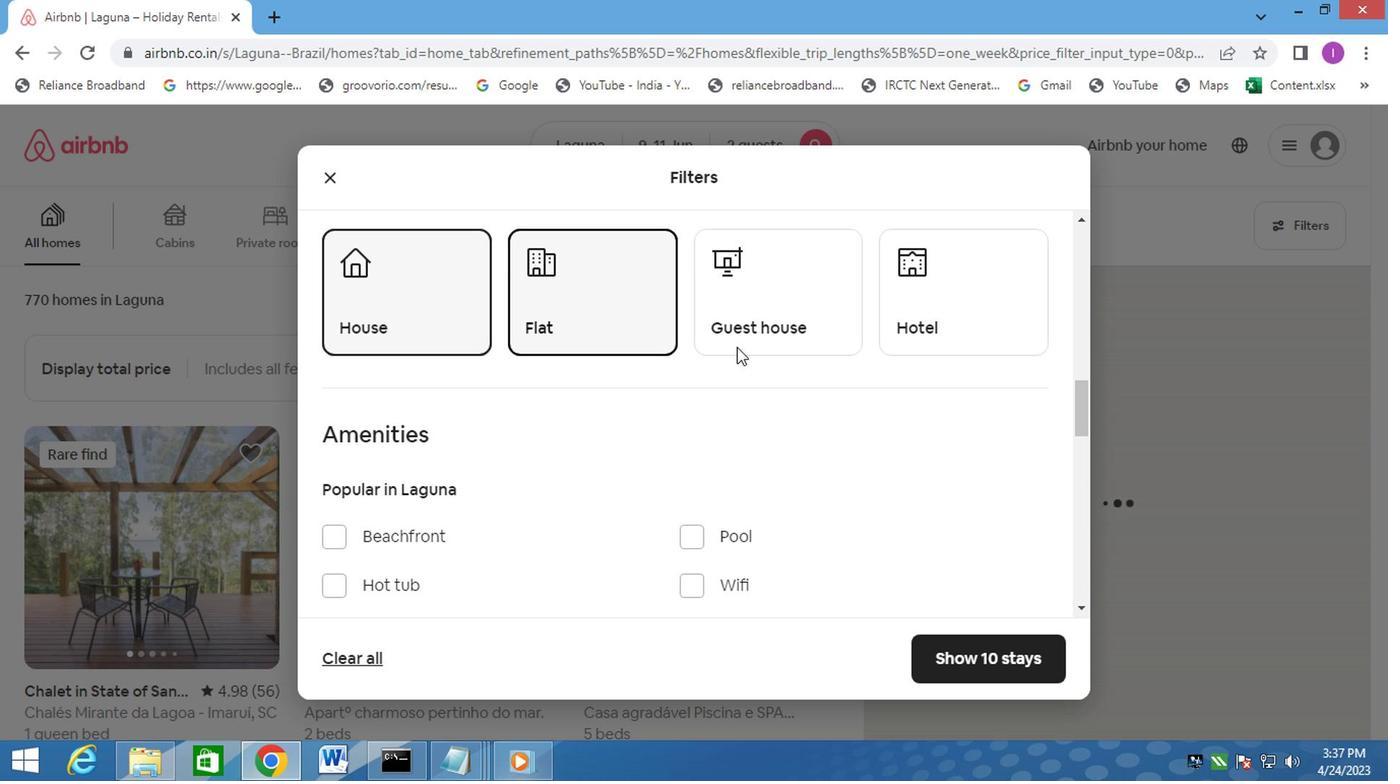 
Action: Mouse pressed left at (818, 331)
Screenshot: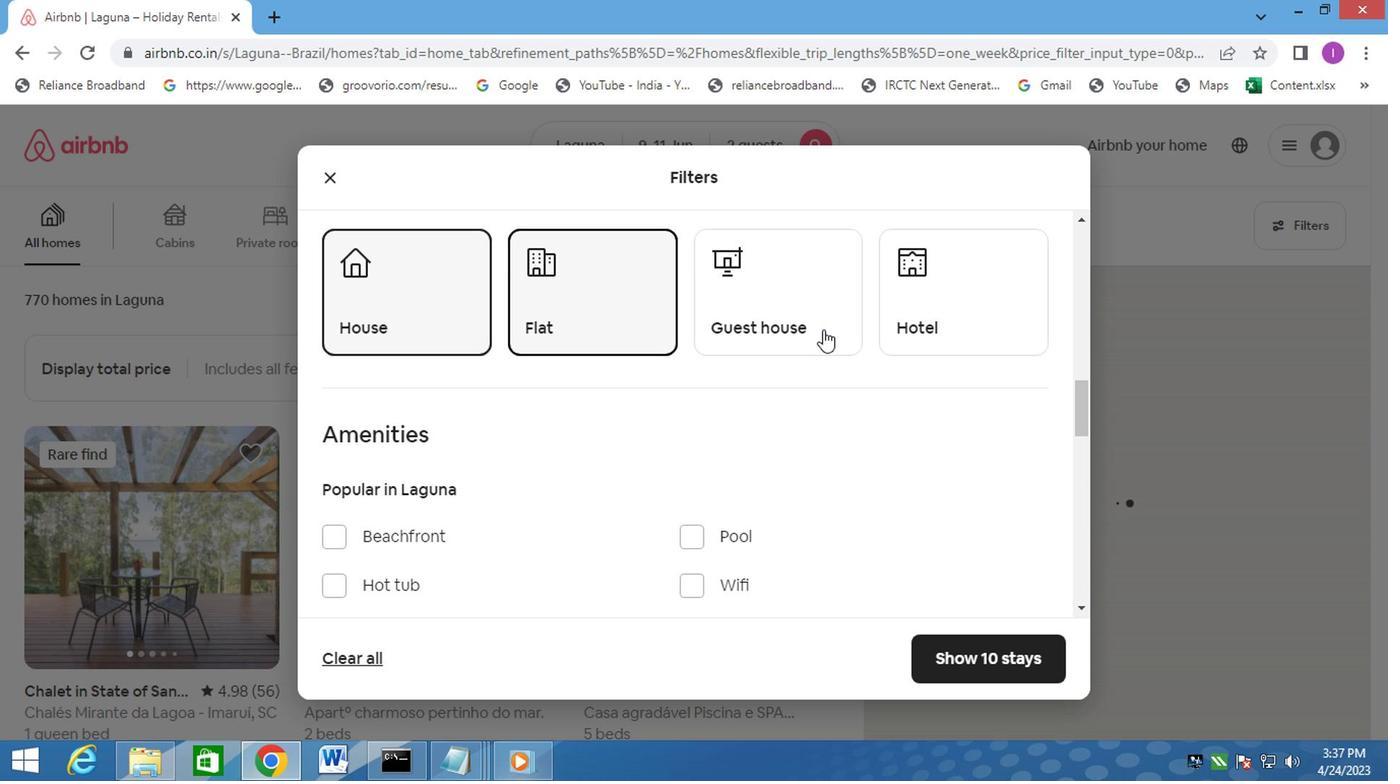 
Action: Mouse moved to (689, 593)
Screenshot: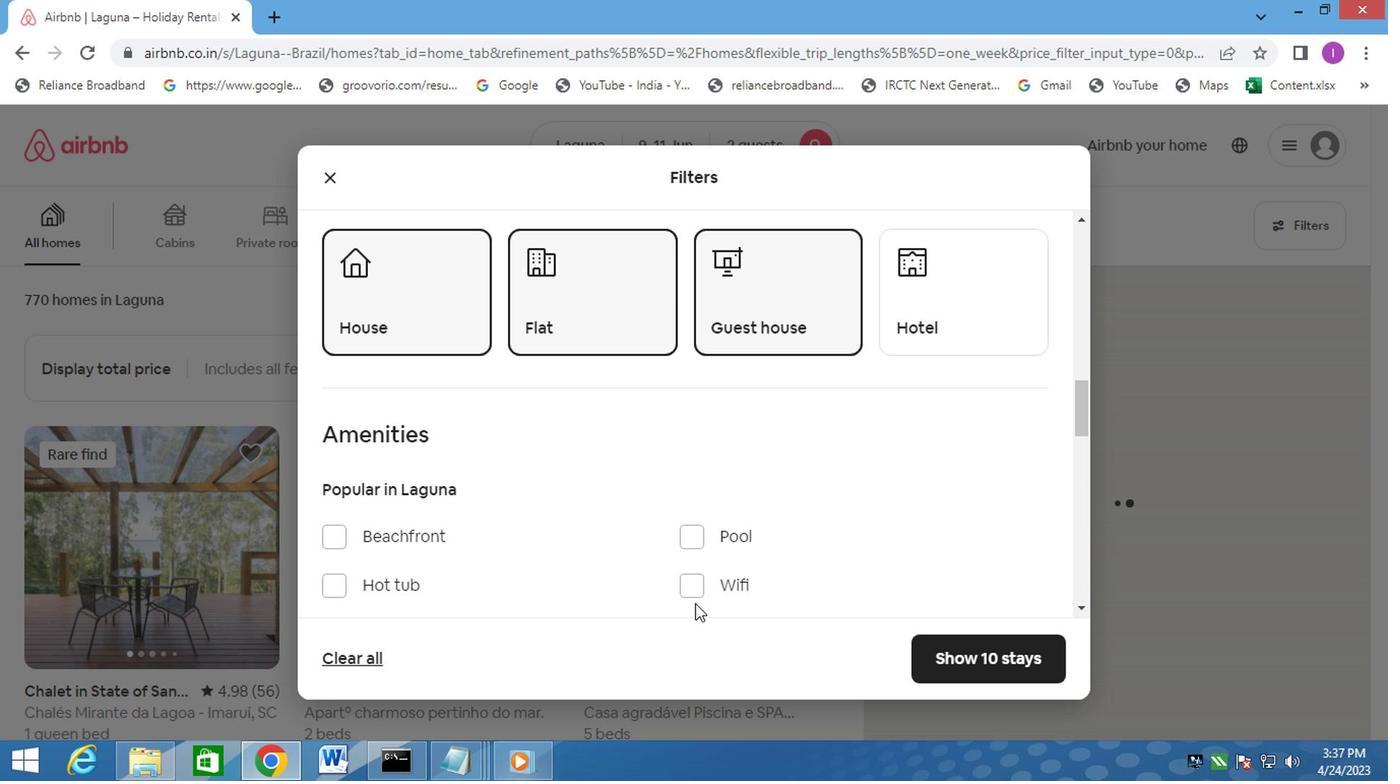 
Action: Mouse pressed left at (689, 593)
Screenshot: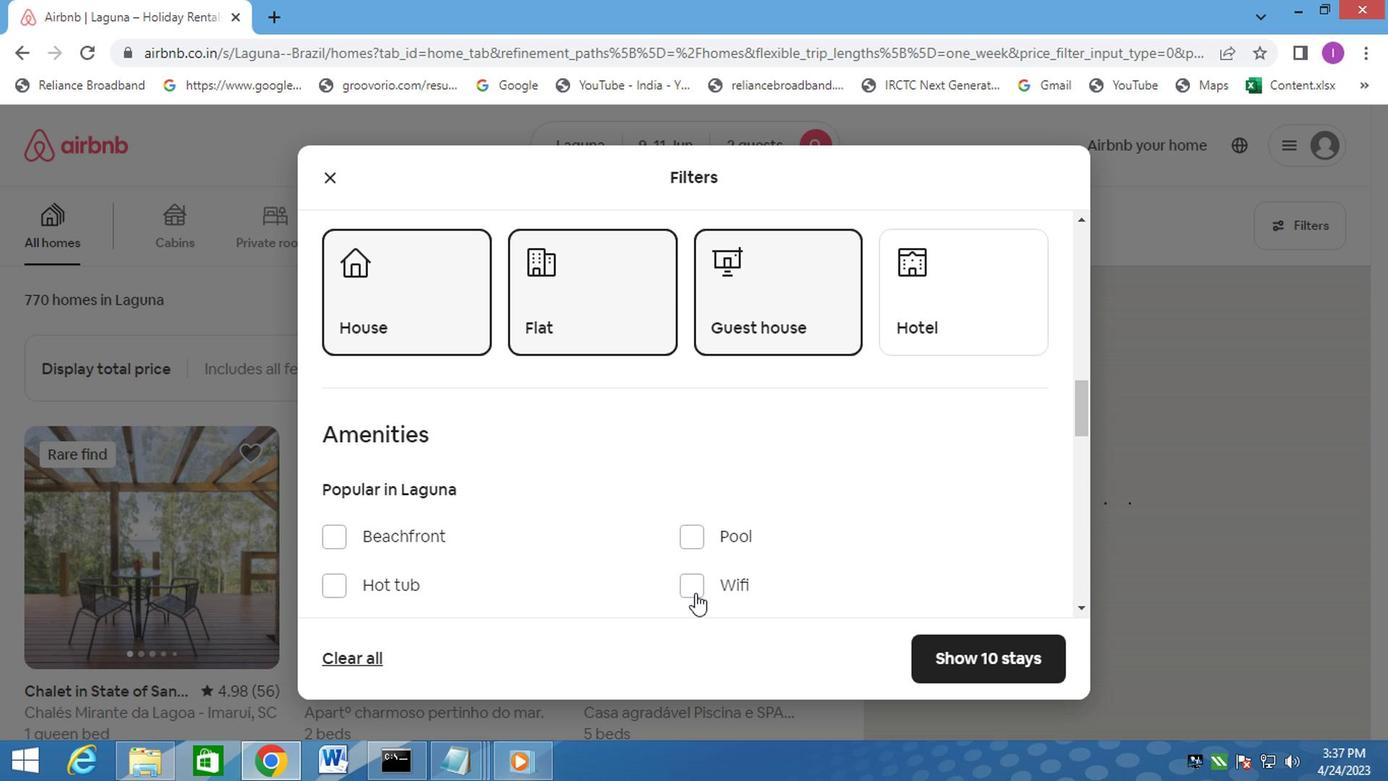 
Action: Mouse moved to (867, 550)
Screenshot: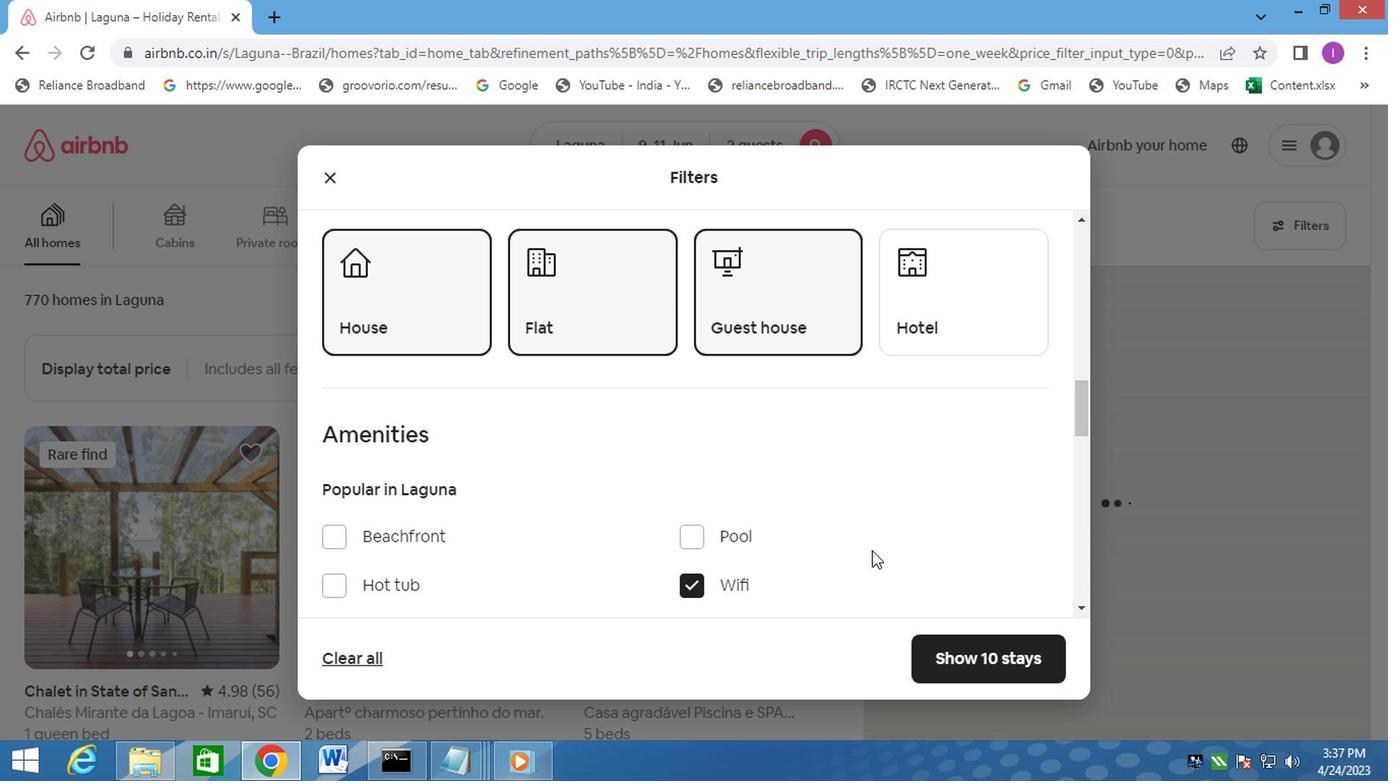 
Action: Mouse scrolled (867, 548) with delta (0, -1)
Screenshot: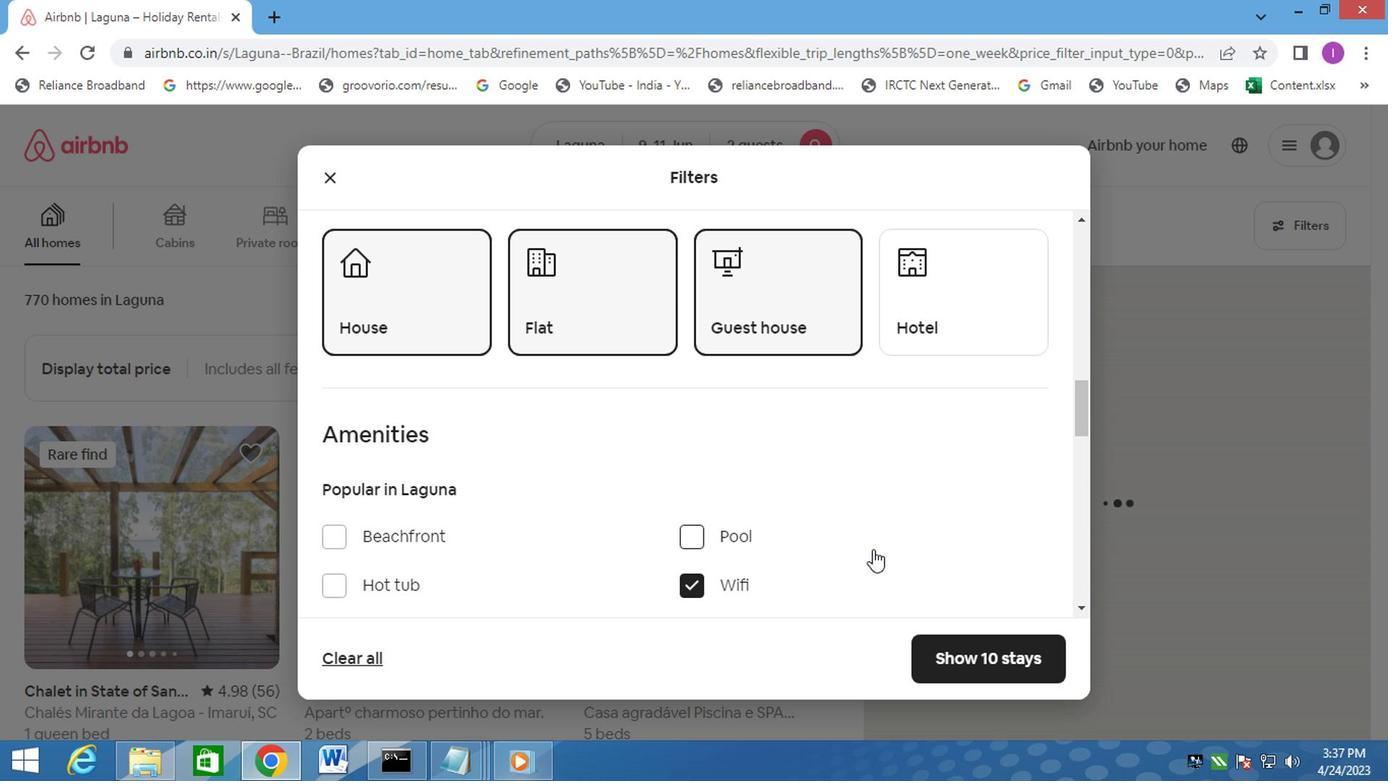 
Action: Mouse moved to (1355, 545)
Screenshot: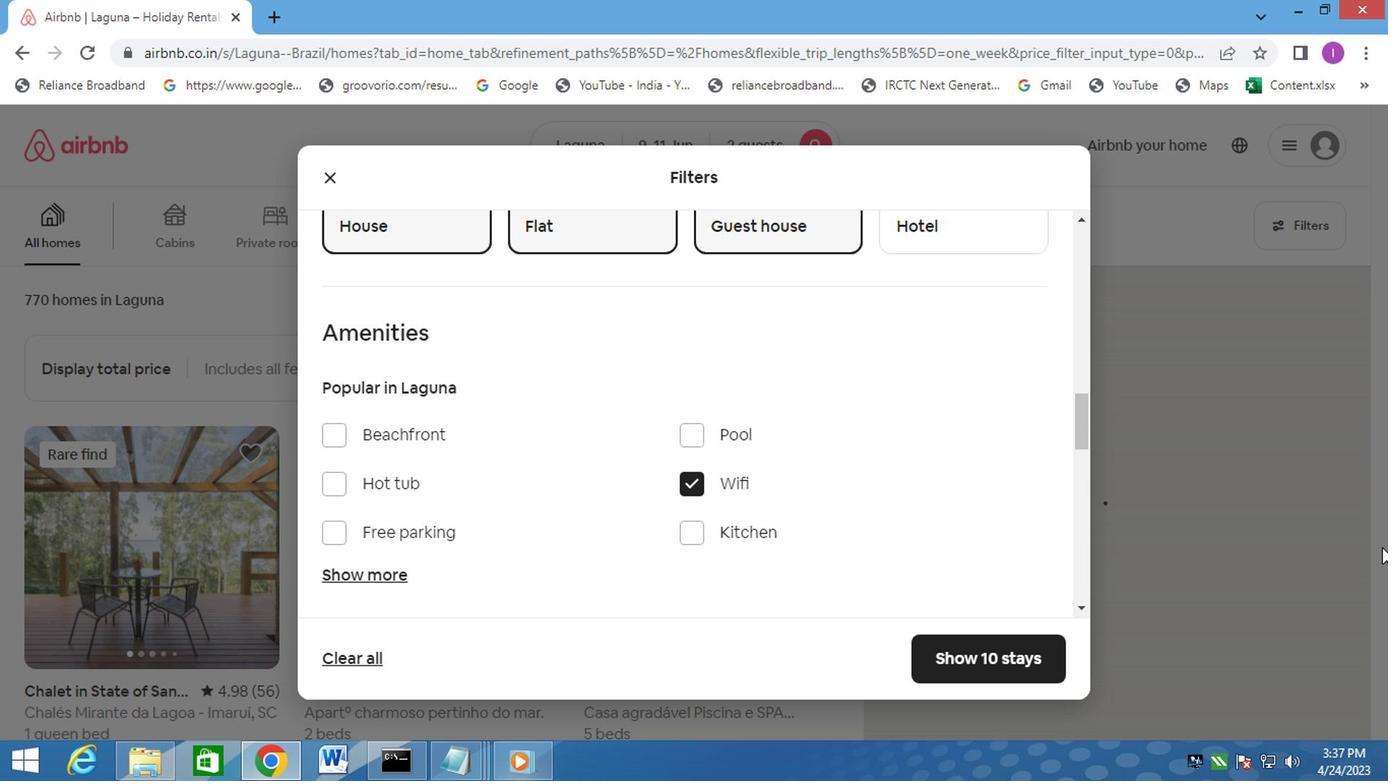 
Action: Mouse scrolled (1355, 543) with delta (0, -1)
Screenshot: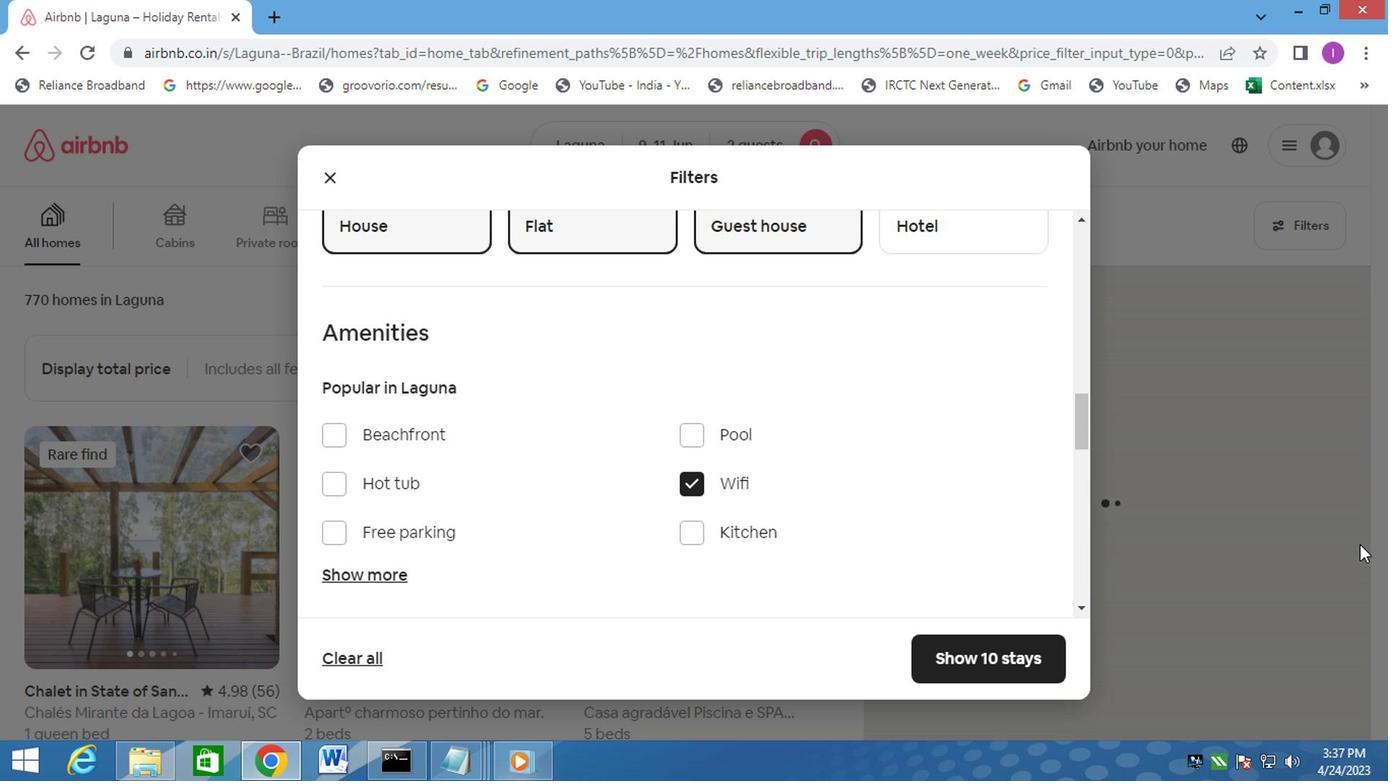 
Action: Mouse moved to (1354, 545)
Screenshot: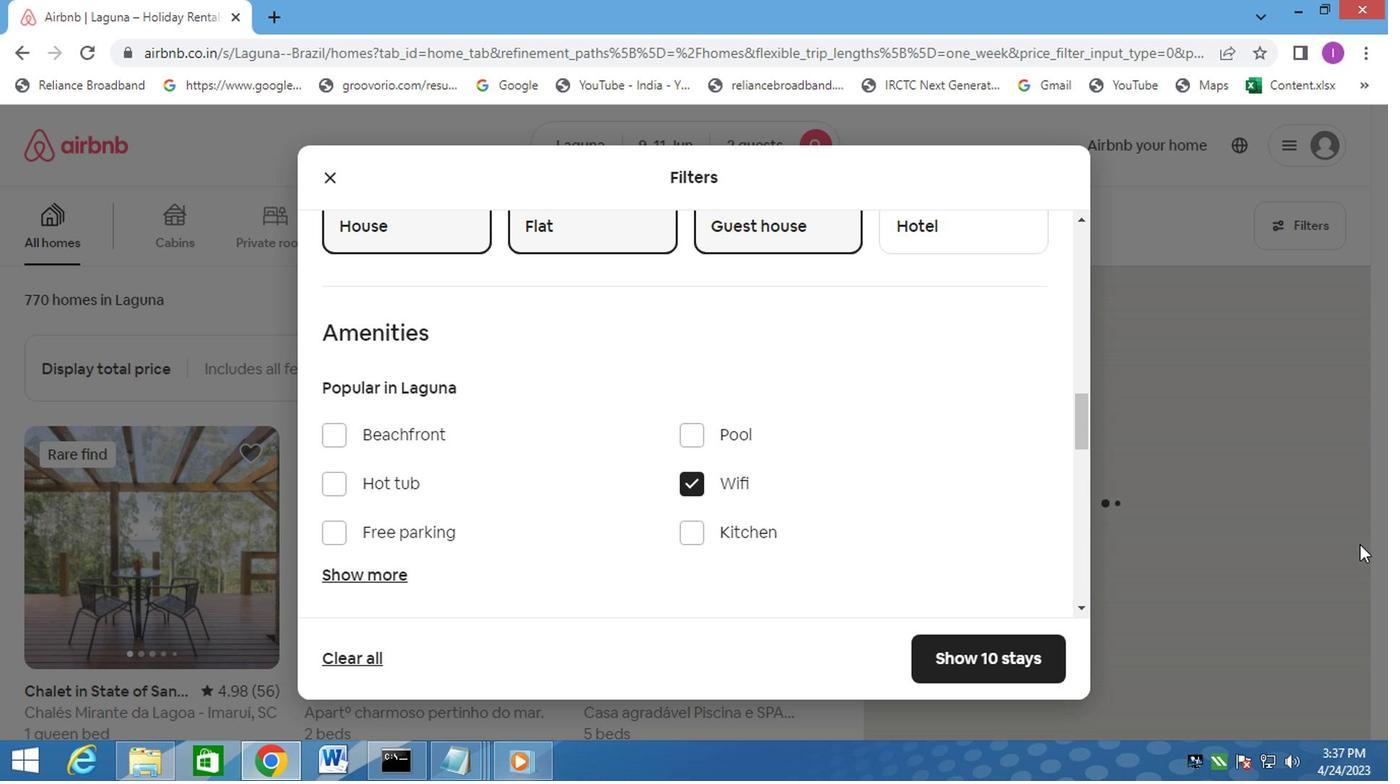 
Action: Mouse scrolled (1354, 543) with delta (0, -1)
Screenshot: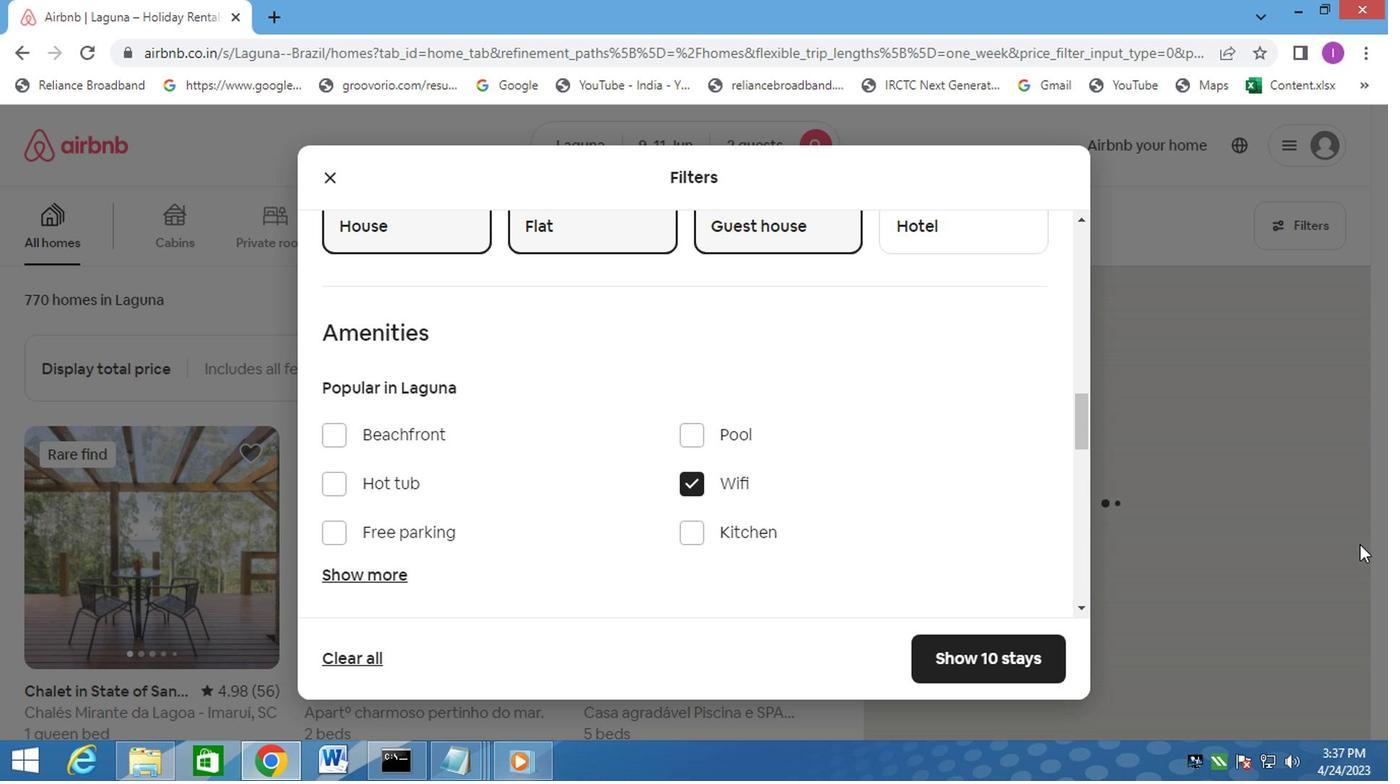 
Action: Mouse scrolled (1354, 543) with delta (0, -1)
Screenshot: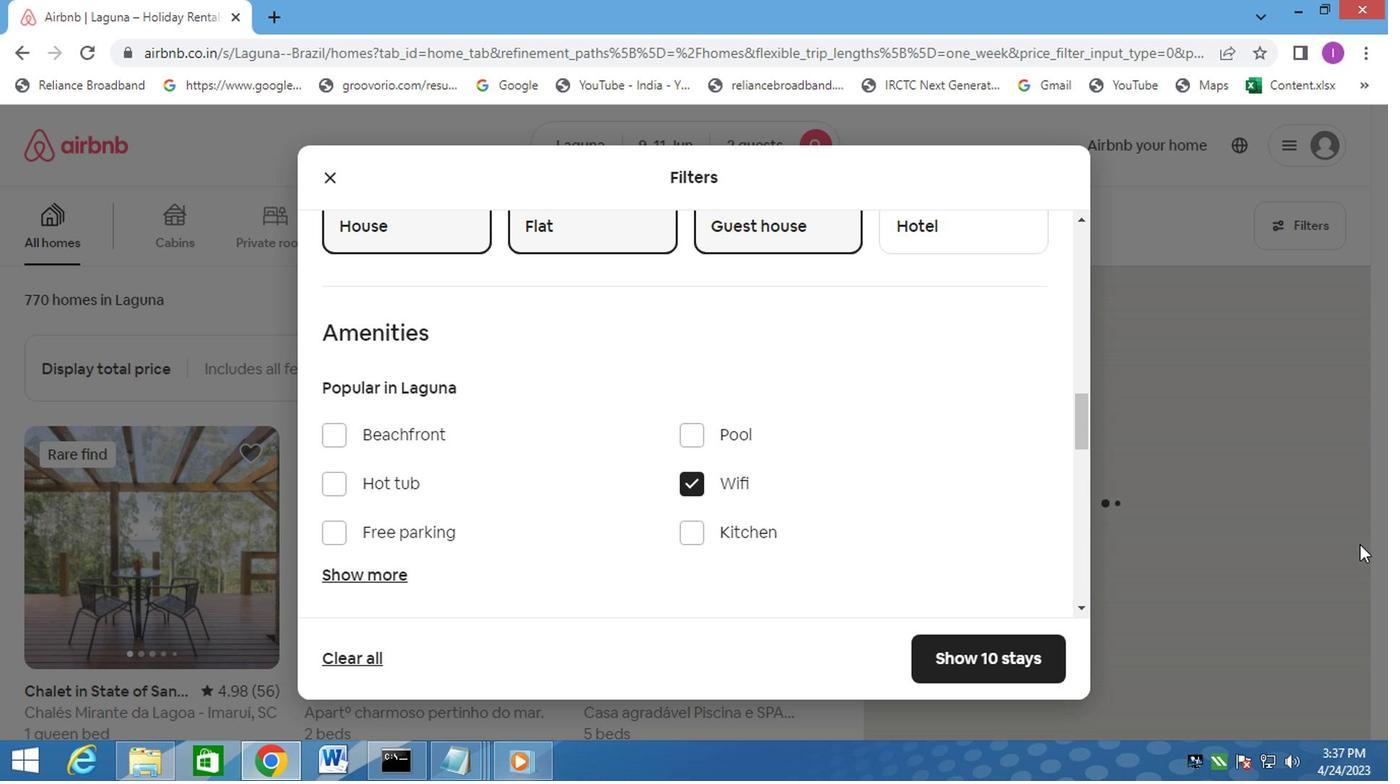 
Action: Mouse moved to (992, 509)
Screenshot: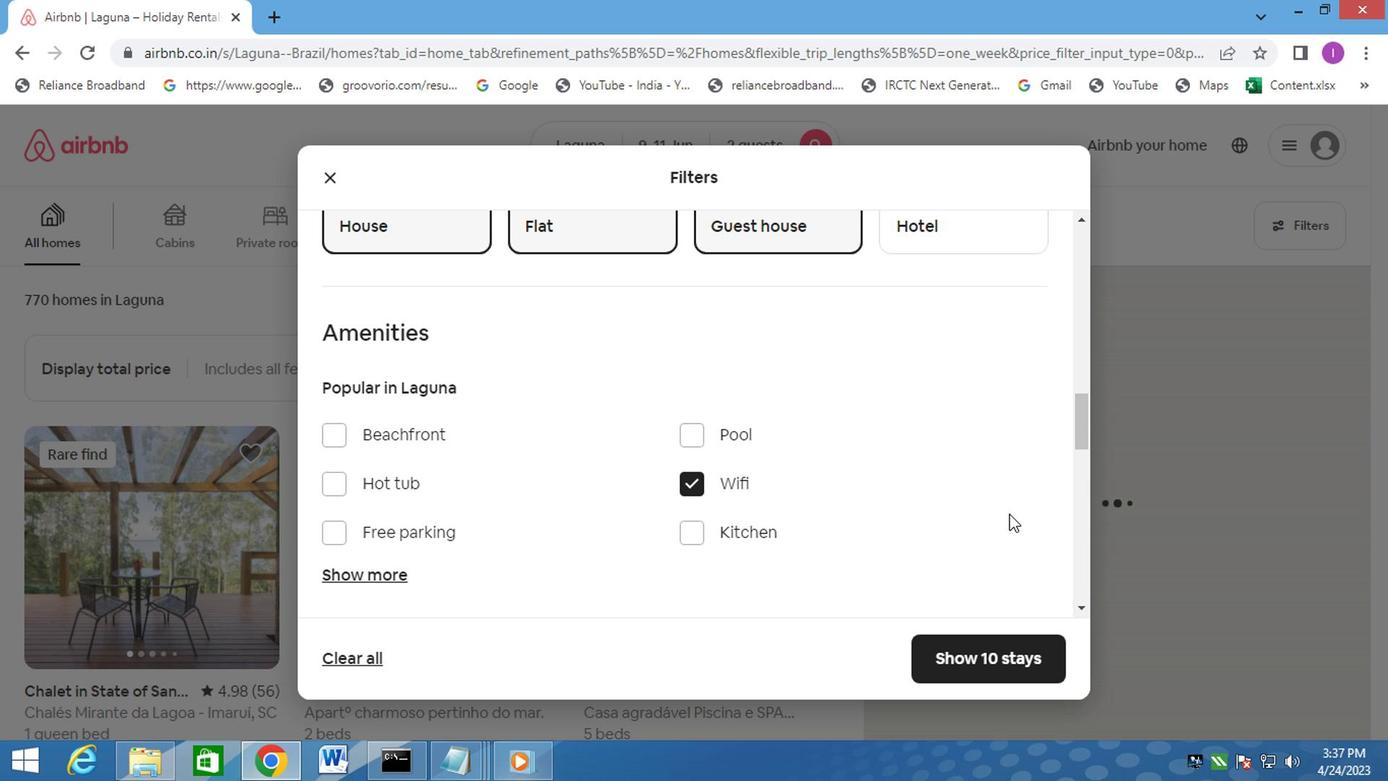 
Action: Mouse scrolled (992, 508) with delta (0, -1)
Screenshot: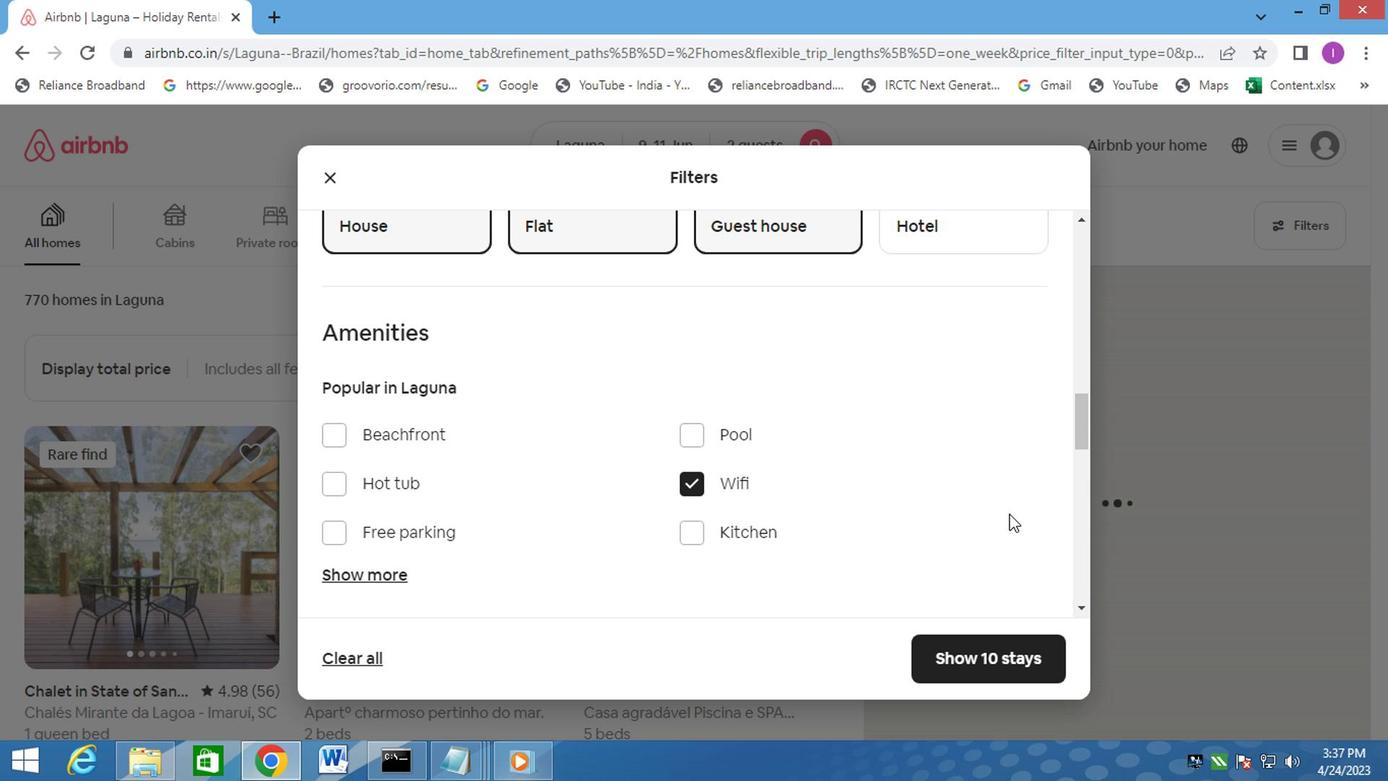 
Action: Mouse scrolled (992, 508) with delta (0, -1)
Screenshot: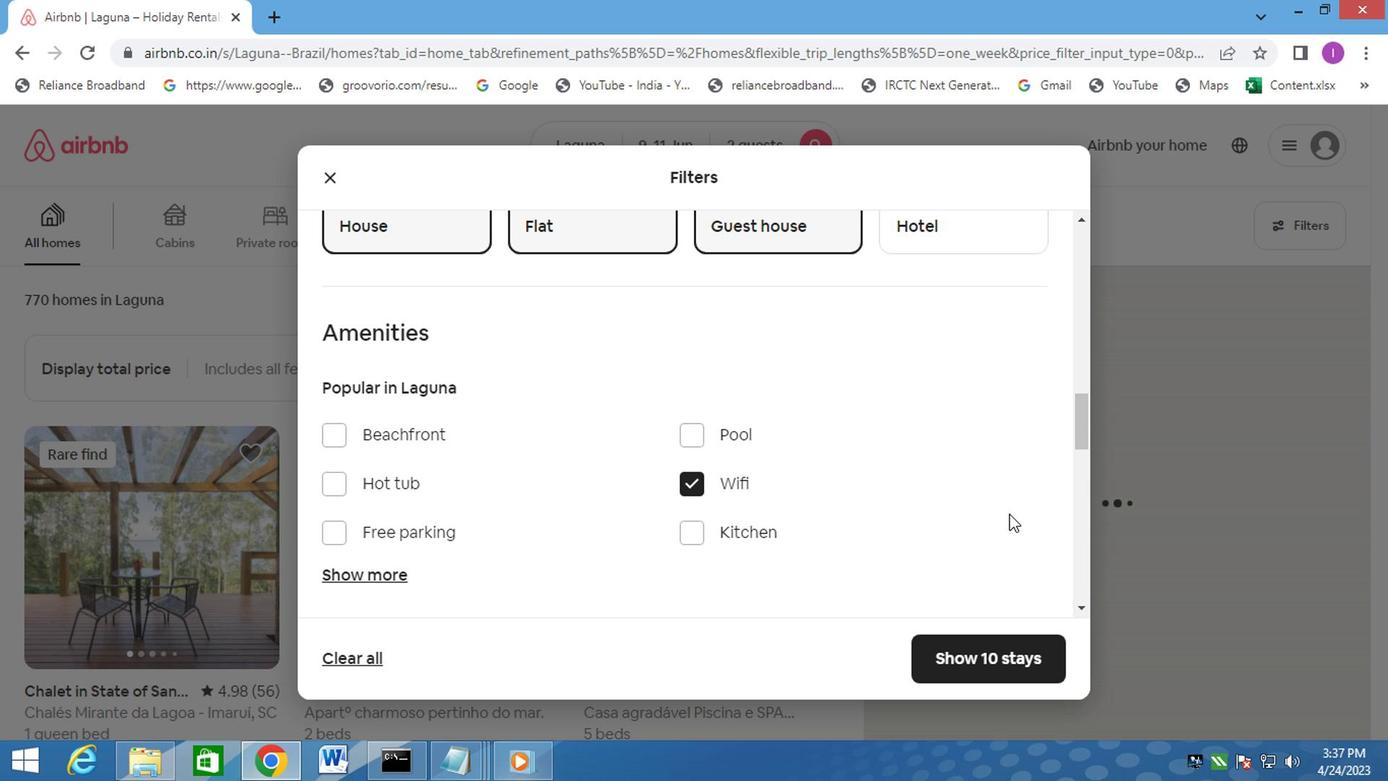 
Action: Mouse scrolled (992, 508) with delta (0, -1)
Screenshot: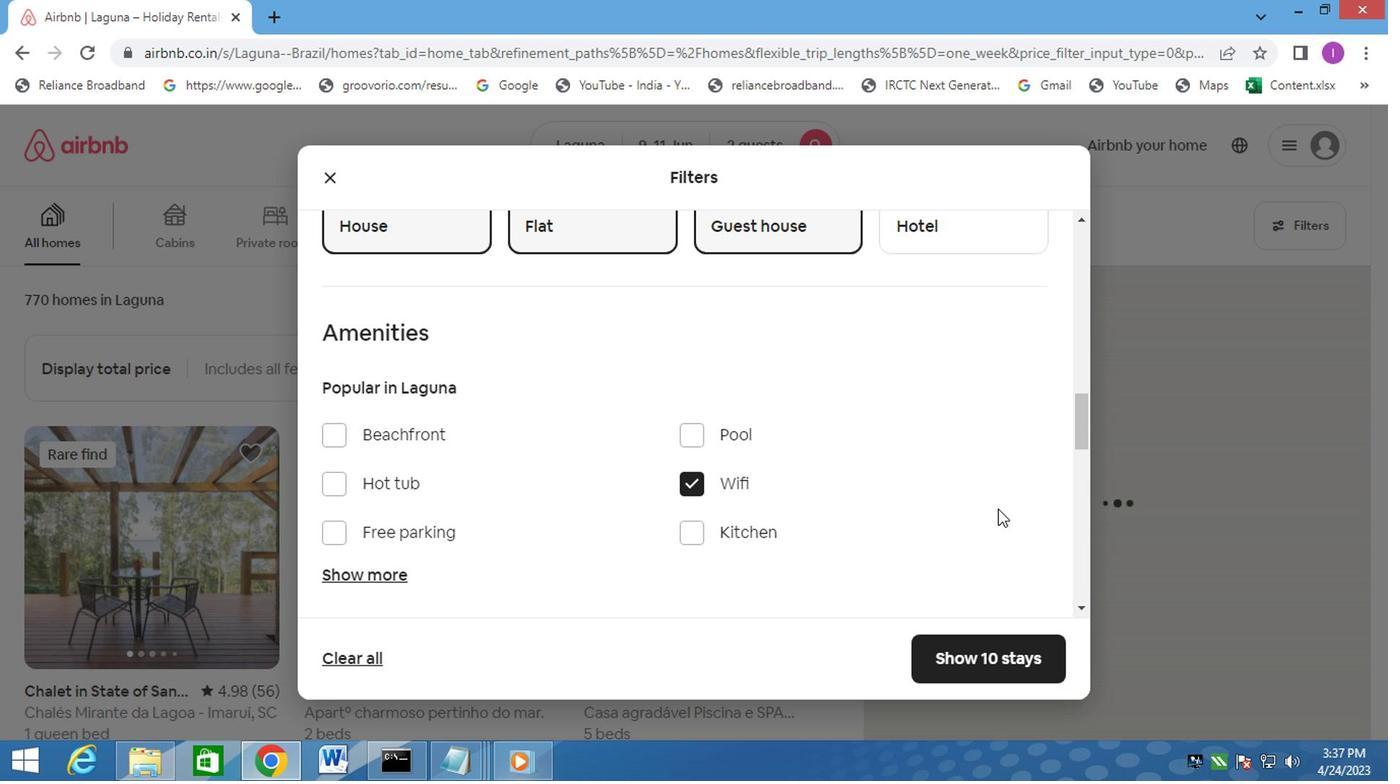 
Action: Mouse scrolled (992, 508) with delta (0, -1)
Screenshot: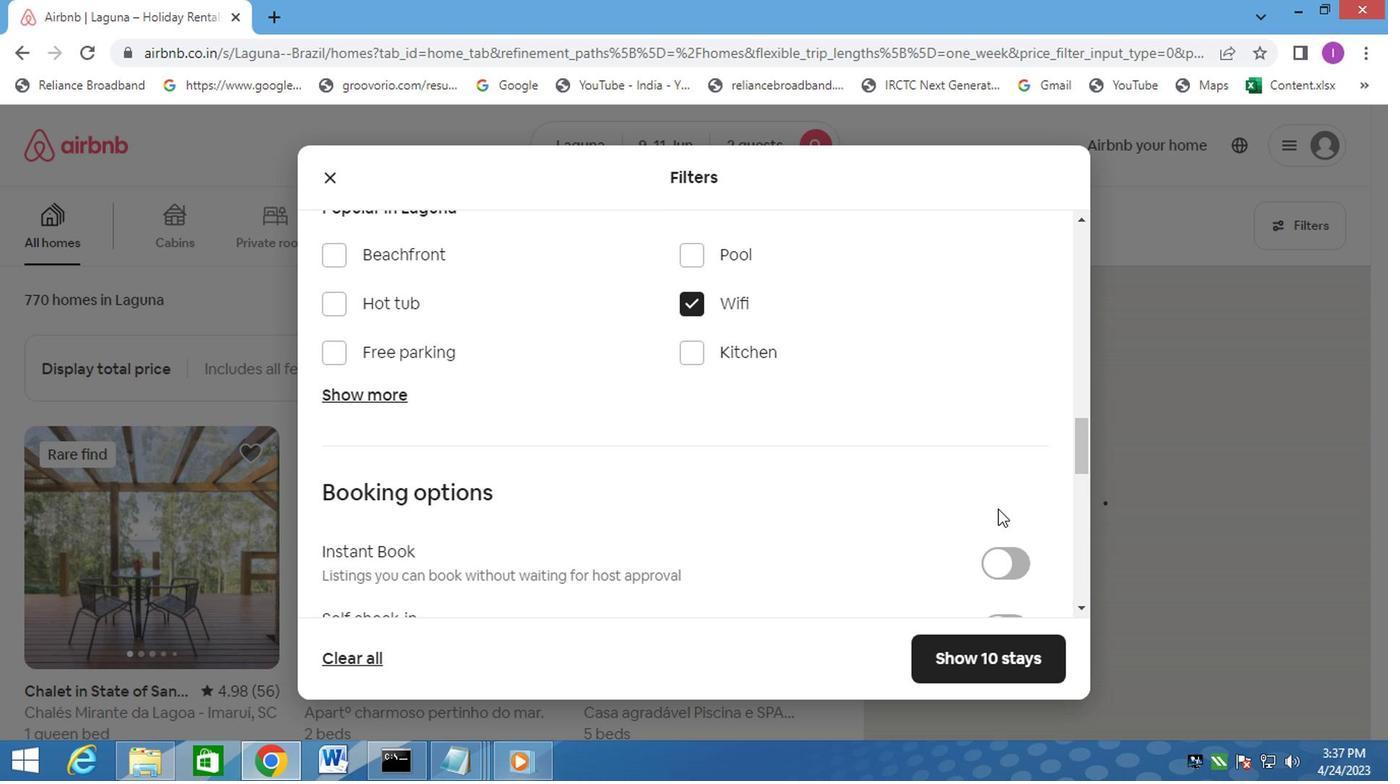
Action: Mouse moved to (1007, 403)
Screenshot: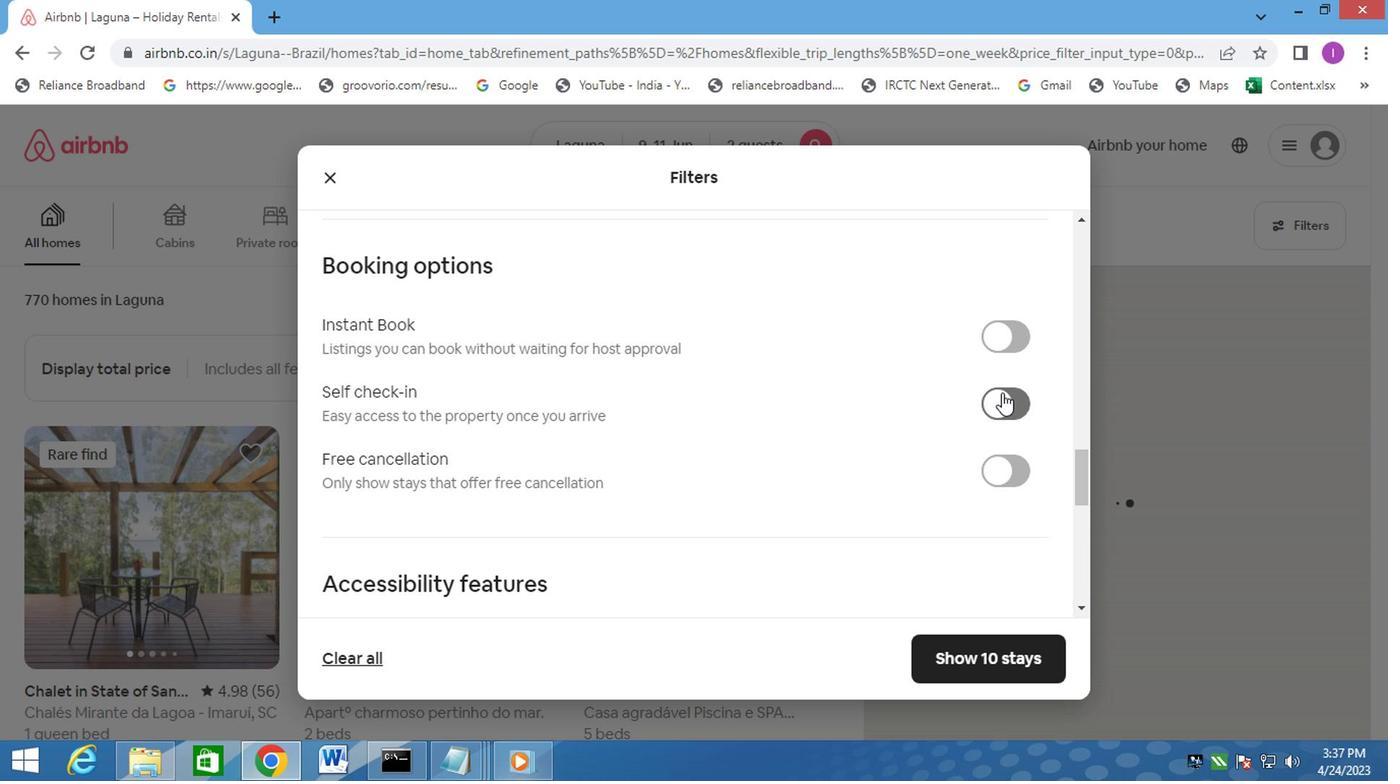 
Action: Mouse pressed left at (1007, 403)
Screenshot: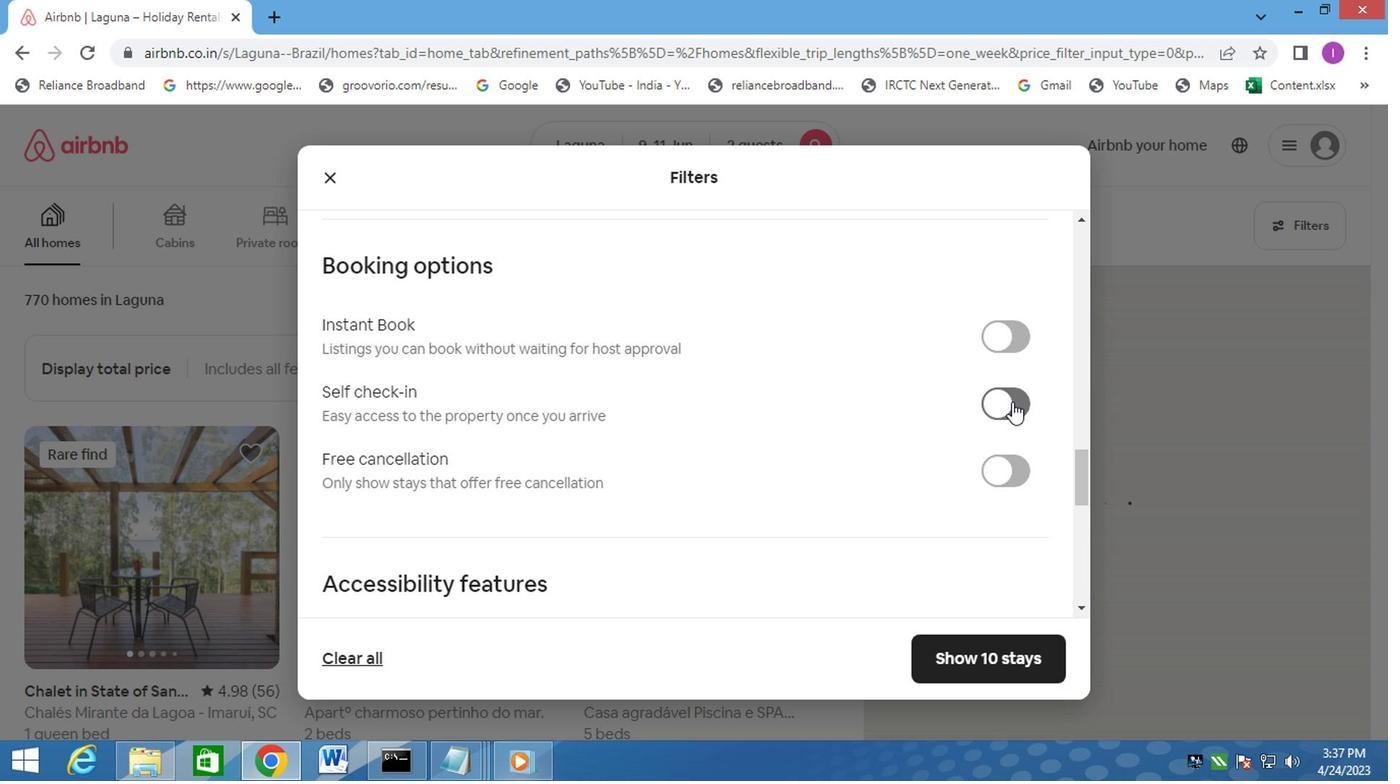 
Action: Mouse moved to (818, 464)
Screenshot: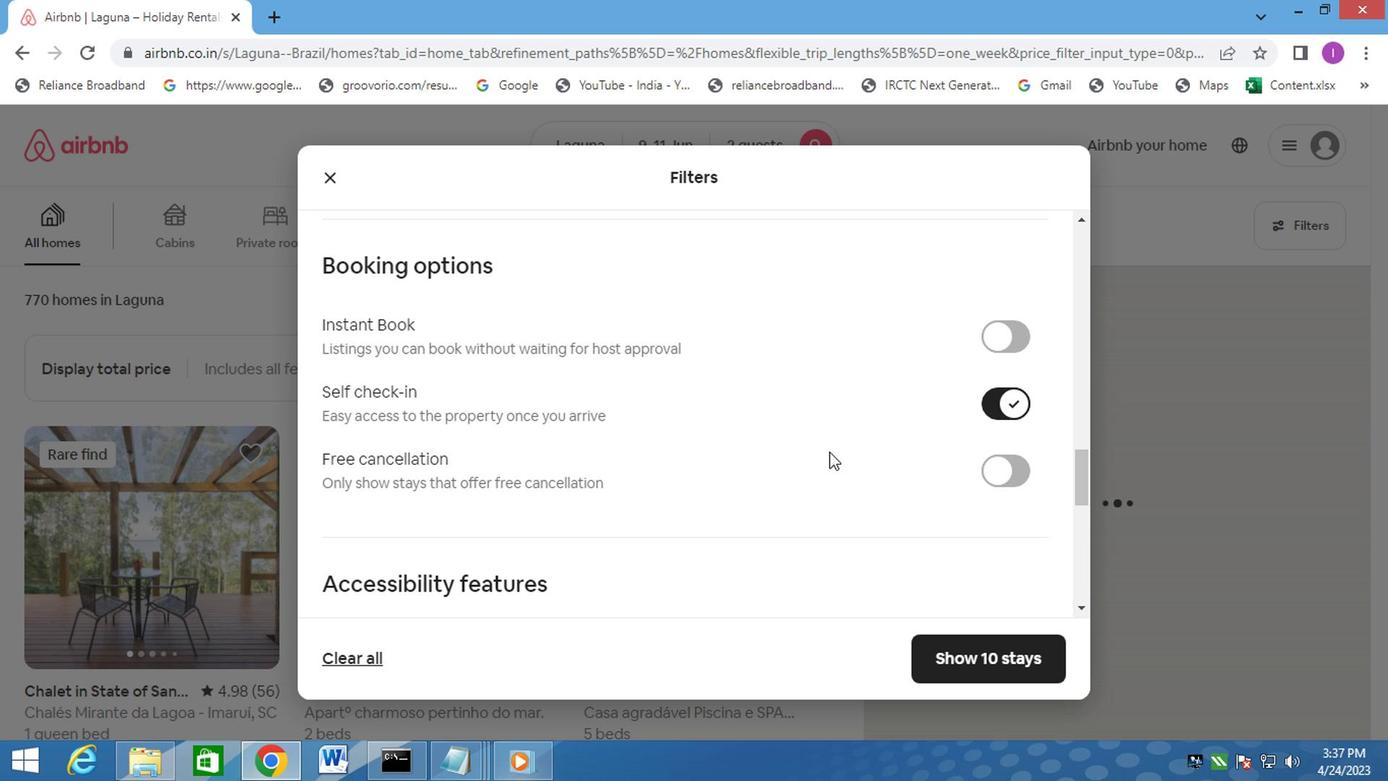
Action: Mouse scrolled (818, 462) with delta (0, -1)
Screenshot: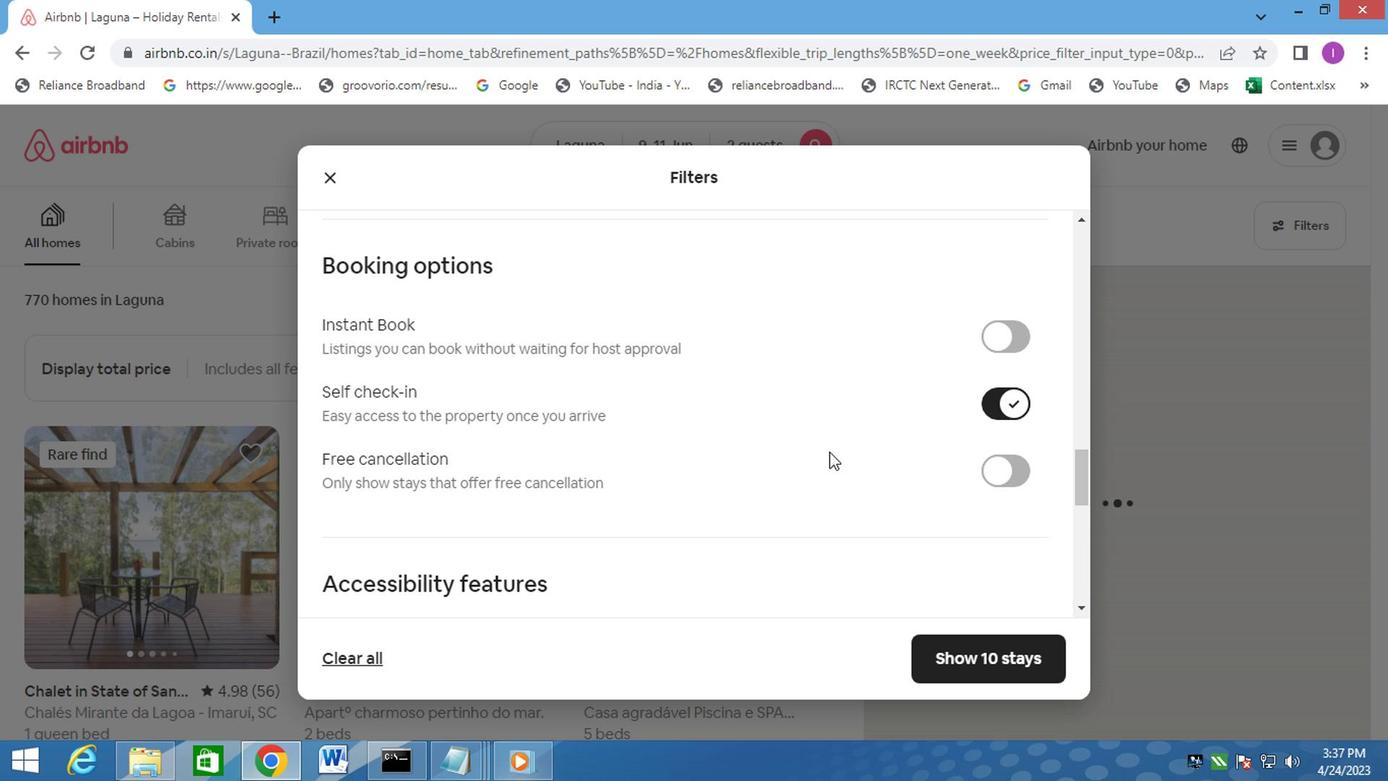 
Action: Mouse moved to (817, 469)
Screenshot: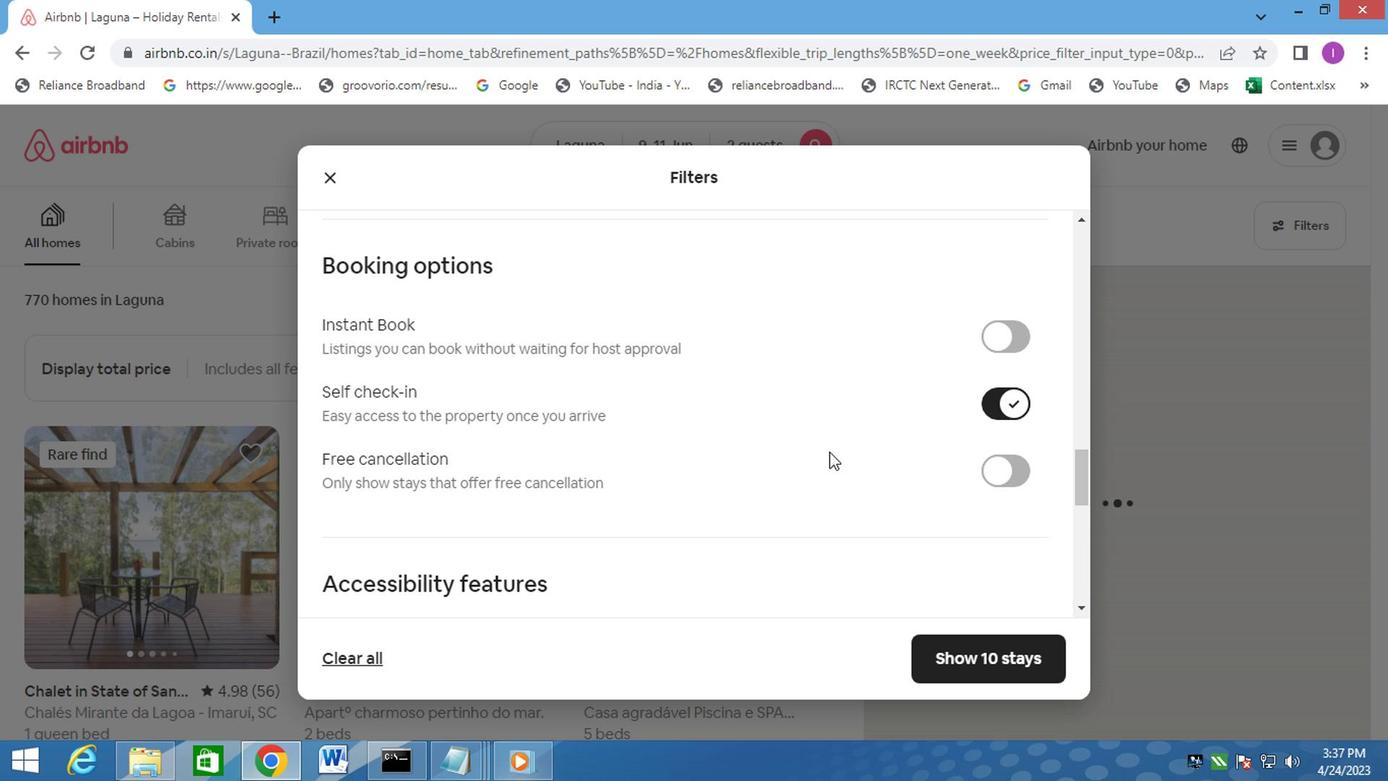 
Action: Mouse scrolled (817, 467) with delta (0, -1)
Screenshot: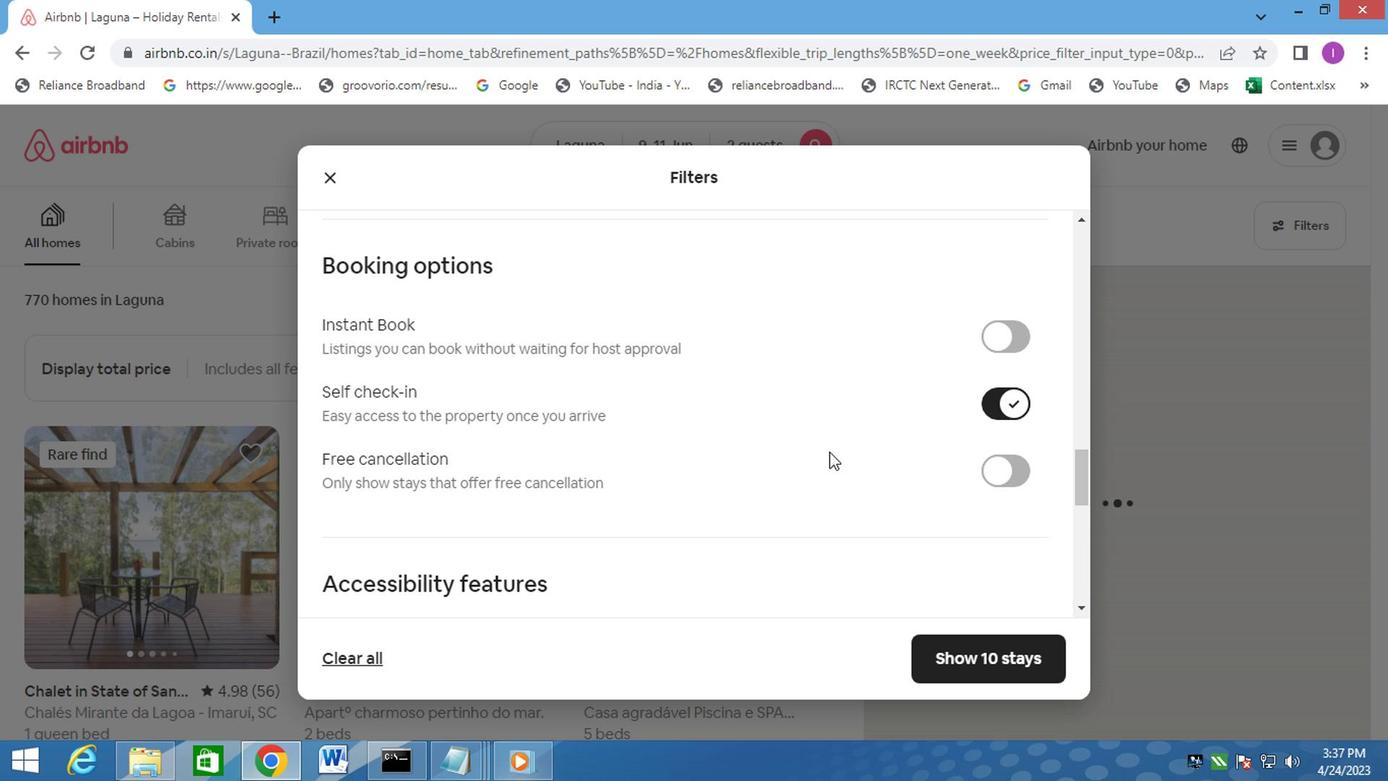 
Action: Mouse moved to (817, 470)
Screenshot: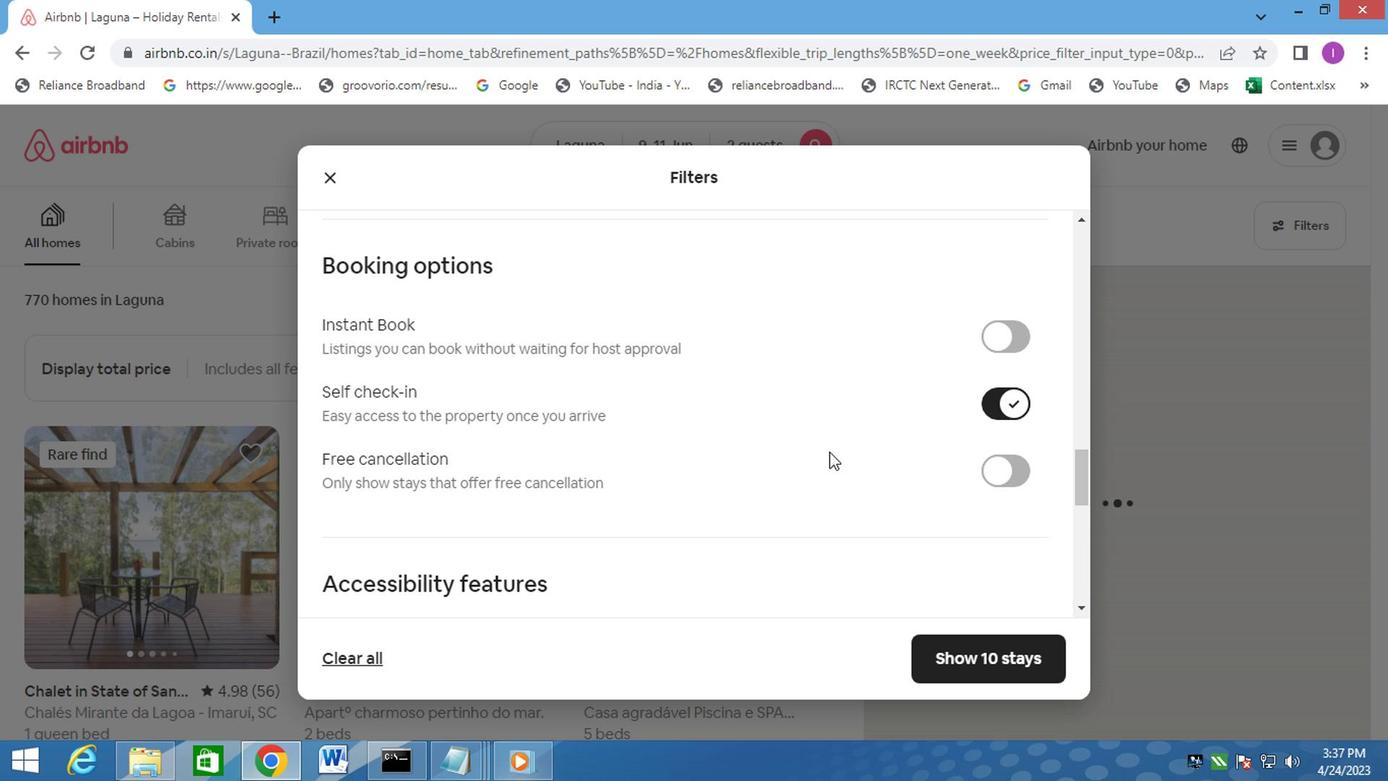 
Action: Mouse scrolled (817, 469) with delta (0, 0)
Screenshot: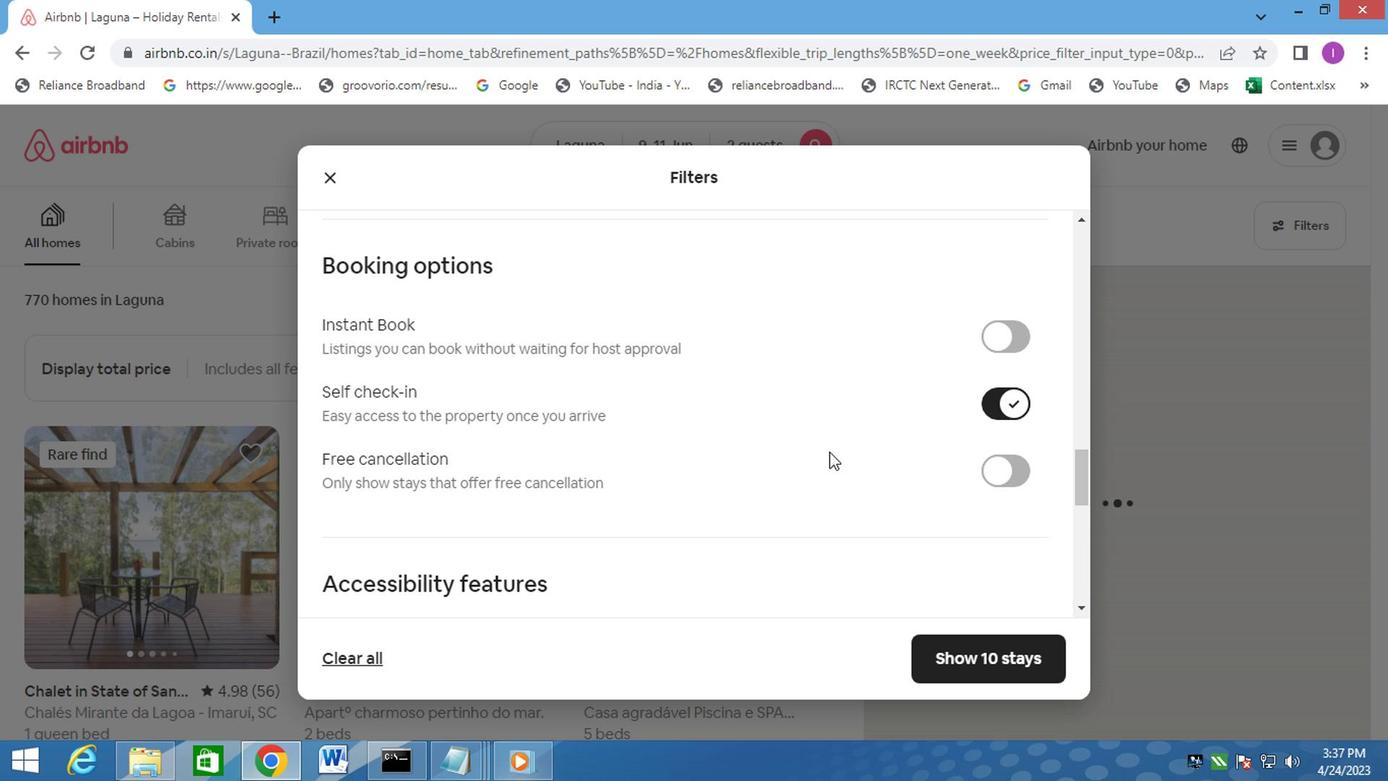 
Action: Mouse moved to (816, 472)
Screenshot: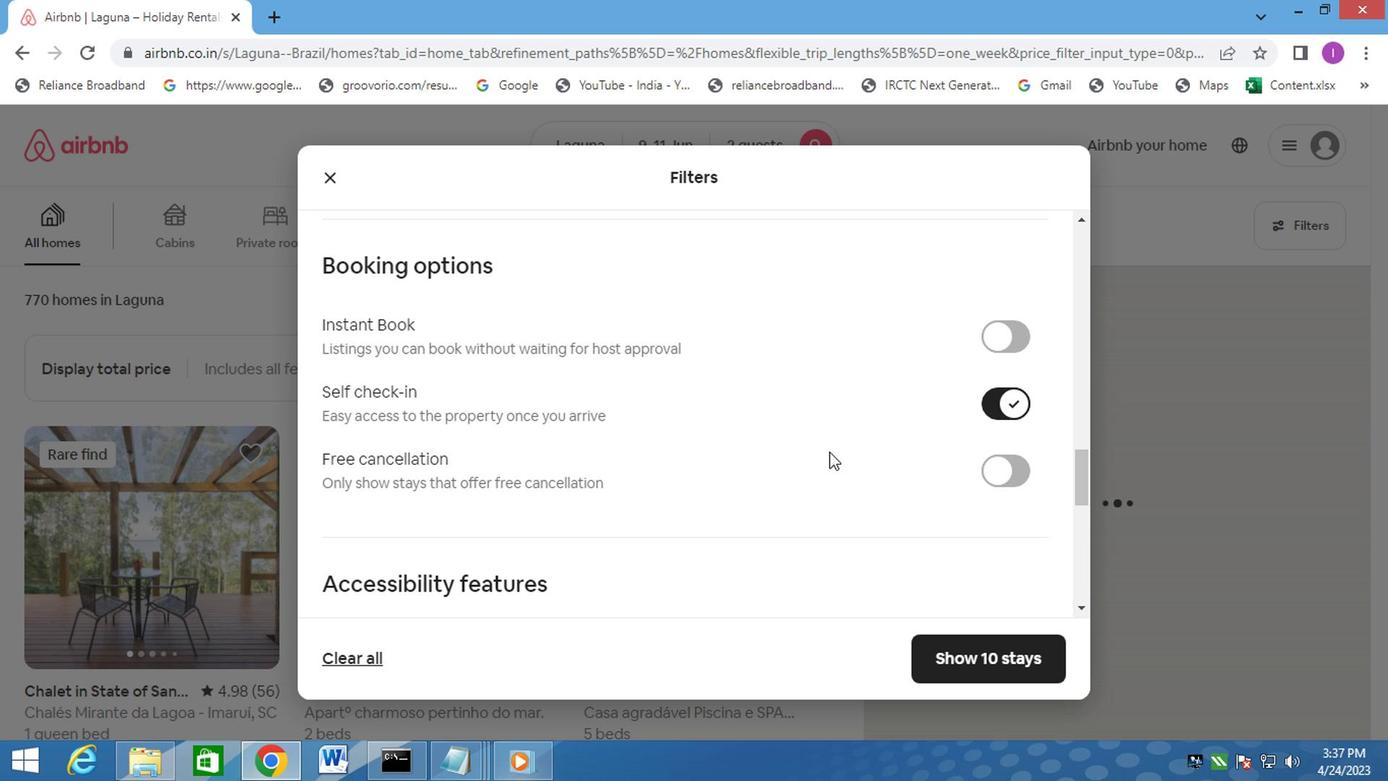 
Action: Mouse scrolled (816, 472) with delta (0, 0)
Screenshot: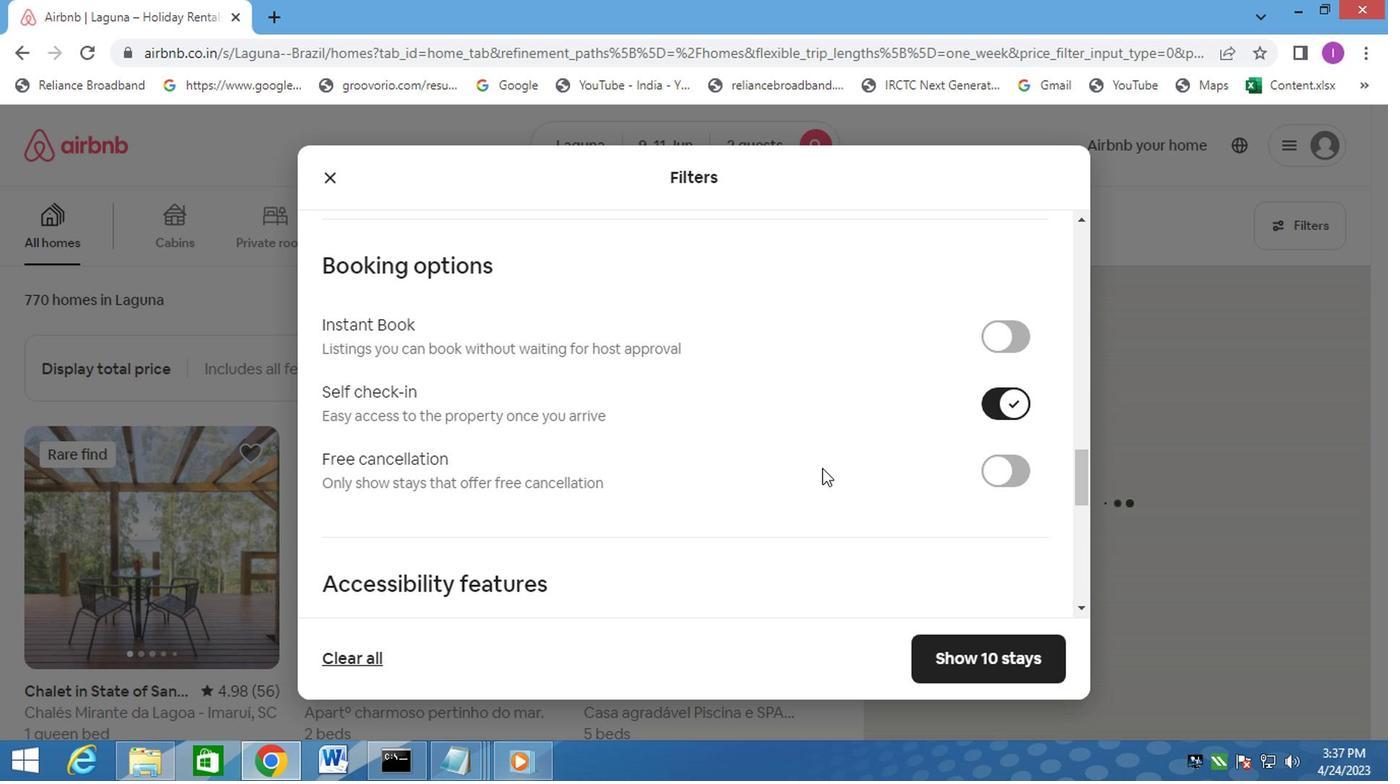 
Action: Mouse moved to (815, 474)
Screenshot: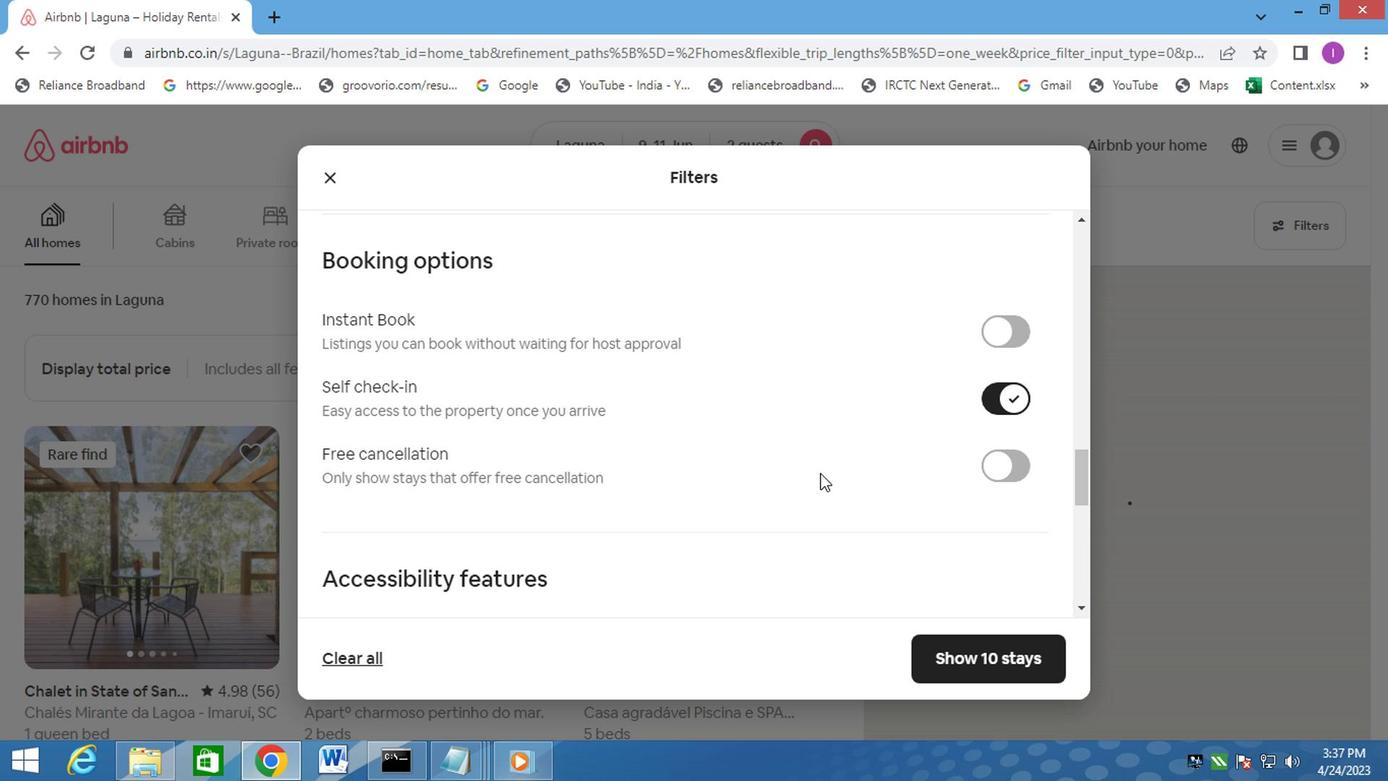 
Action: Mouse scrolled (815, 472) with delta (0, -1)
Screenshot: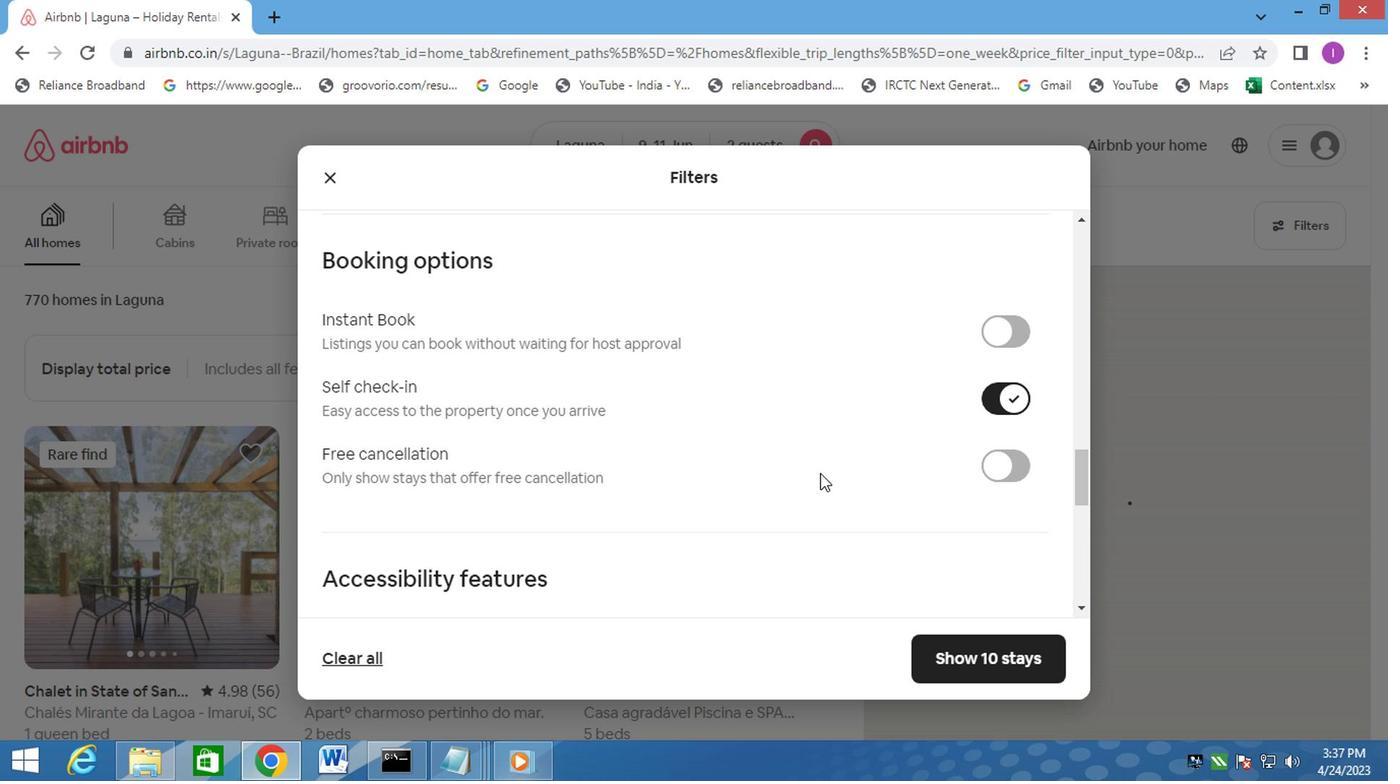 
Action: Mouse scrolled (815, 472) with delta (0, -1)
Screenshot: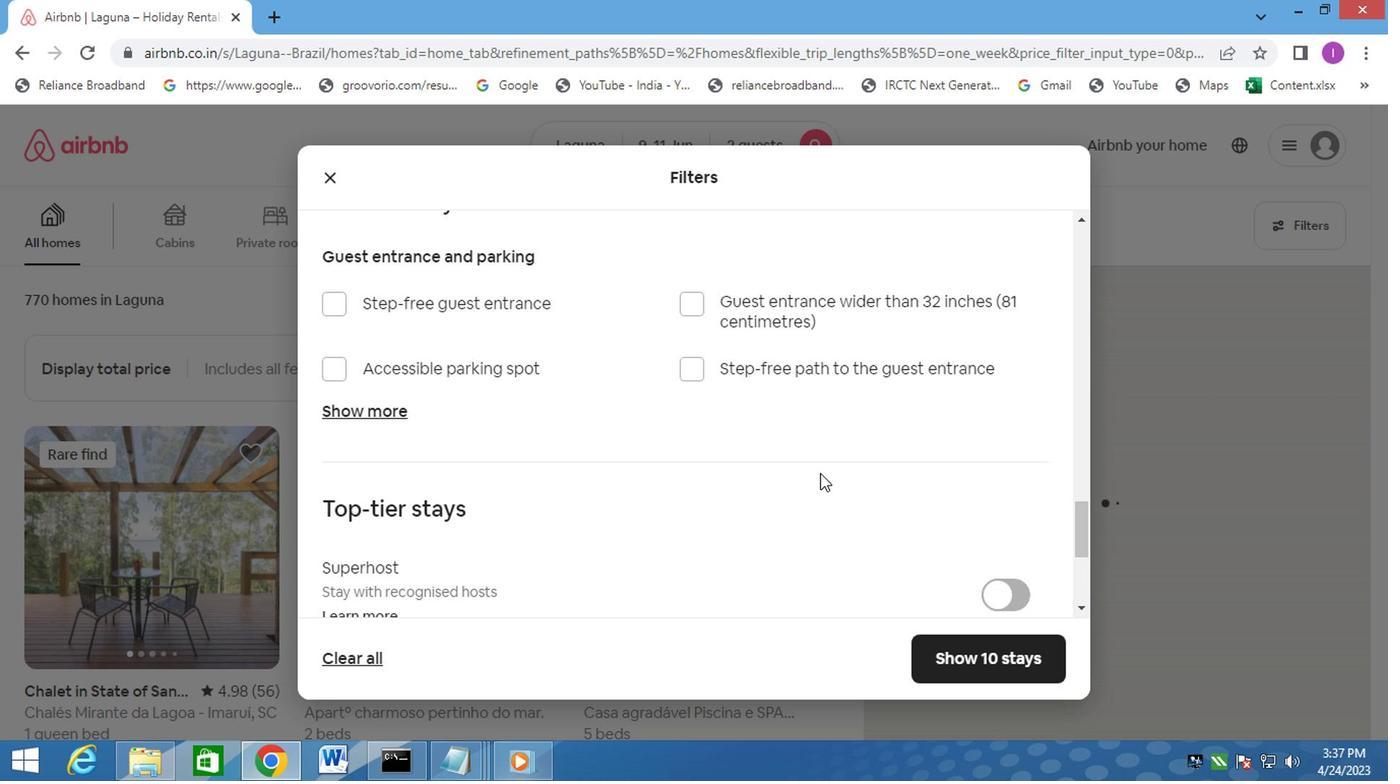 
Action: Mouse scrolled (815, 472) with delta (0, -1)
Screenshot: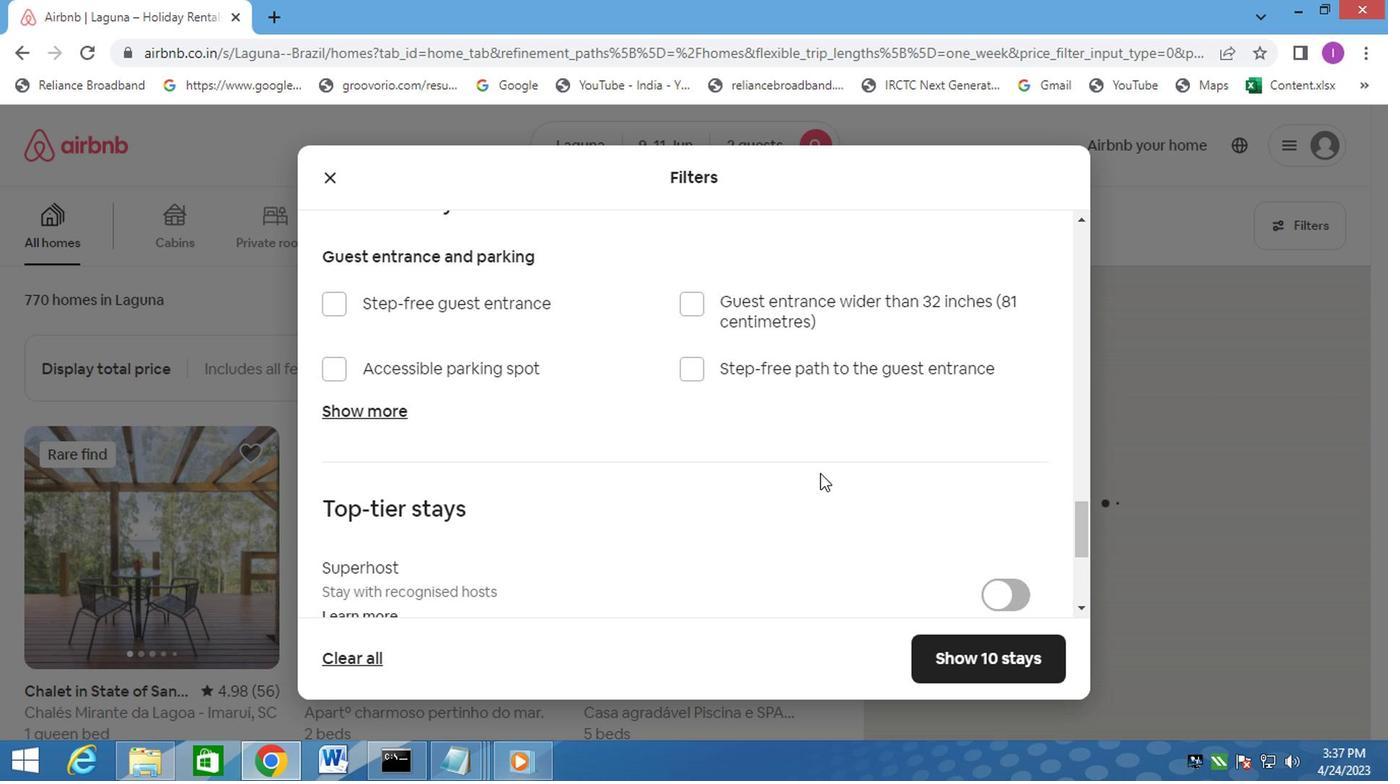 
Action: Mouse moved to (355, 566)
Screenshot: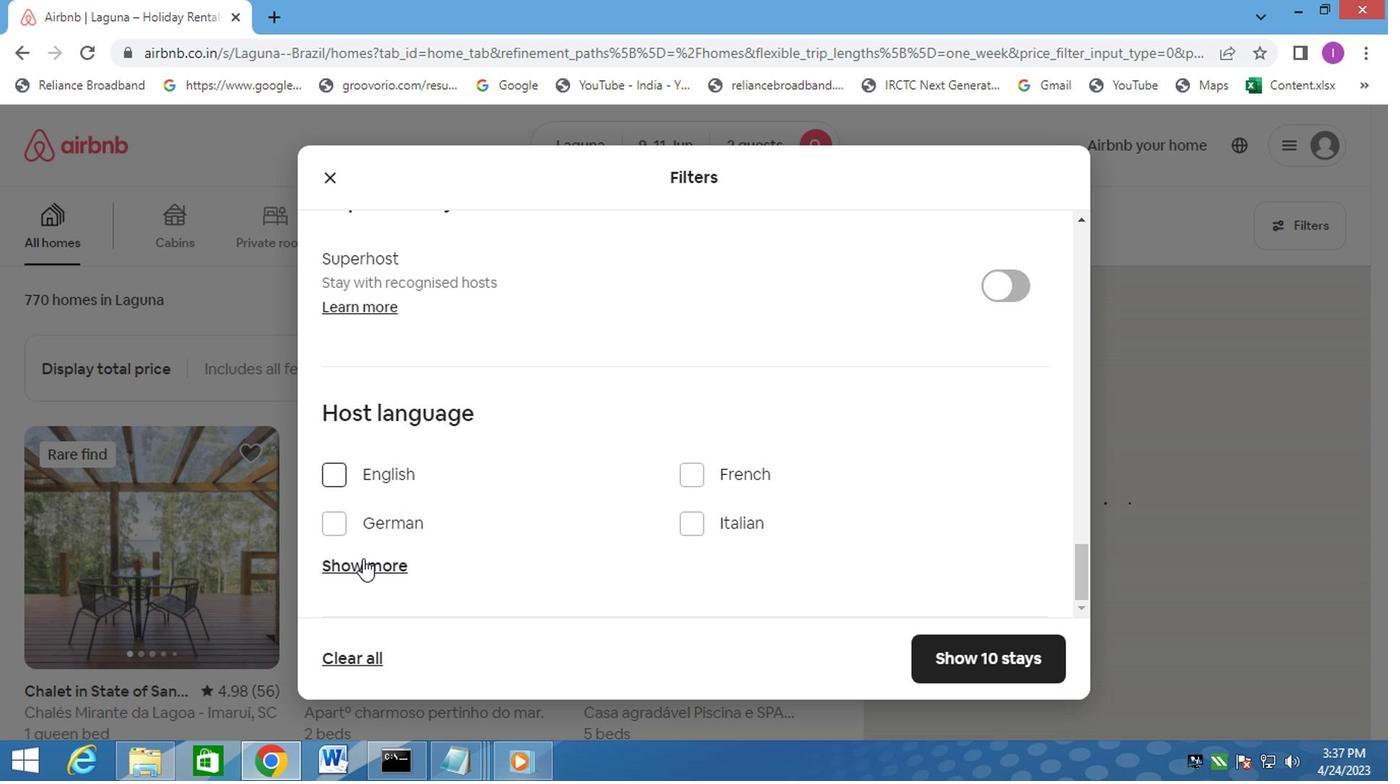 
Action: Mouse pressed left at (355, 566)
Screenshot: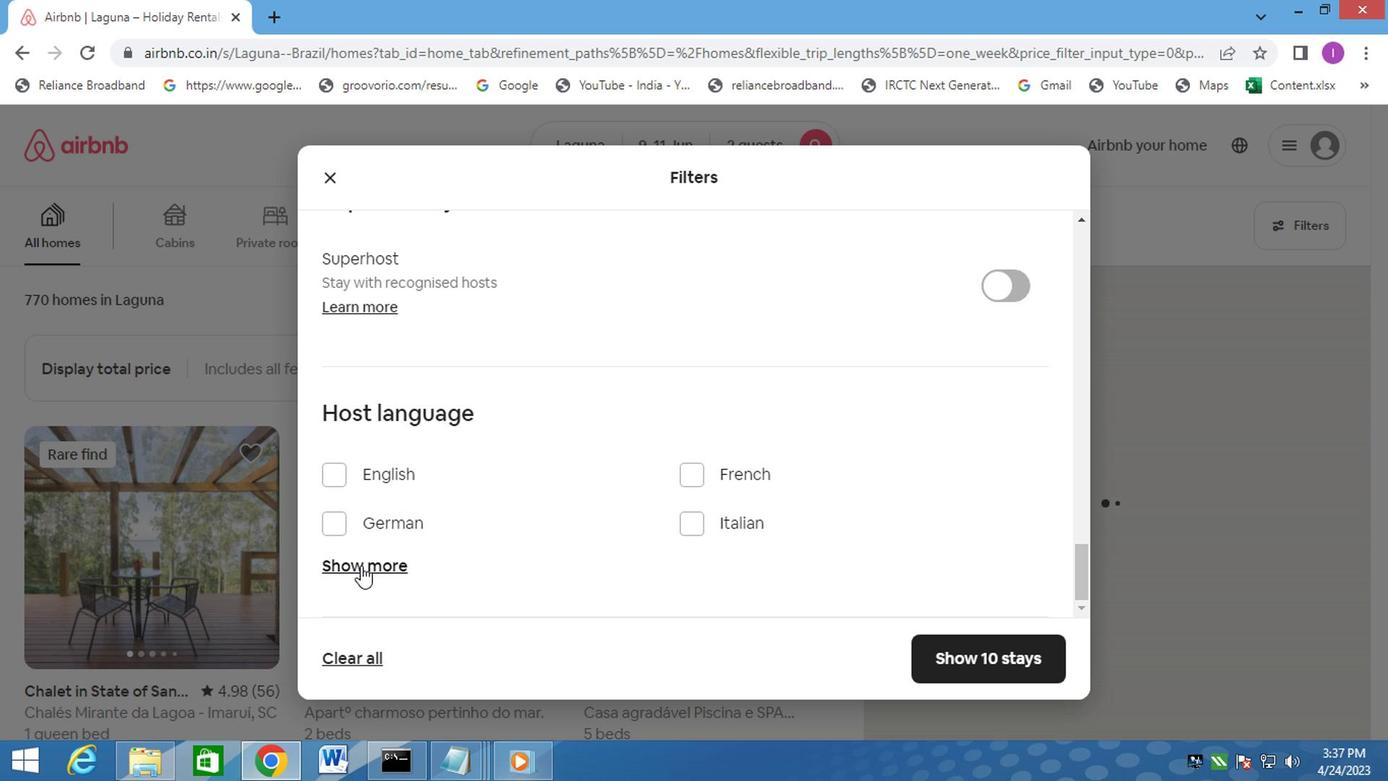 
Action: Mouse moved to (365, 576)
Screenshot: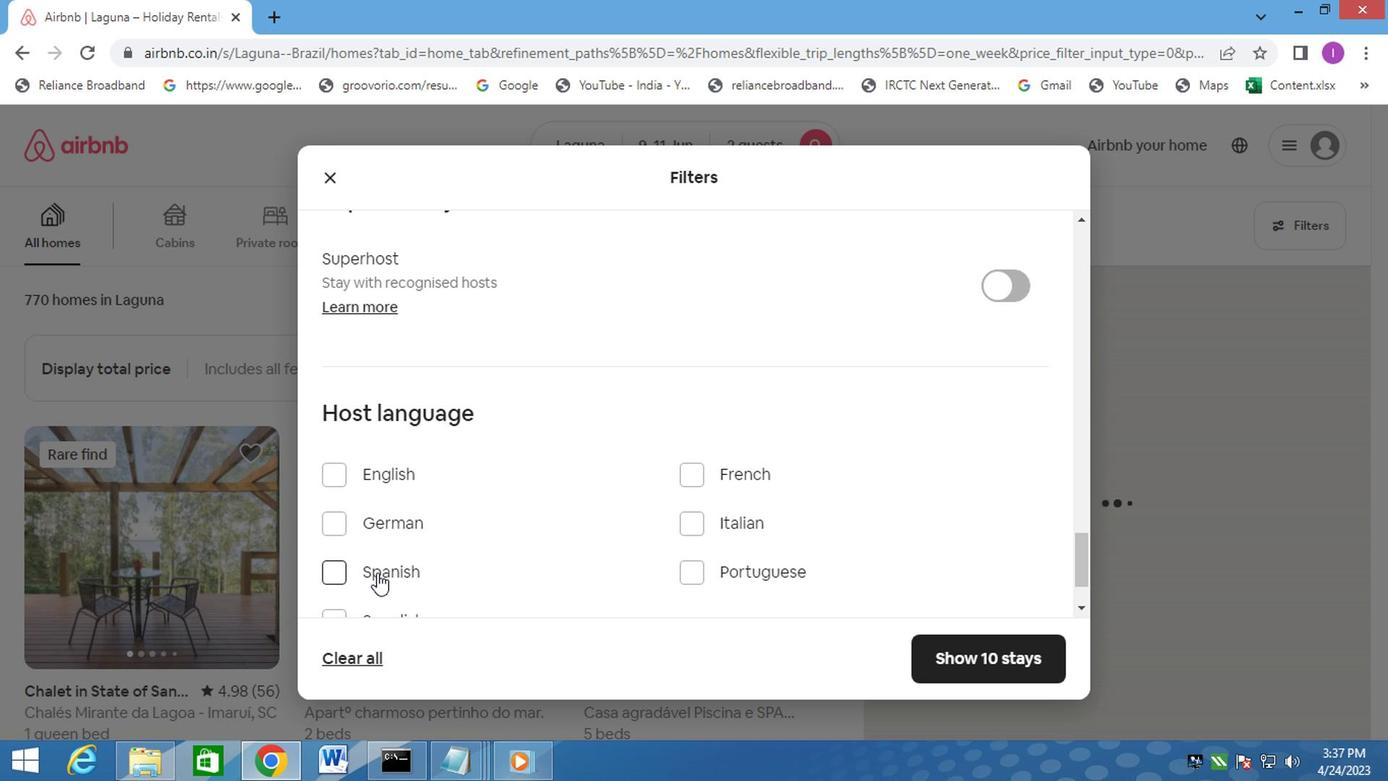 
Action: Mouse pressed left at (365, 576)
Screenshot: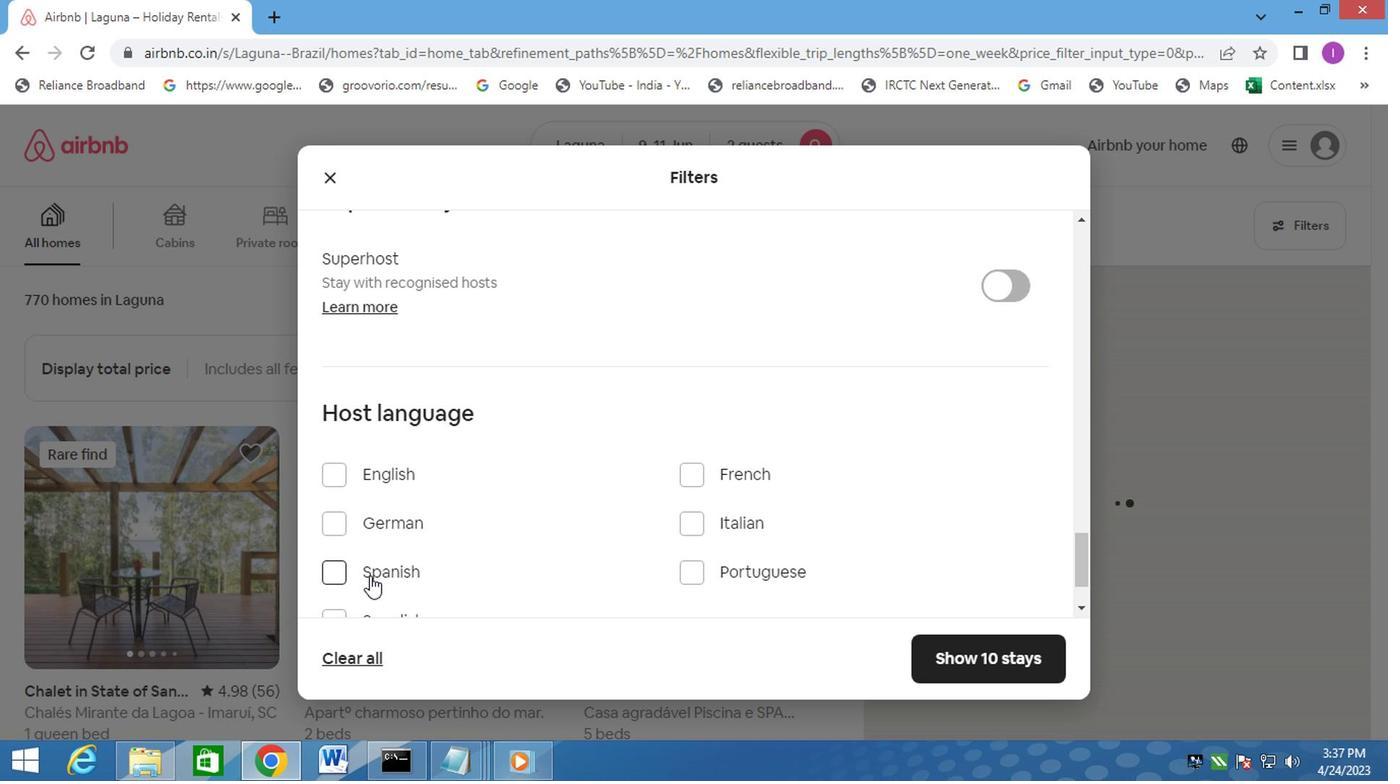 
Action: Mouse moved to (1019, 667)
Screenshot: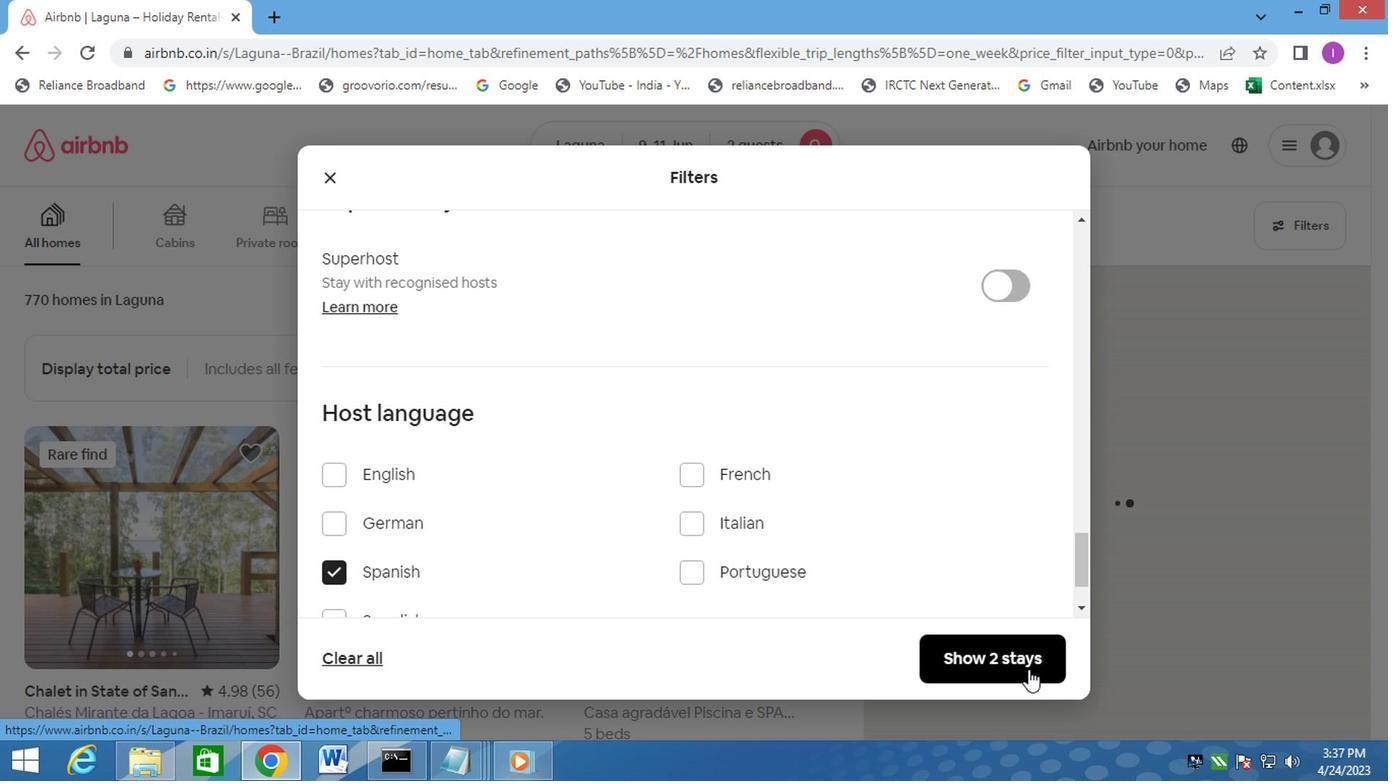 
Action: Mouse pressed left at (1019, 667)
Screenshot: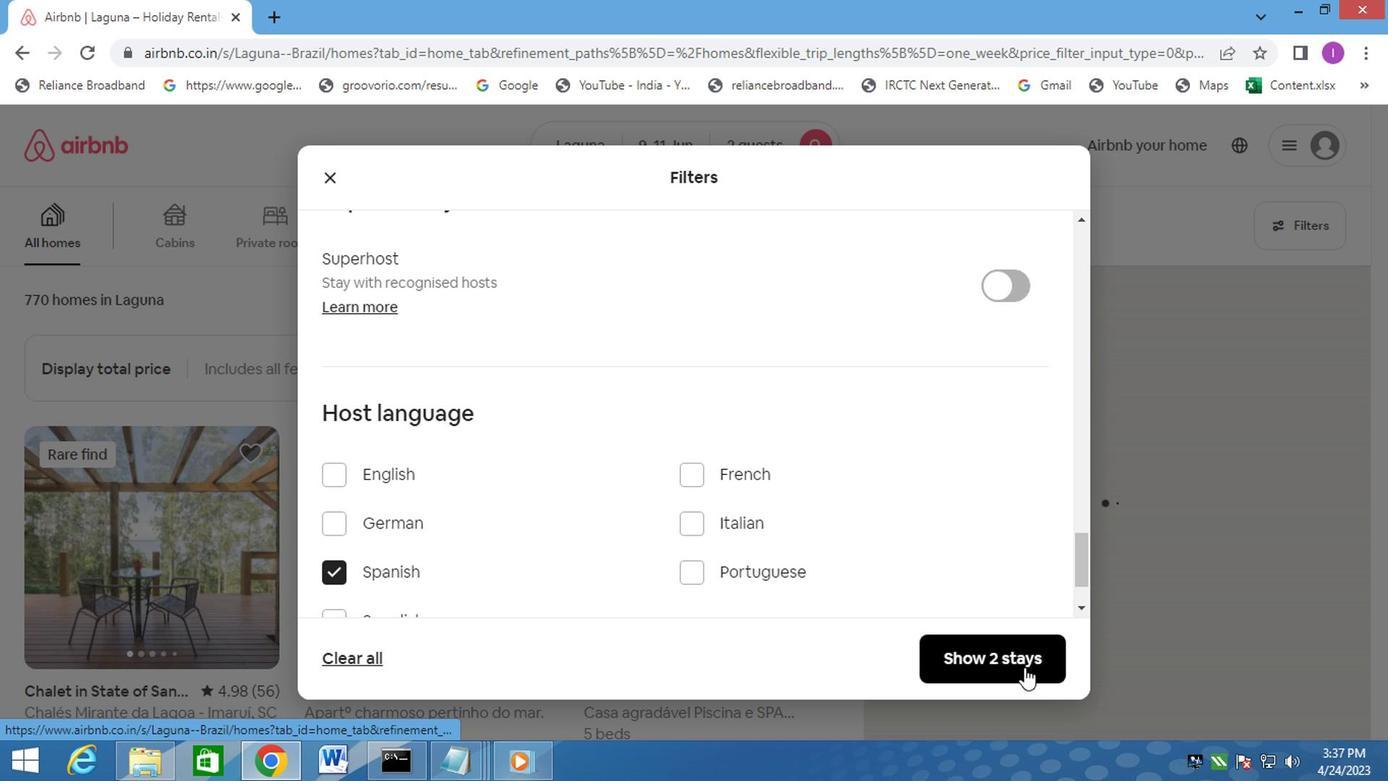 
Action: Mouse moved to (927, 351)
Screenshot: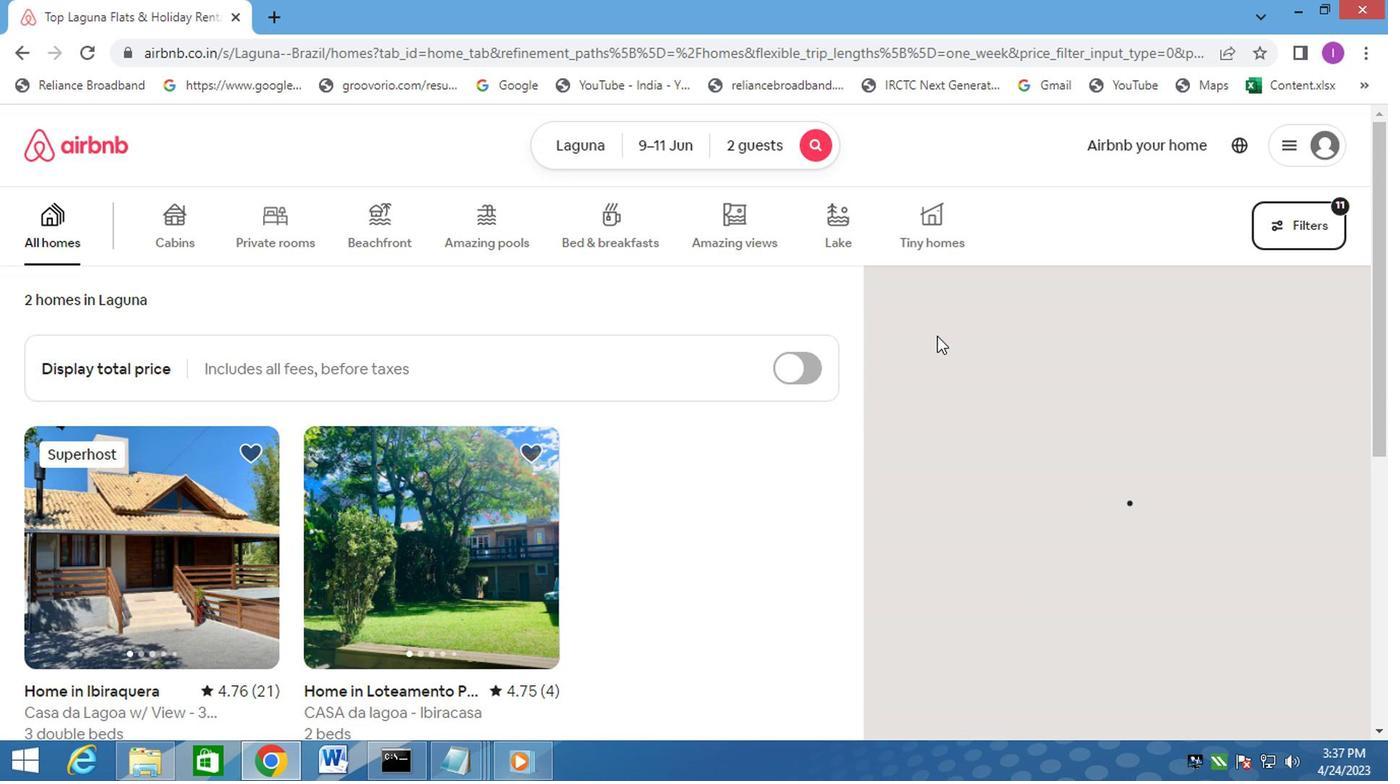 
Action: Key pressed <Key.f8>
Screenshot: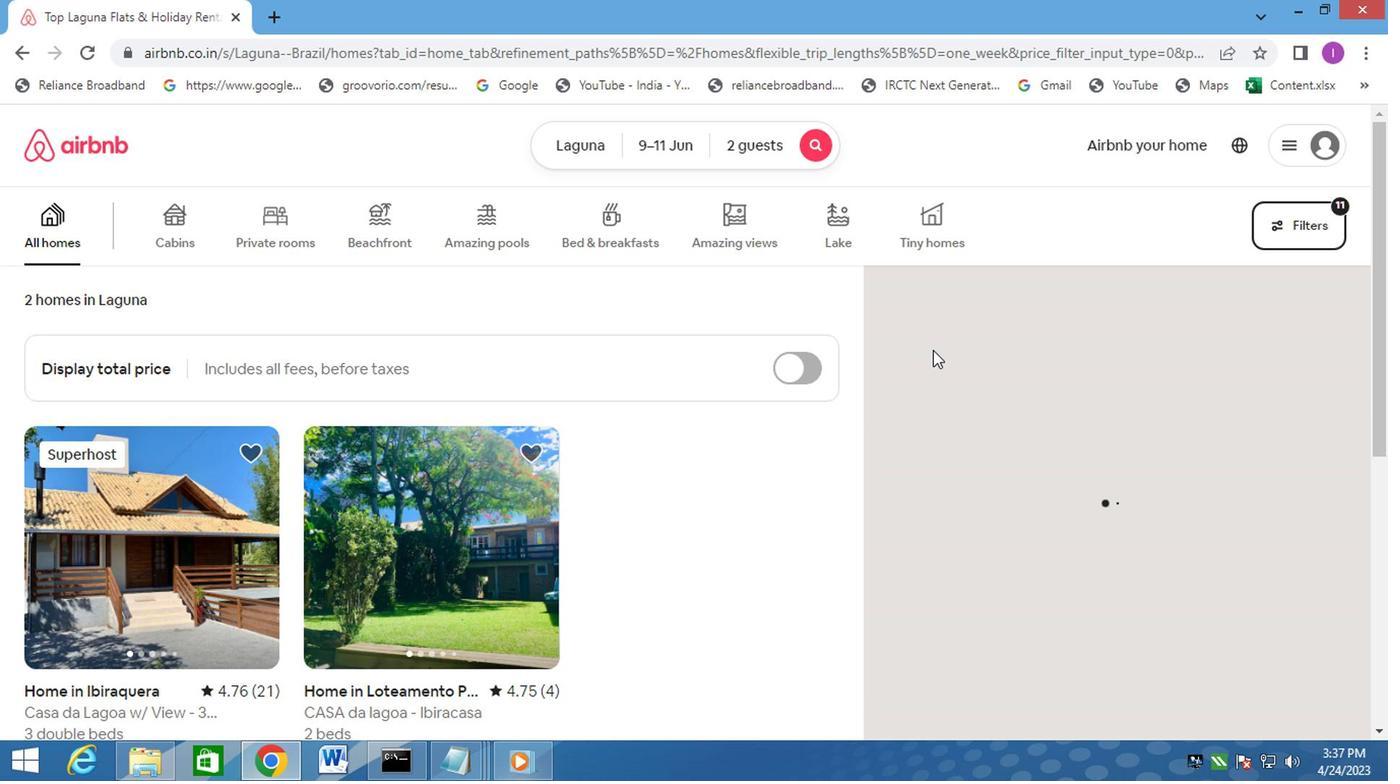 
